 Task: In the Page agendapage.pptxinsert the slide 'blank'insert the shape ' frame'with color dark redinsert the shape  crosswith color purpleinsert the shape  cubewith color greenselect all the shapes, shape fill with eyedropper and change the color to  theme color
Action: Mouse moved to (28, 81)
Screenshot: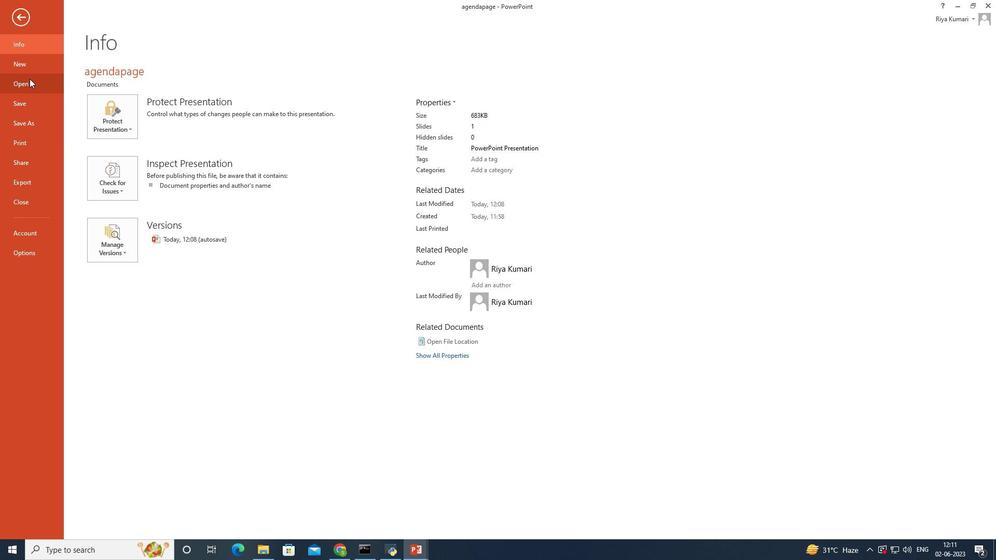 
Action: Mouse pressed left at (28, 81)
Screenshot: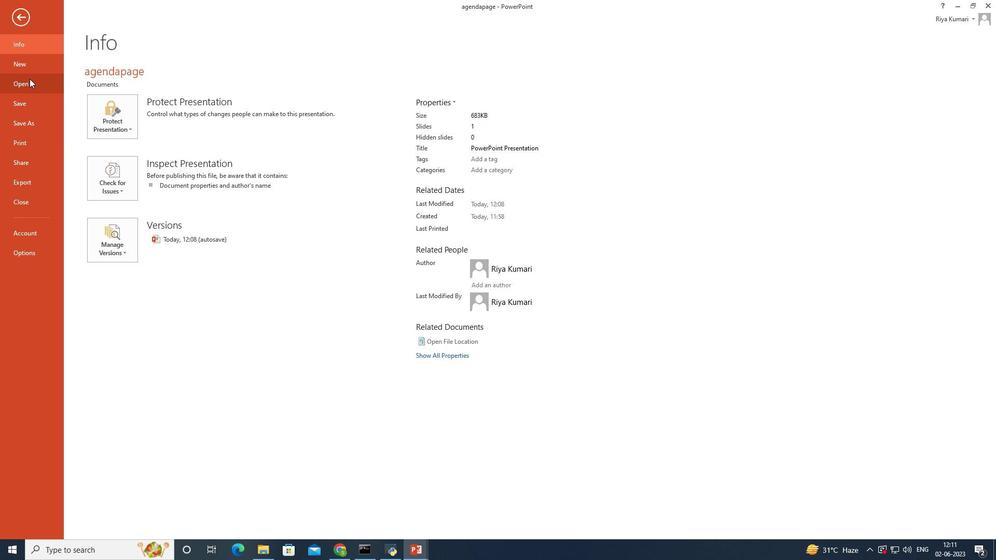 
Action: Mouse moved to (282, 89)
Screenshot: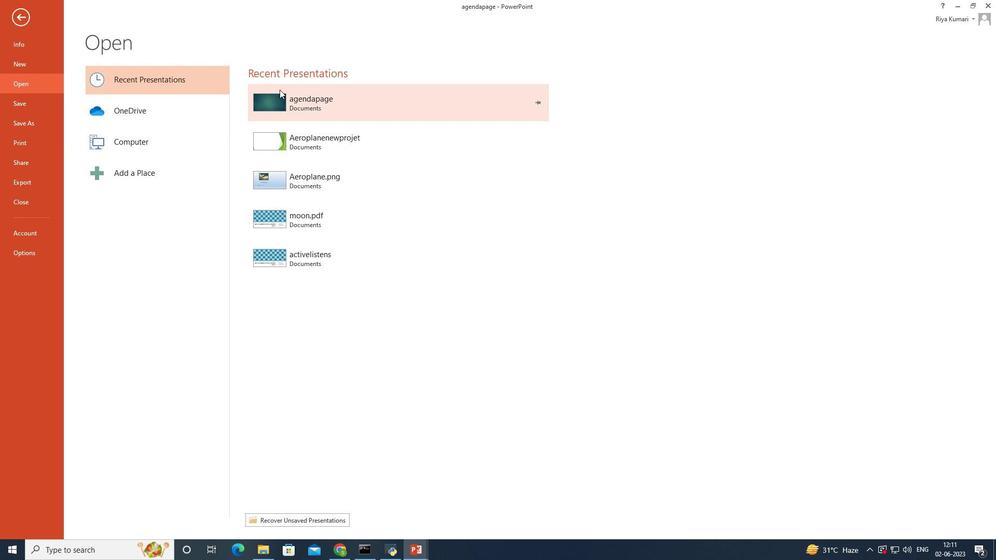 
Action: Mouse pressed left at (282, 89)
Screenshot: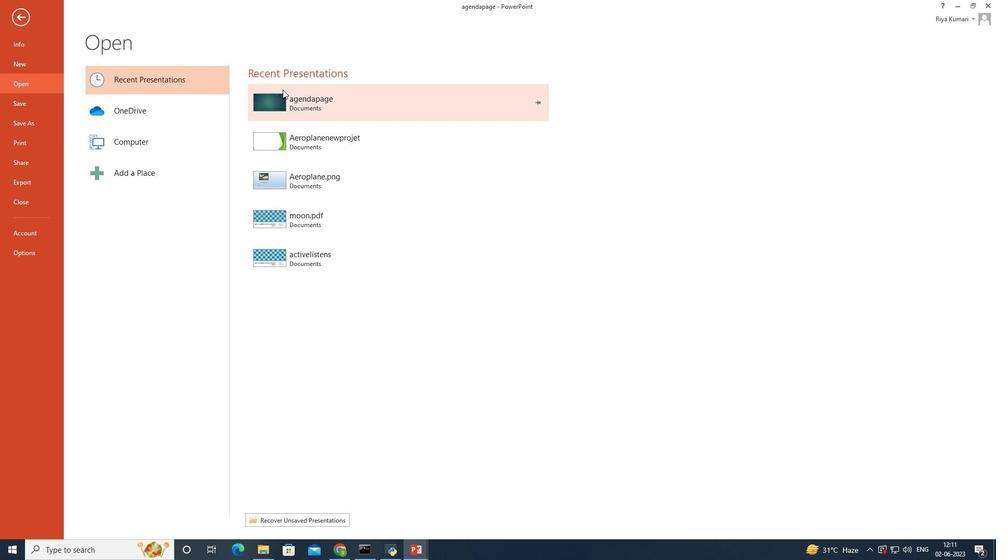
Action: Mouse moved to (101, 48)
Screenshot: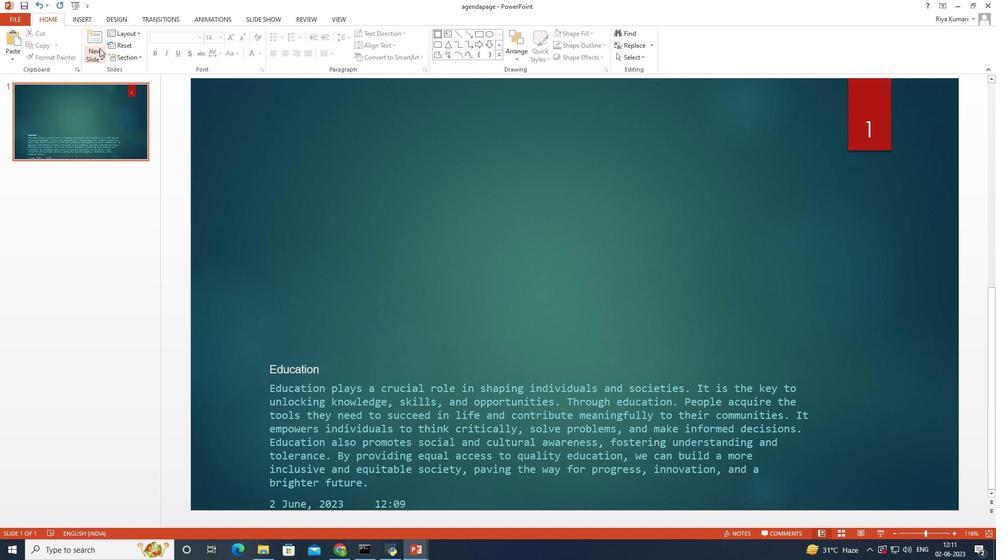 
Action: Mouse pressed left at (101, 48)
Screenshot: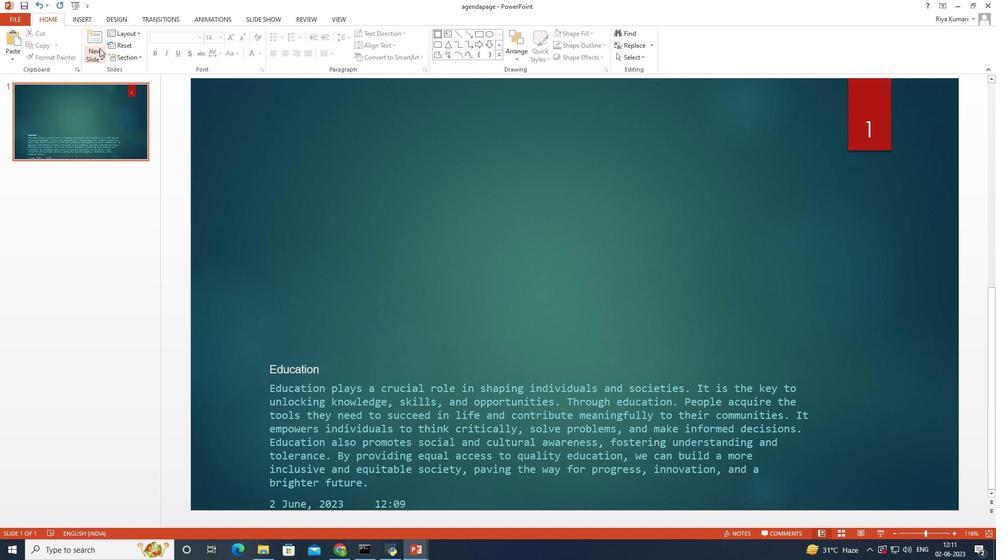 
Action: Mouse moved to (113, 202)
Screenshot: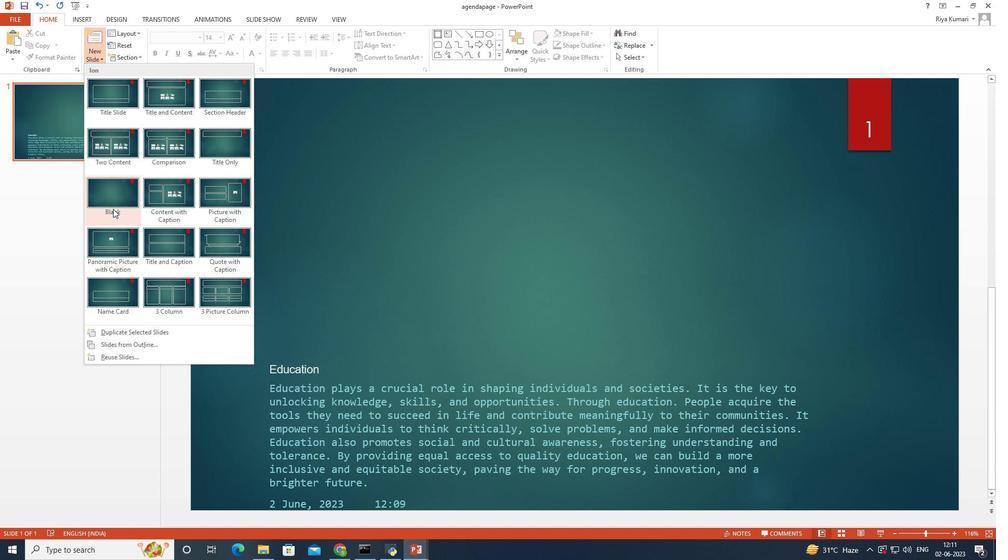 
Action: Mouse pressed left at (113, 202)
Screenshot: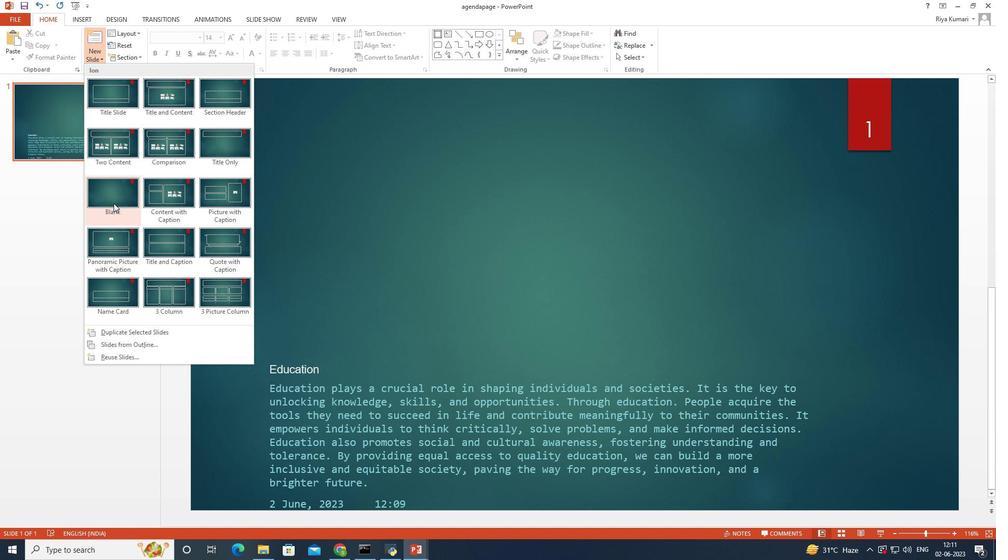 
Action: Mouse moved to (497, 56)
Screenshot: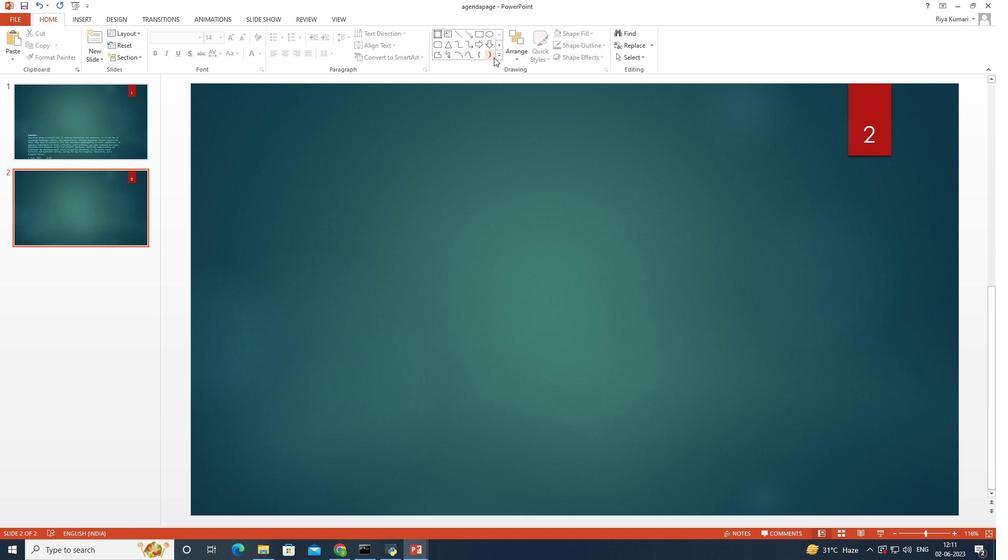 
Action: Mouse pressed left at (497, 56)
Screenshot: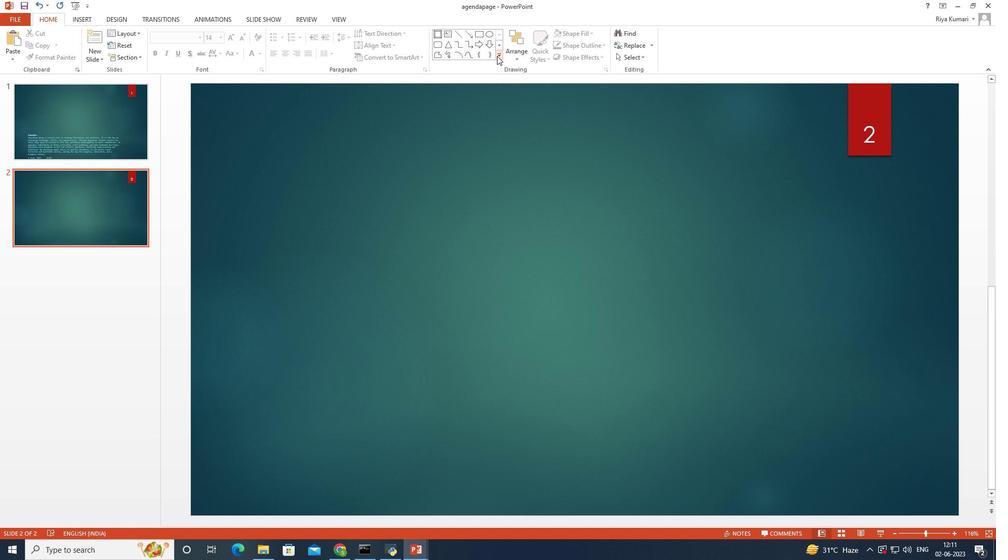 
Action: Mouse moved to (496, 45)
Screenshot: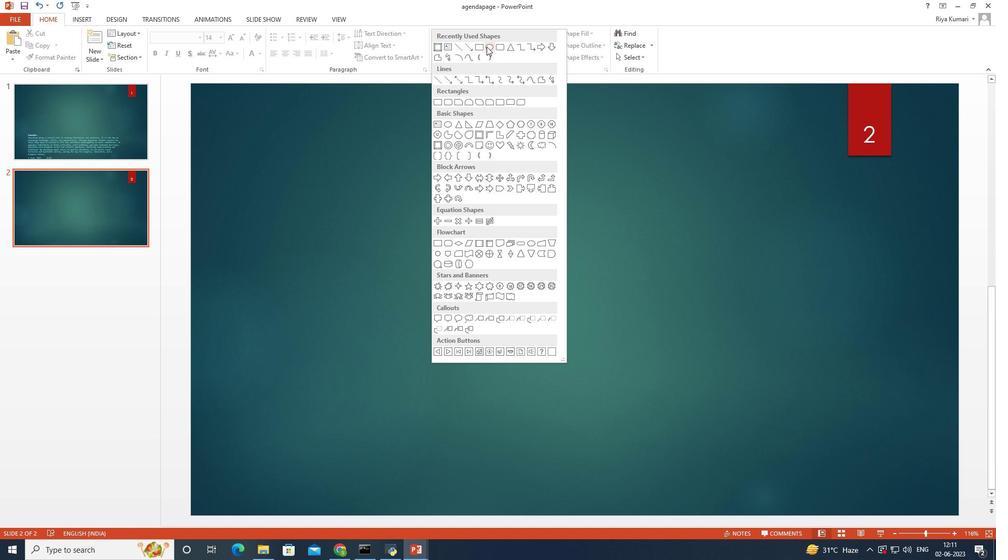 
Action: Mouse pressed left at (496, 45)
Screenshot: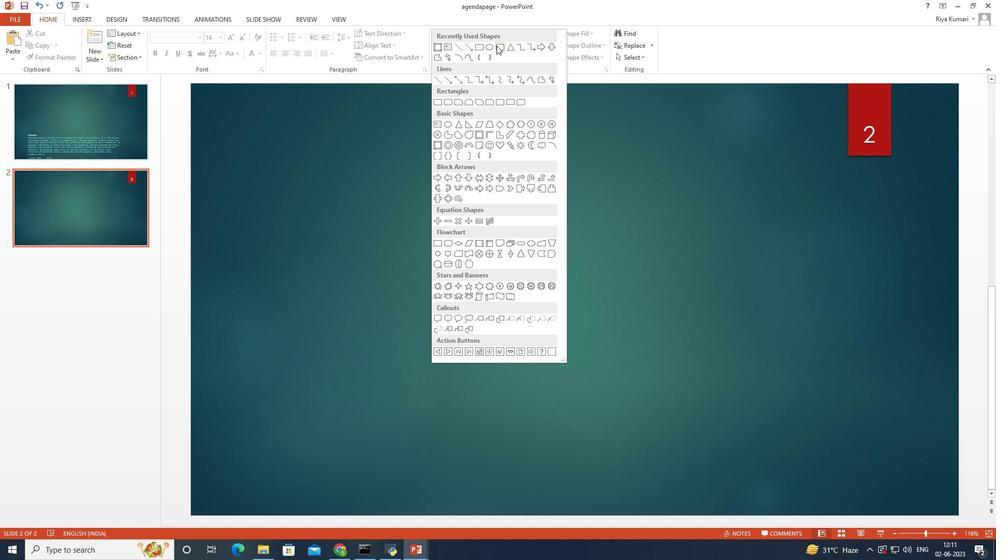 
Action: Mouse moved to (429, 170)
Screenshot: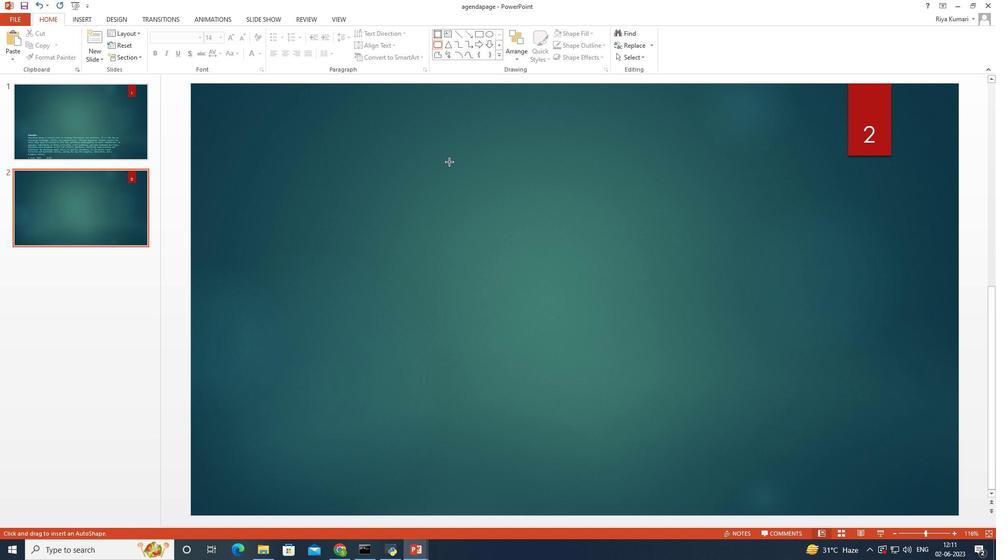
Action: Mouse pressed left at (429, 170)
Screenshot: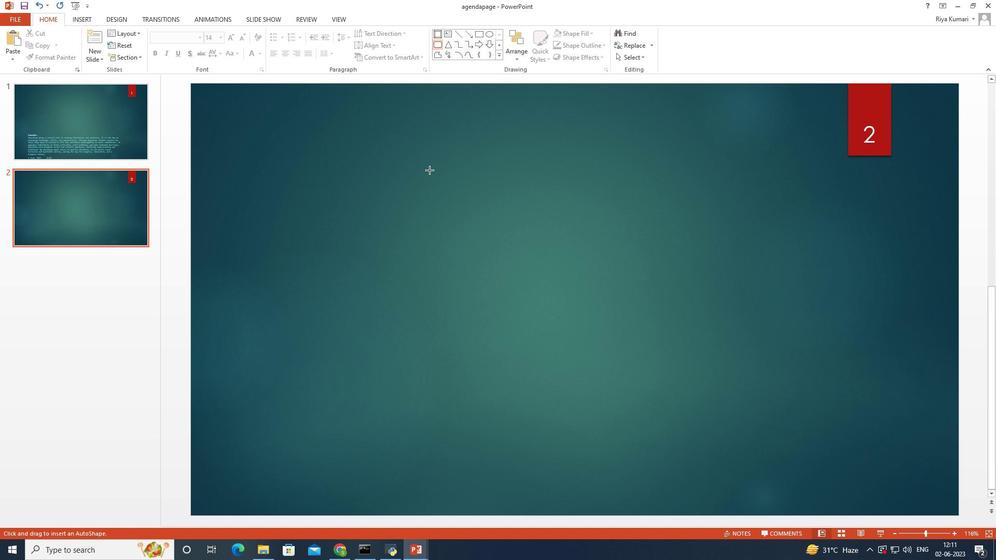 
Action: Mouse moved to (572, 44)
Screenshot: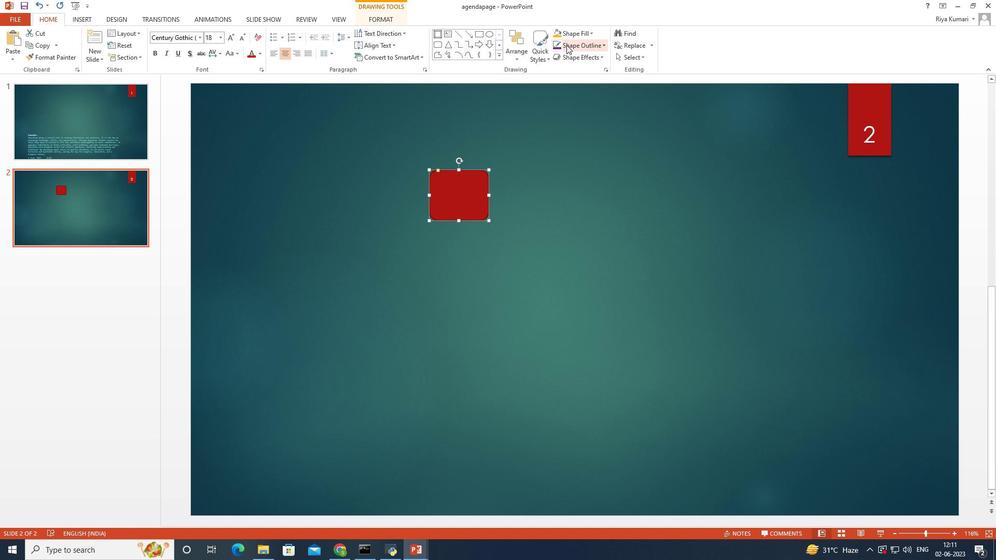 
Action: Mouse pressed left at (572, 44)
Screenshot: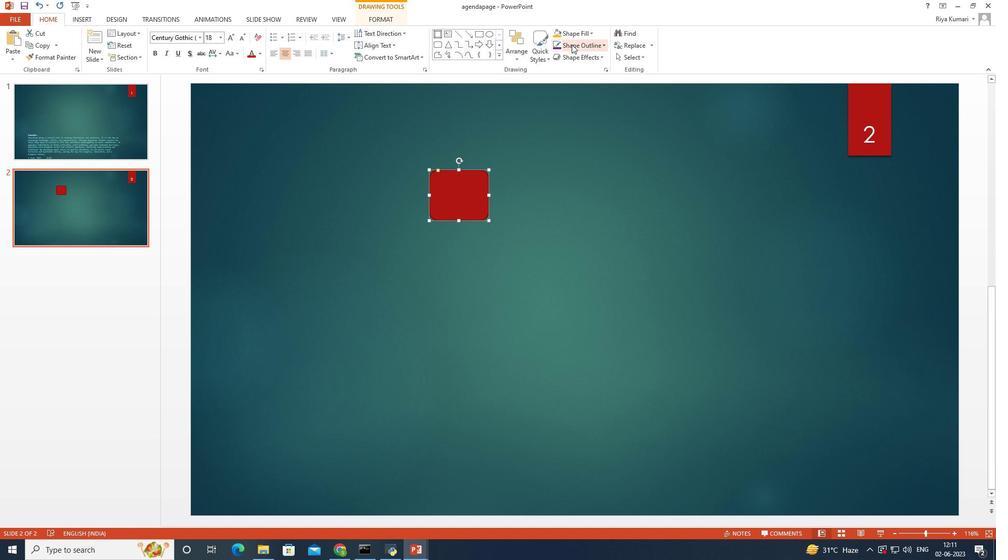 
Action: Mouse moved to (669, 173)
Screenshot: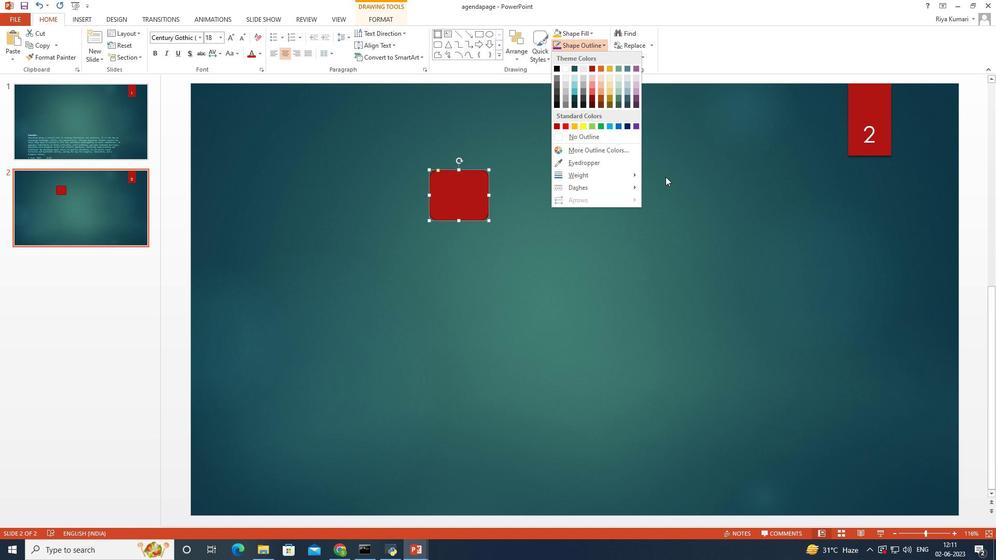 
Action: Mouse pressed left at (669, 173)
Screenshot: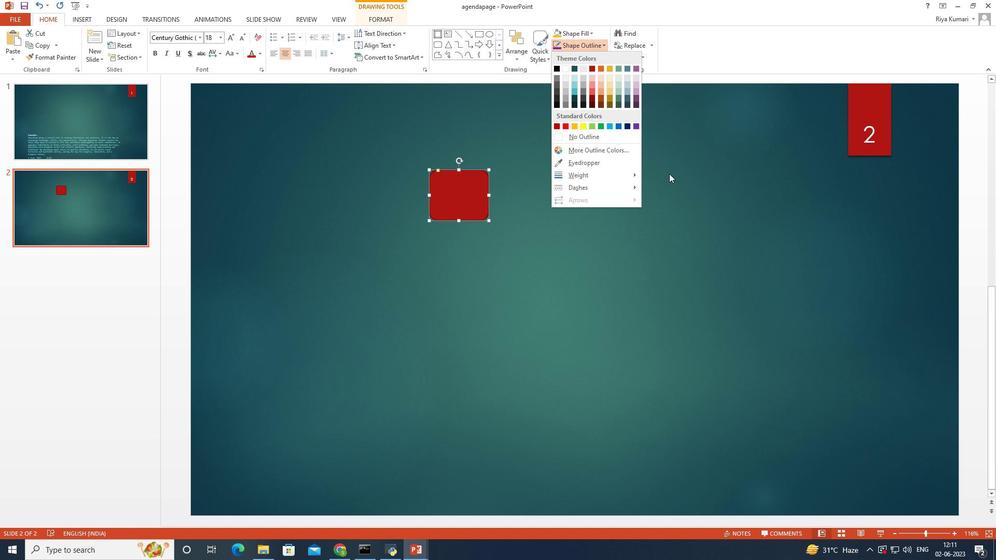 
Action: Mouse moved to (580, 60)
Screenshot: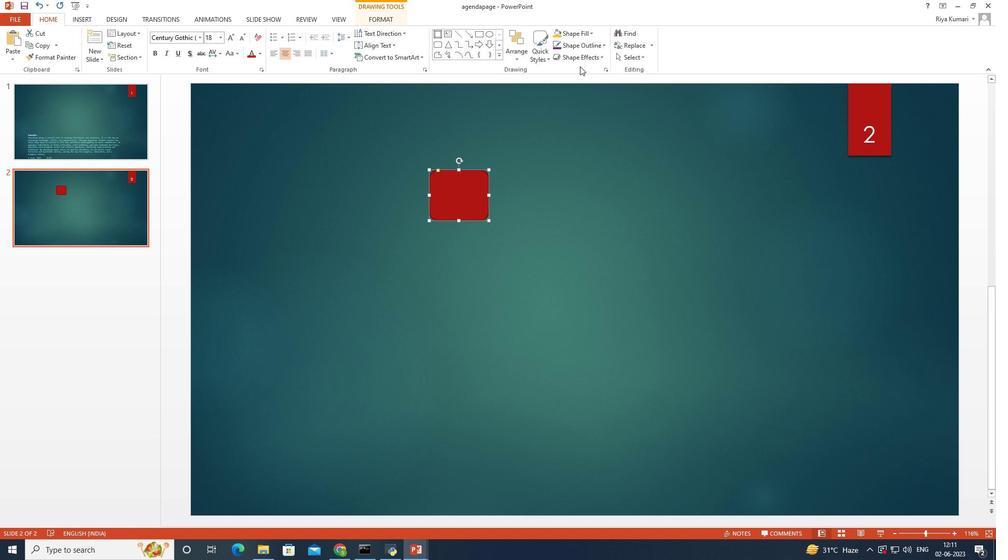 
Action: Mouse pressed left at (580, 60)
Screenshot: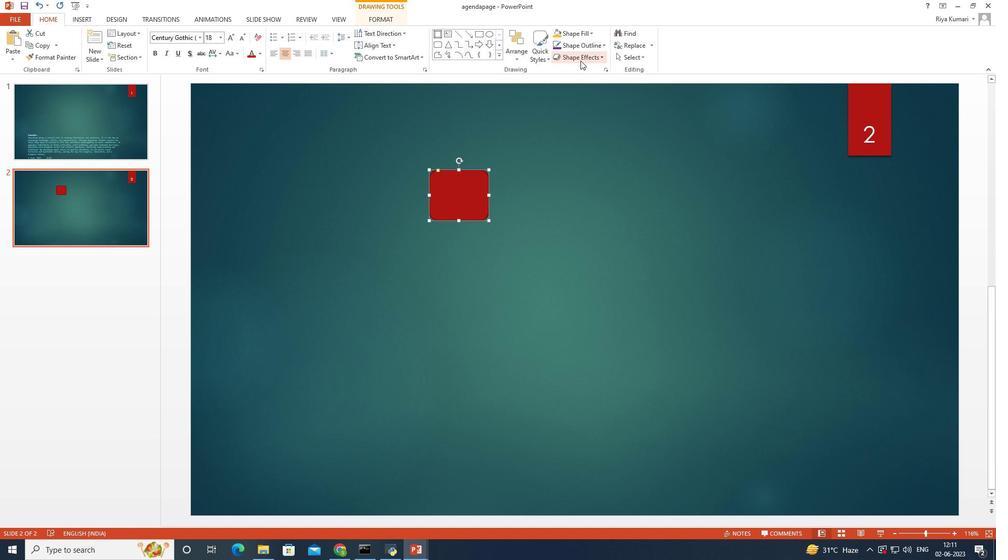 
Action: Mouse moved to (665, 111)
Screenshot: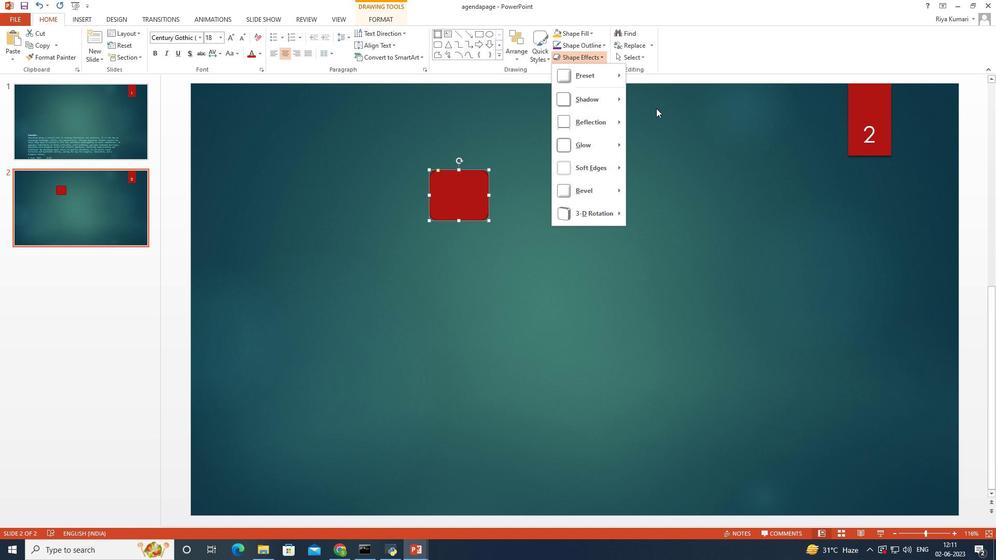 
Action: Mouse pressed left at (665, 111)
Screenshot: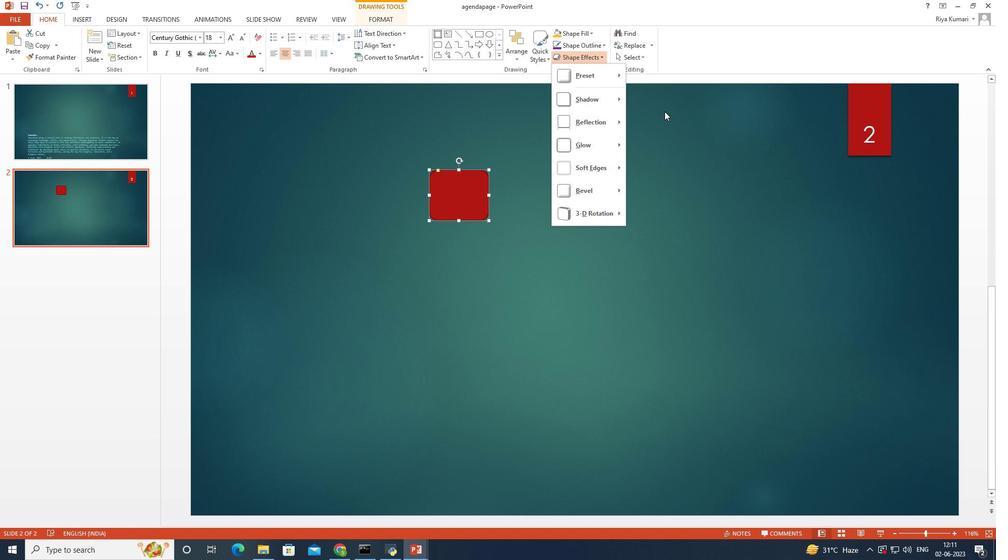 
Action: Mouse moved to (508, 52)
Screenshot: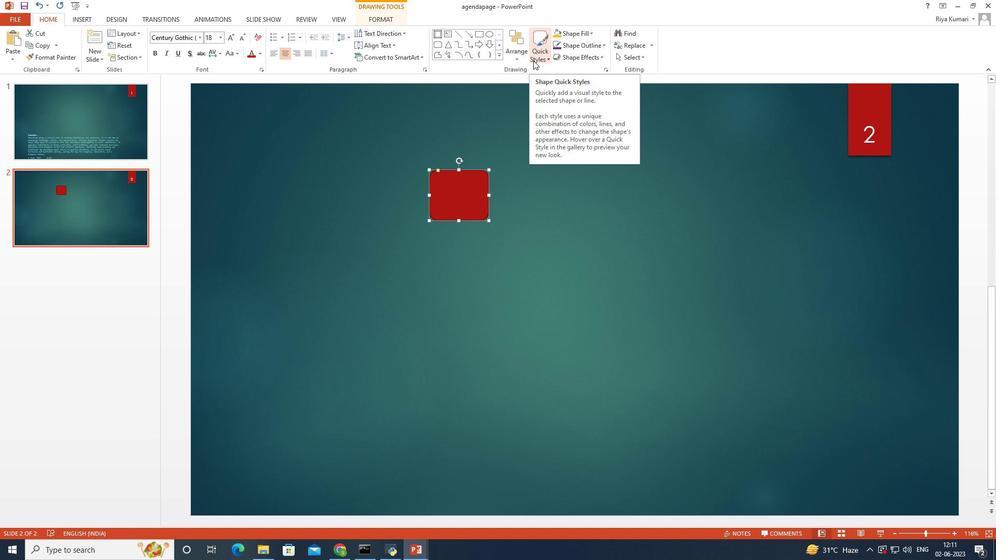 
Action: Mouse pressed left at (508, 52)
Screenshot: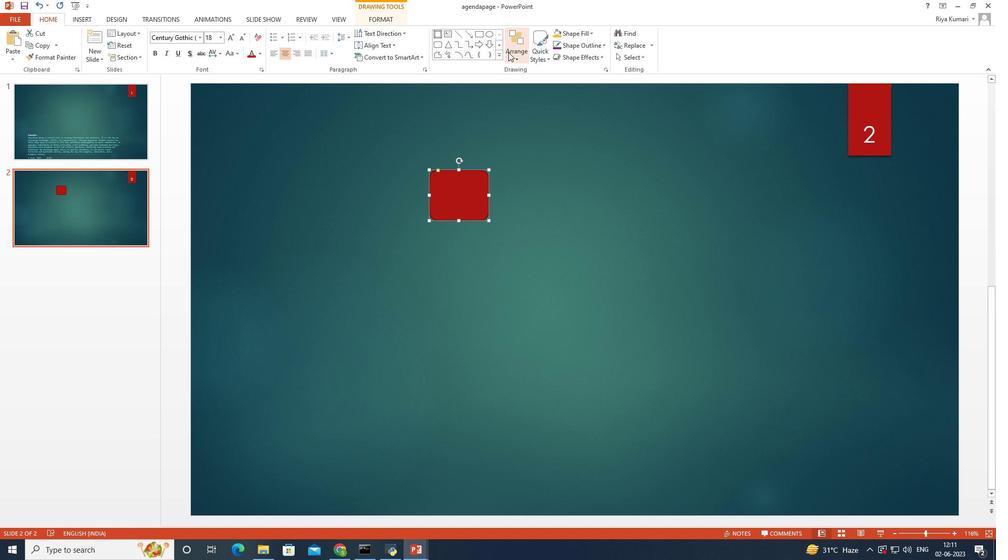 
Action: Mouse moved to (636, 131)
Screenshot: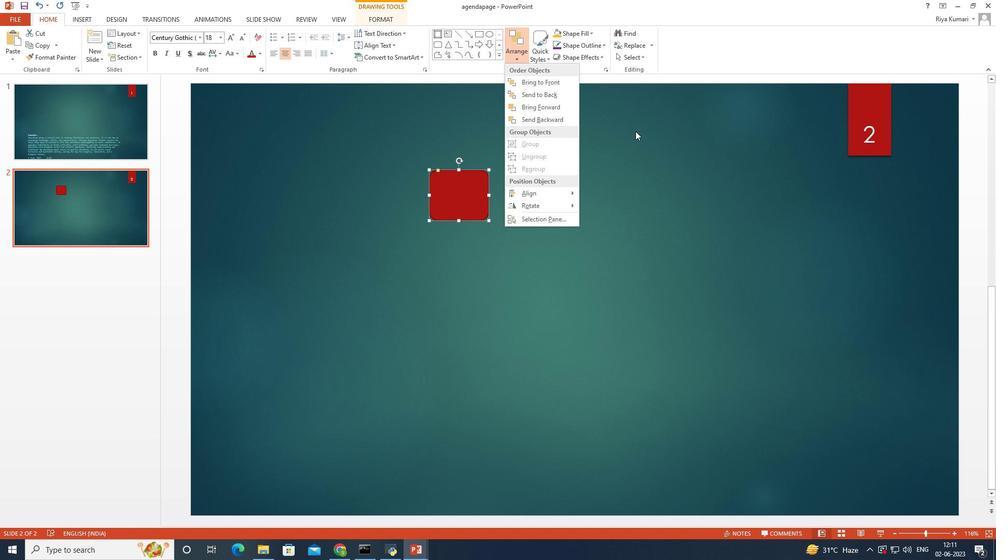
Action: Mouse pressed left at (636, 131)
Screenshot: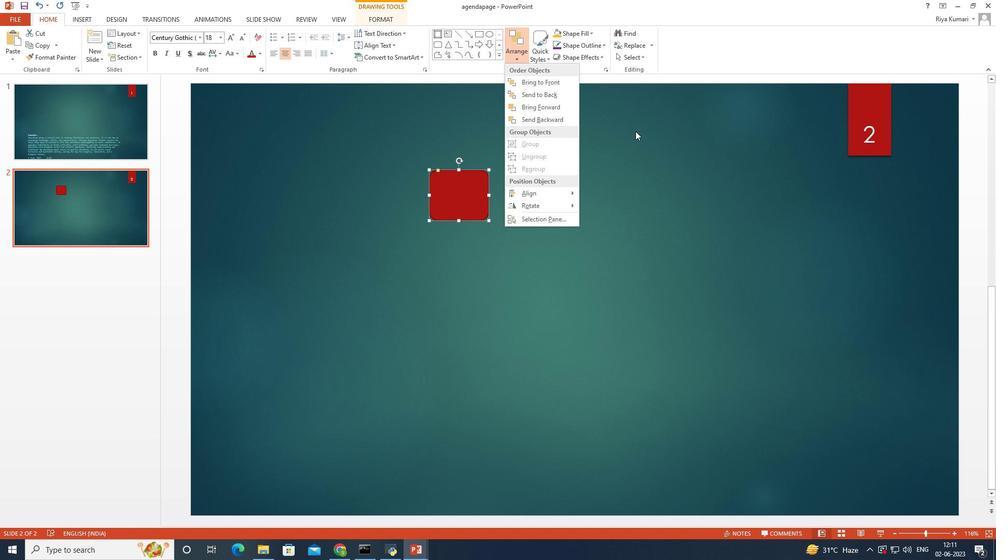
Action: Mouse moved to (395, 15)
Screenshot: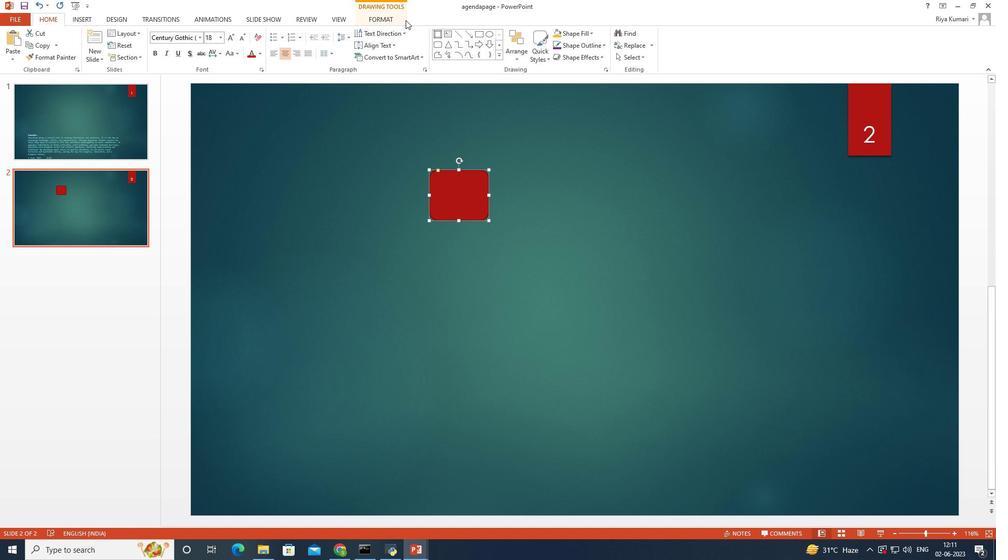 
Action: Mouse pressed left at (395, 15)
Screenshot: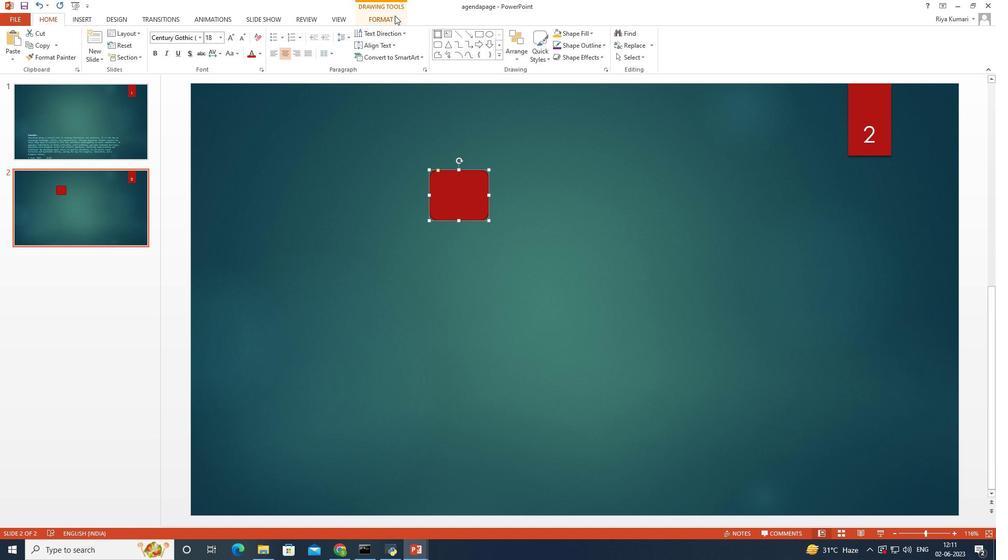 
Action: Mouse moved to (392, 32)
Screenshot: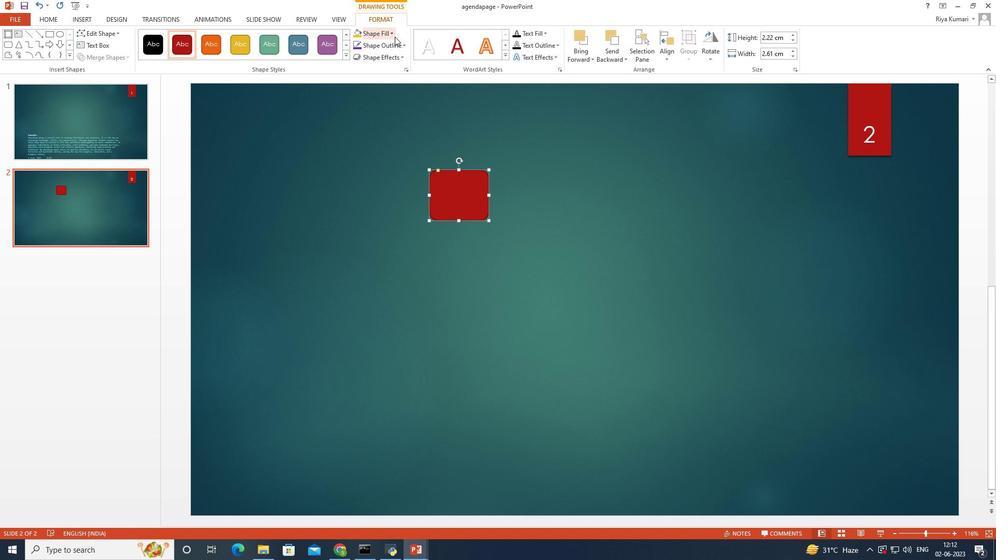 
Action: Mouse pressed left at (392, 32)
Screenshot: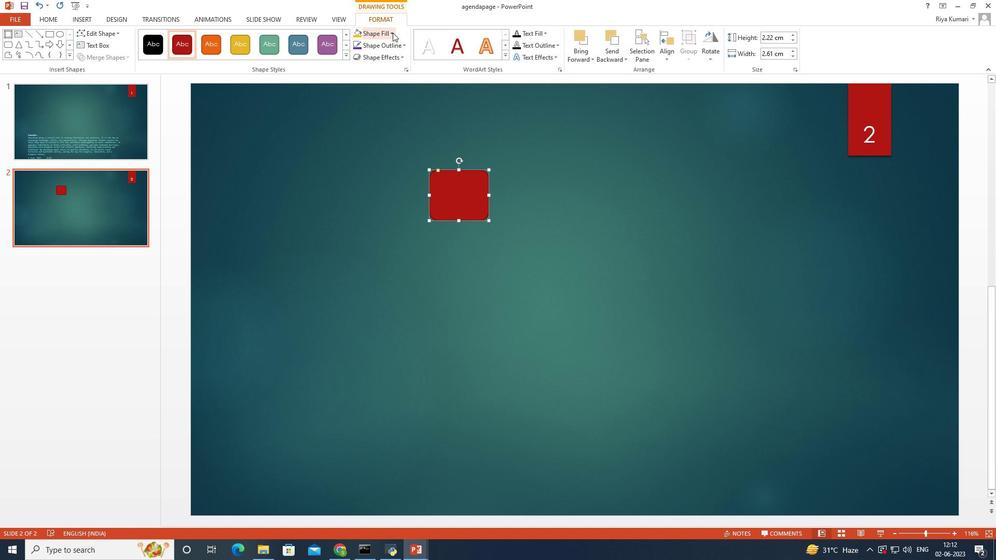 
Action: Mouse moved to (366, 111)
Screenshot: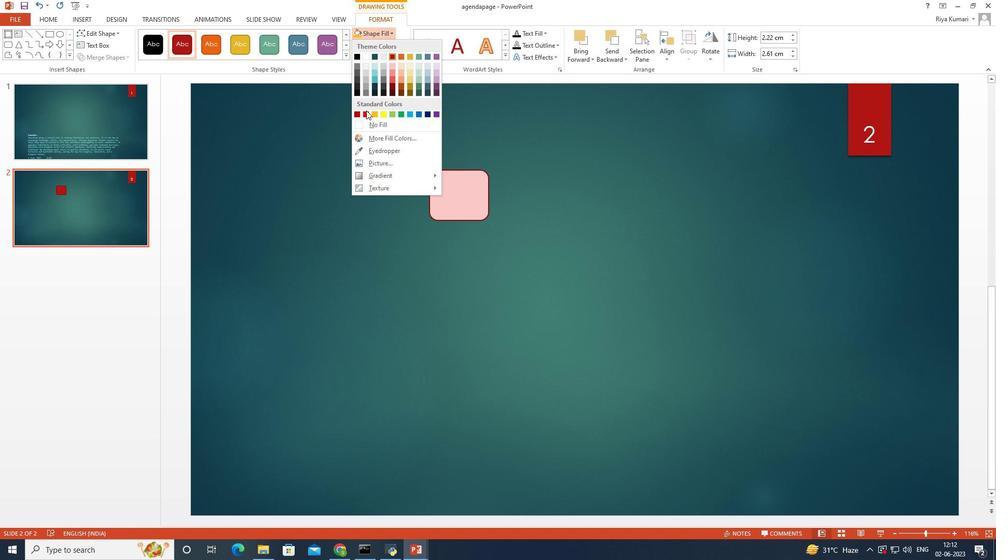 
Action: Mouse pressed left at (366, 111)
Screenshot: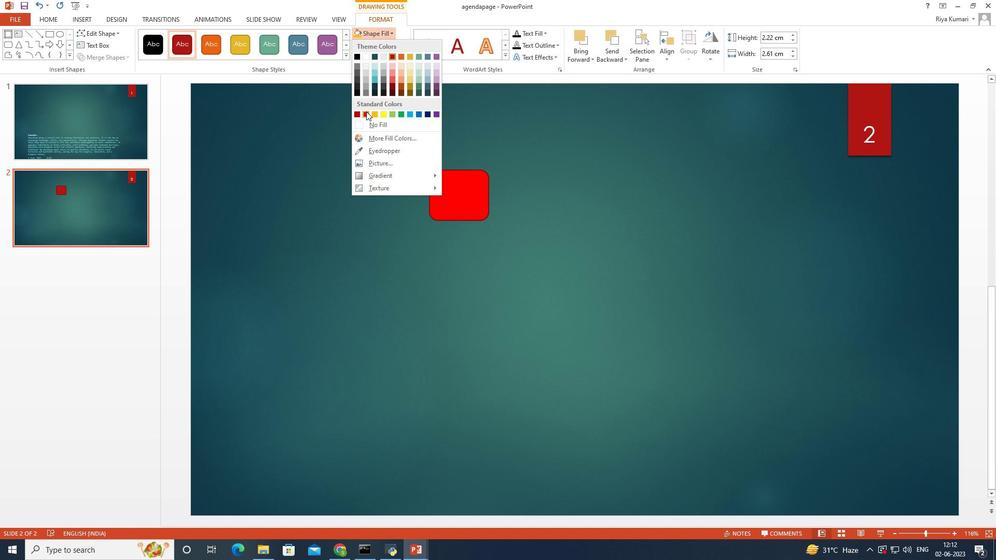 
Action: Mouse moved to (396, 46)
Screenshot: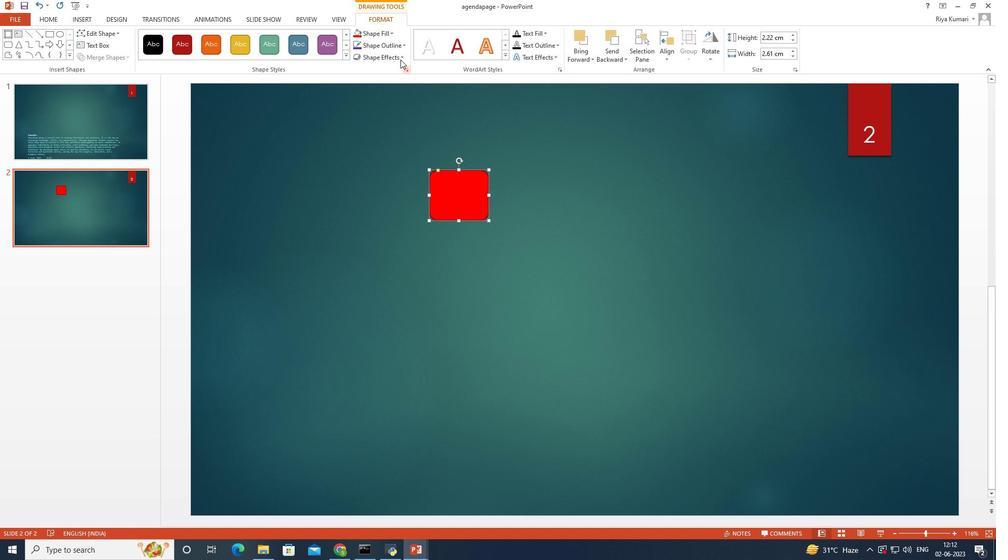 
Action: Mouse pressed left at (396, 46)
Screenshot: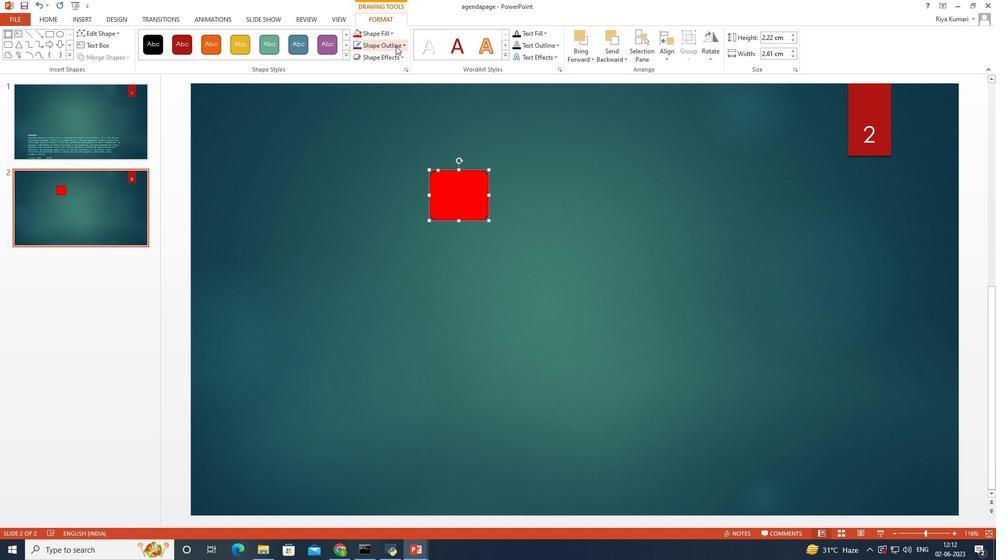 
Action: Mouse moved to (479, 120)
Screenshot: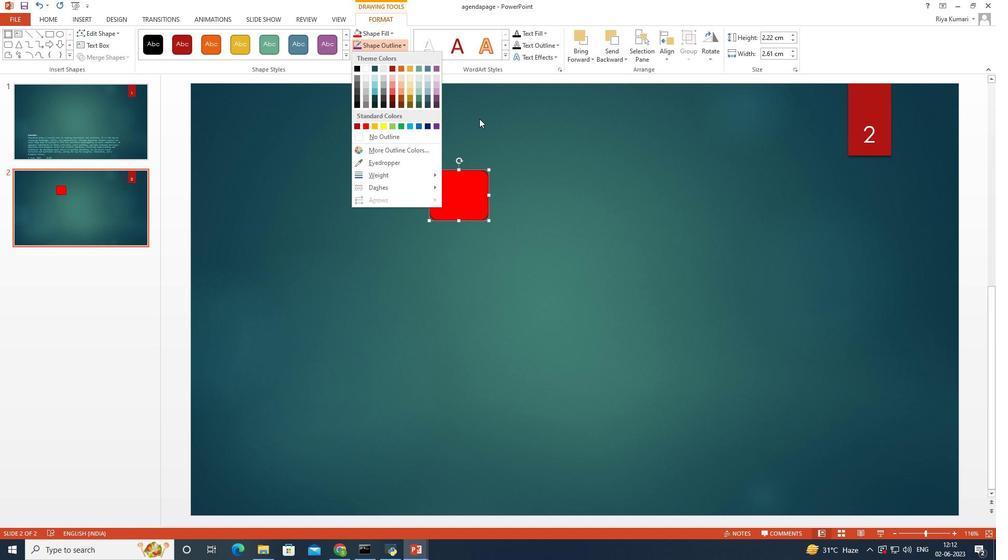
Action: Mouse pressed left at (479, 120)
Screenshot: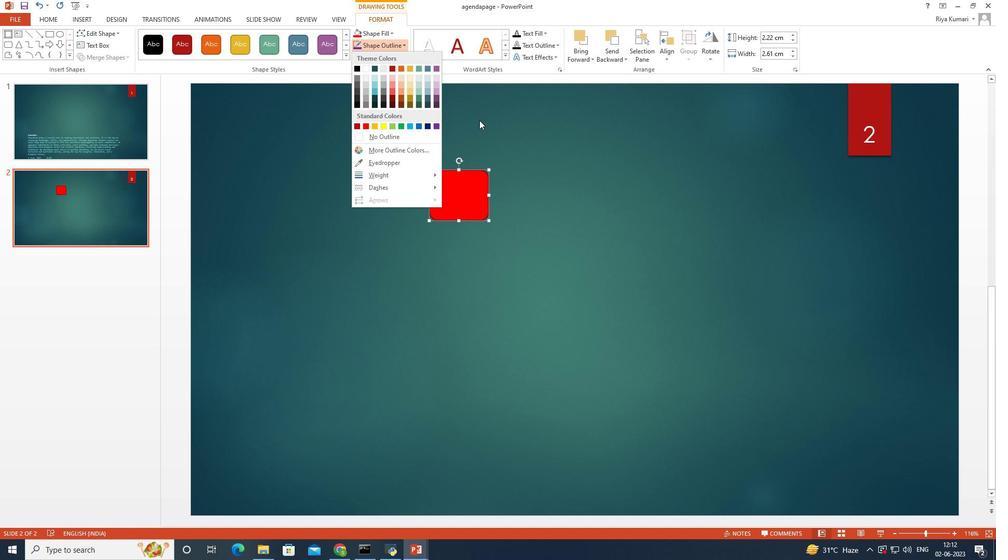 
Action: Mouse moved to (391, 58)
Screenshot: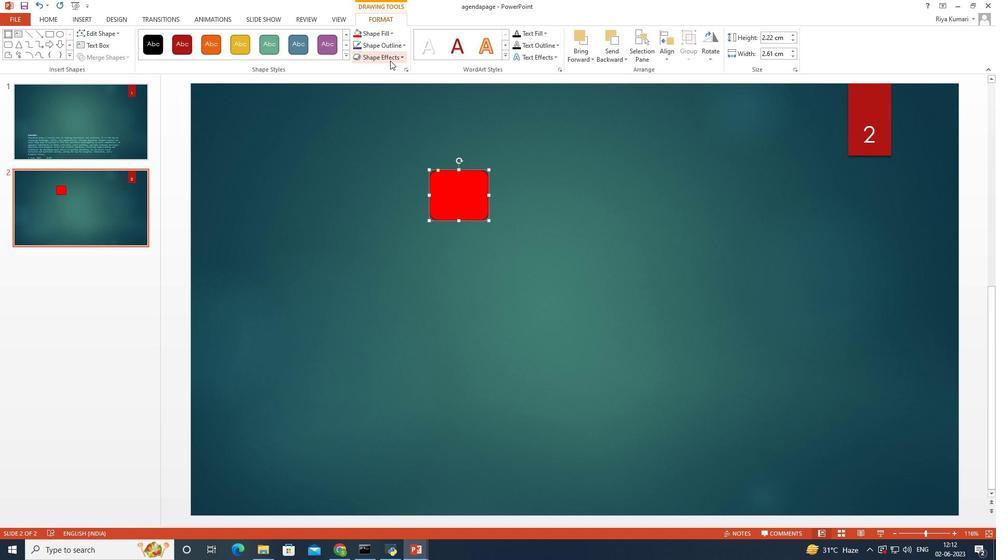 
Action: Mouse pressed left at (391, 58)
Screenshot: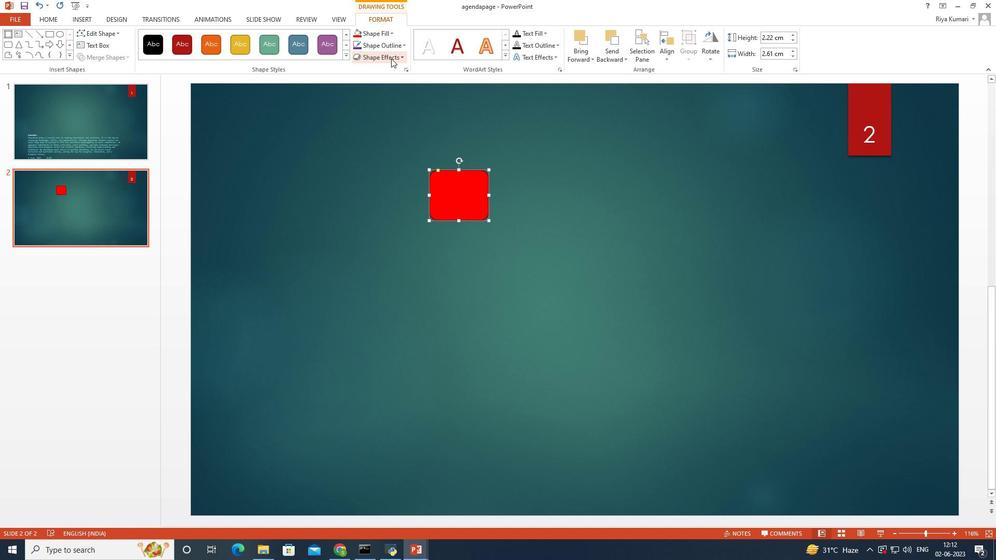 
Action: Mouse moved to (468, 107)
Screenshot: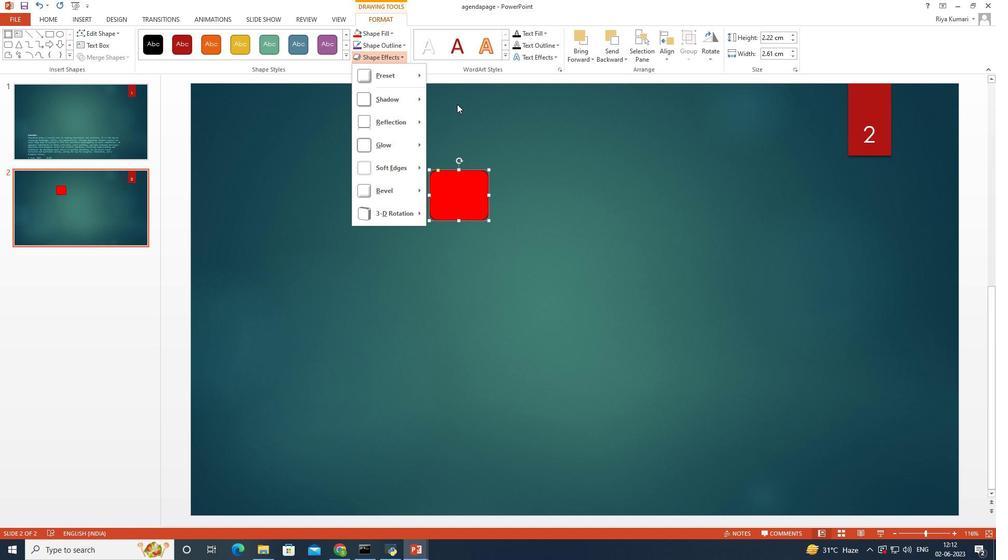 
Action: Mouse pressed left at (468, 107)
Screenshot: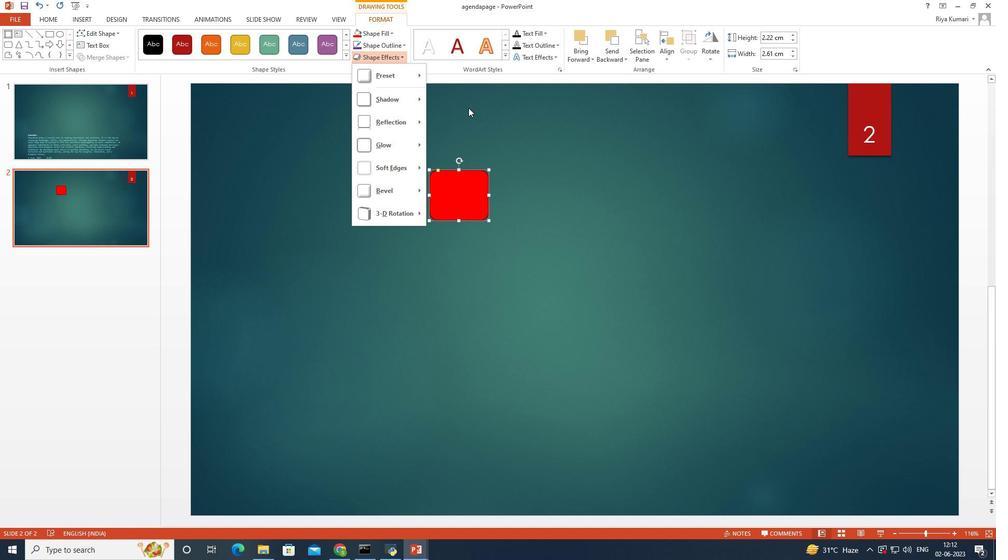 
Action: Mouse moved to (329, 46)
Screenshot: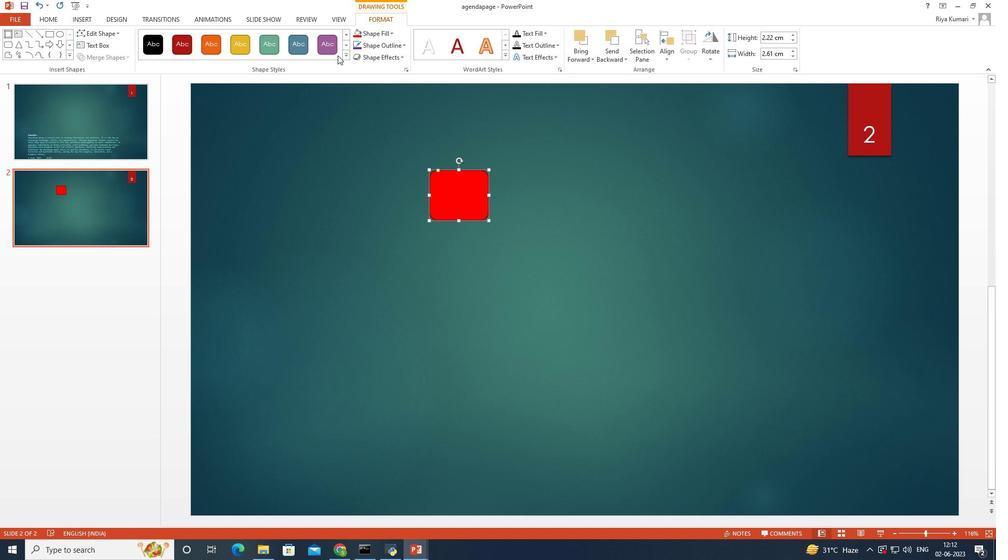 
Action: Mouse pressed left at (329, 46)
Screenshot: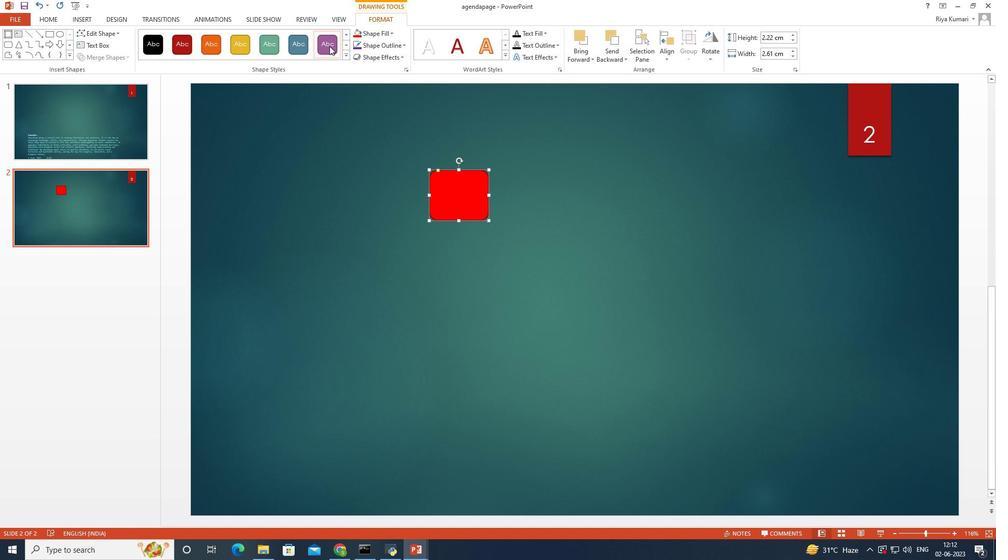 
Action: Mouse moved to (377, 34)
Screenshot: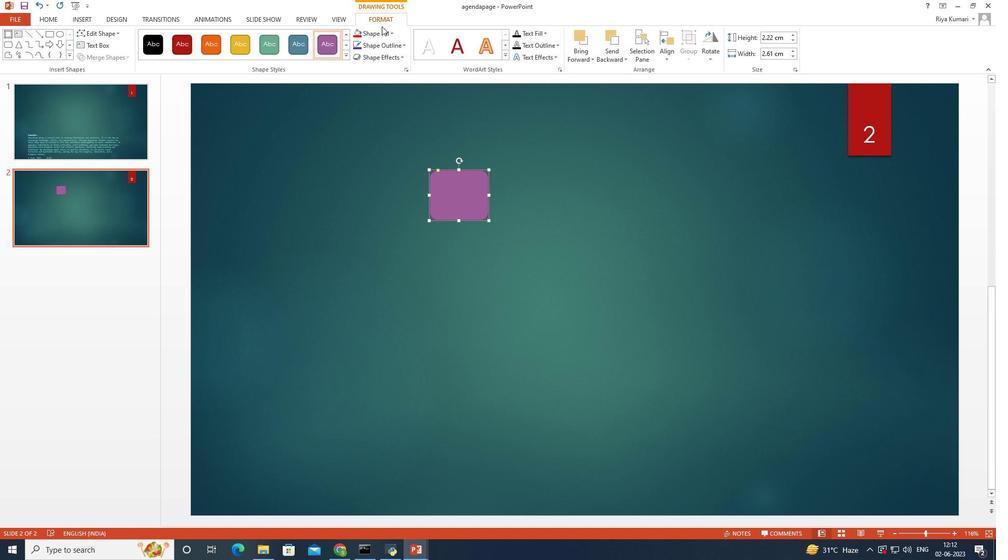 
Action: Mouse pressed left at (377, 34)
Screenshot: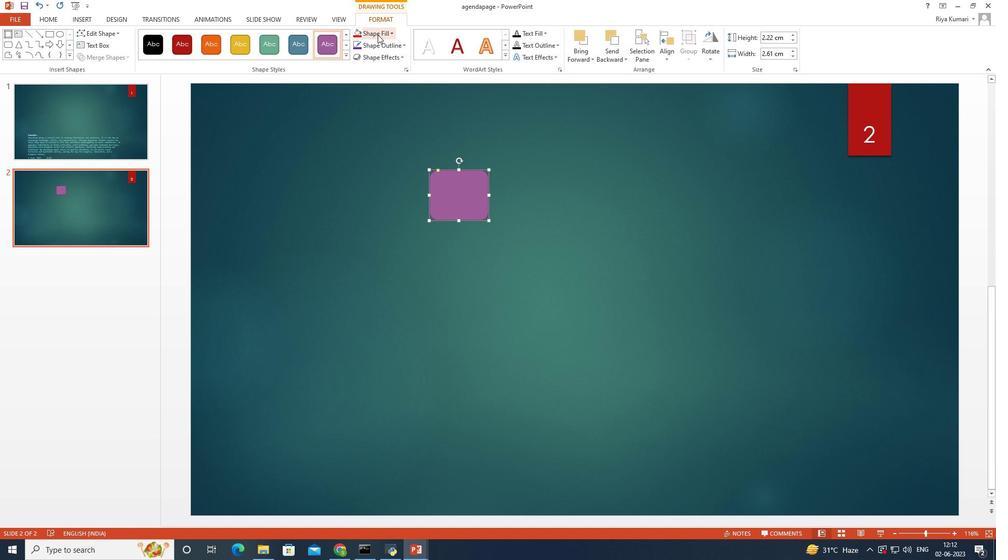 
Action: Mouse moved to (364, 113)
Screenshot: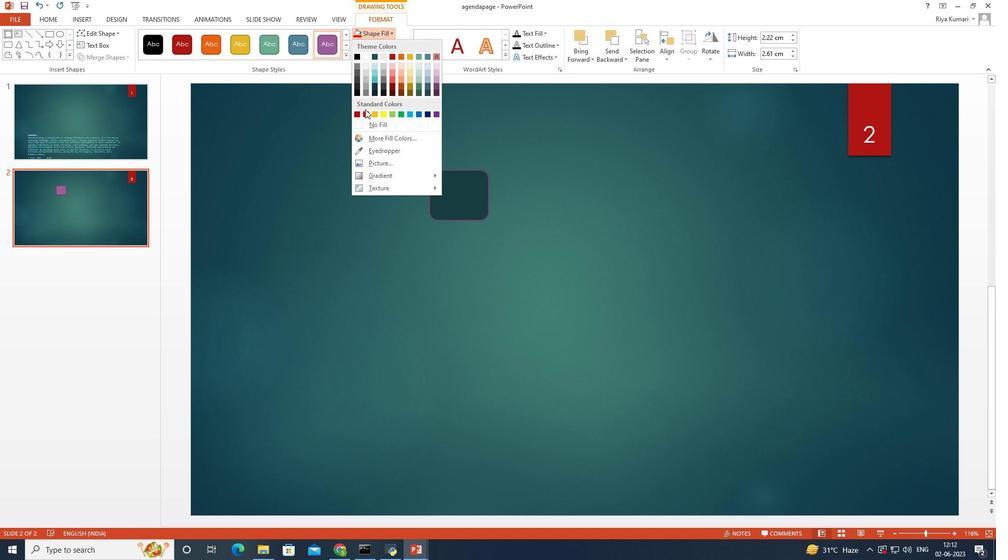 
Action: Mouse pressed left at (364, 113)
Screenshot: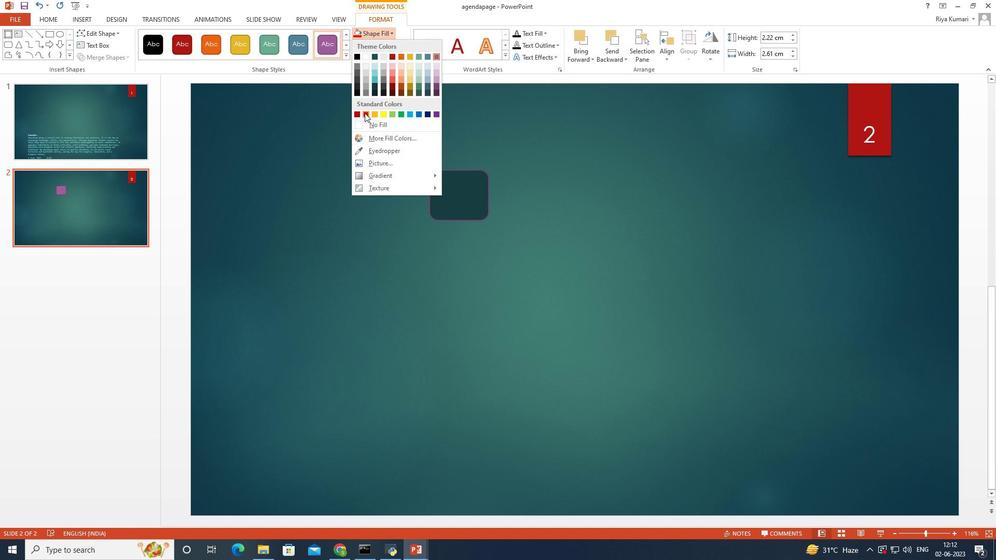 
Action: Mouse moved to (72, 15)
Screenshot: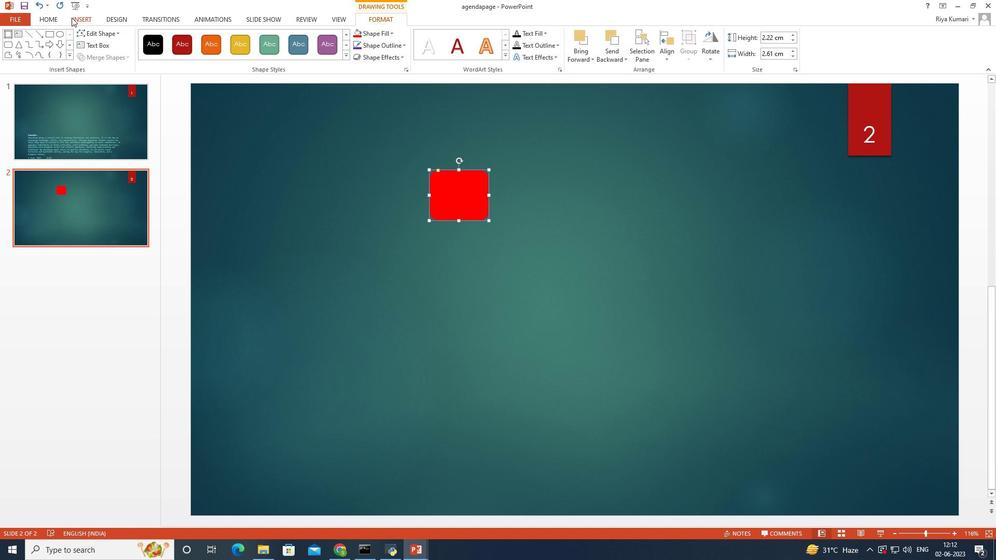 
Action: Mouse pressed left at (72, 15)
Screenshot: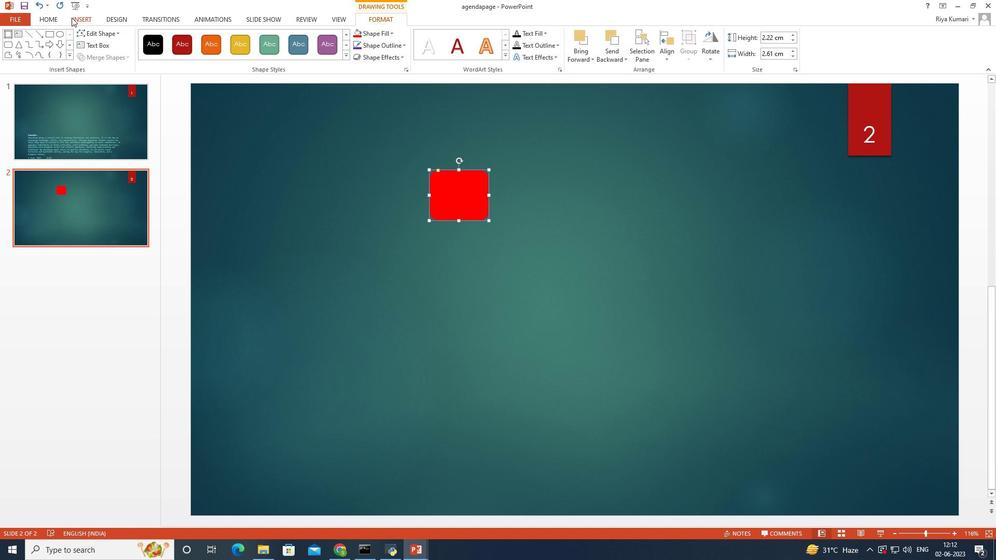 
Action: Mouse moved to (41, 15)
Screenshot: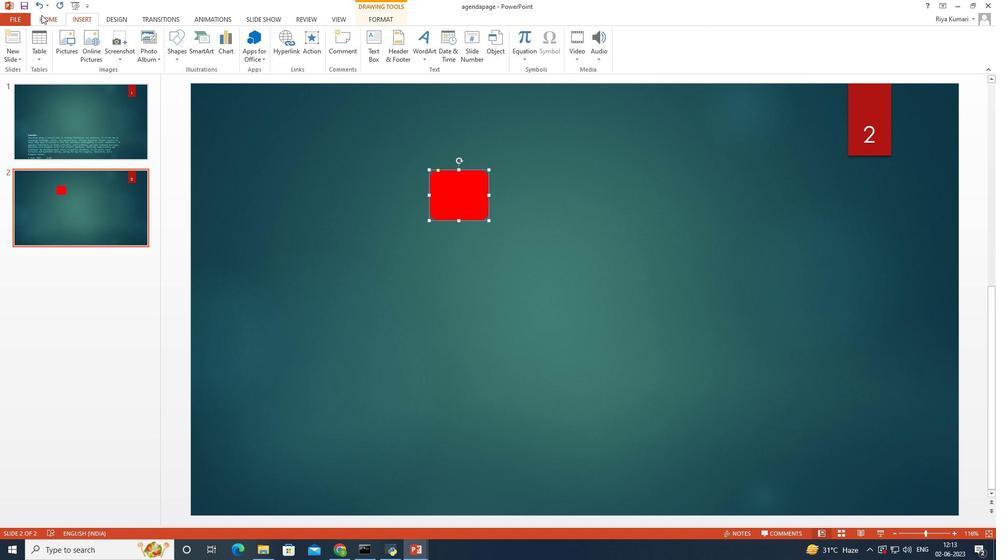 
Action: Mouse pressed left at (41, 15)
Screenshot: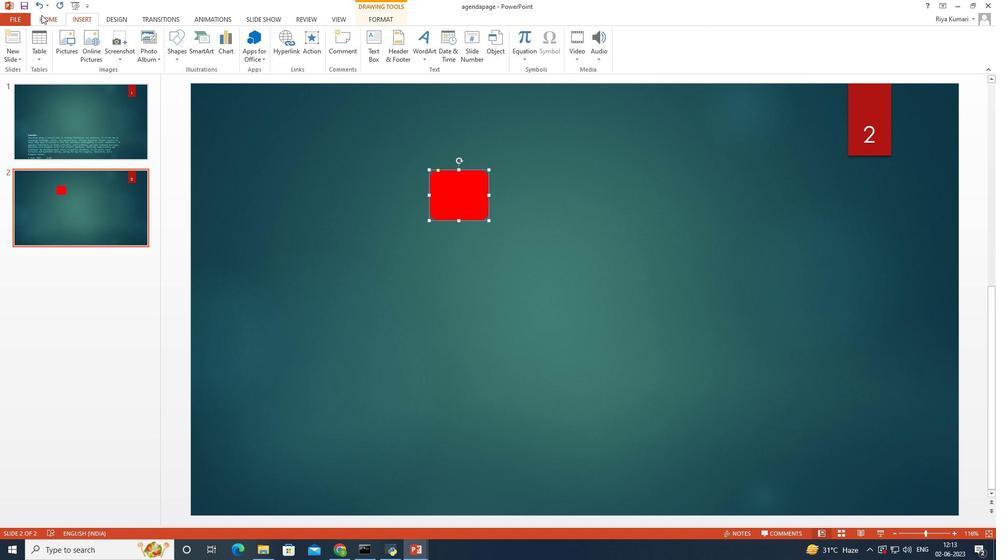 
Action: Mouse moved to (499, 57)
Screenshot: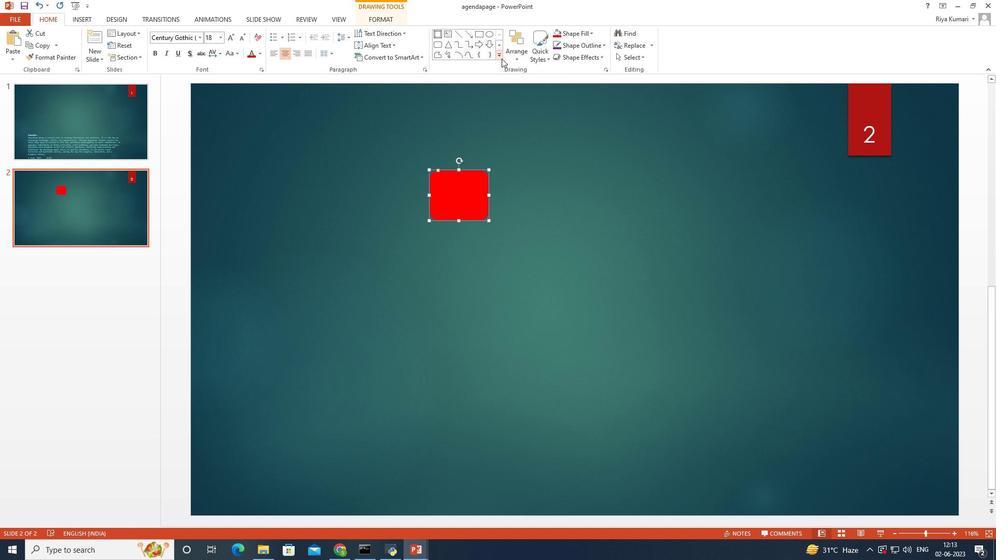 
Action: Mouse pressed left at (499, 57)
Screenshot: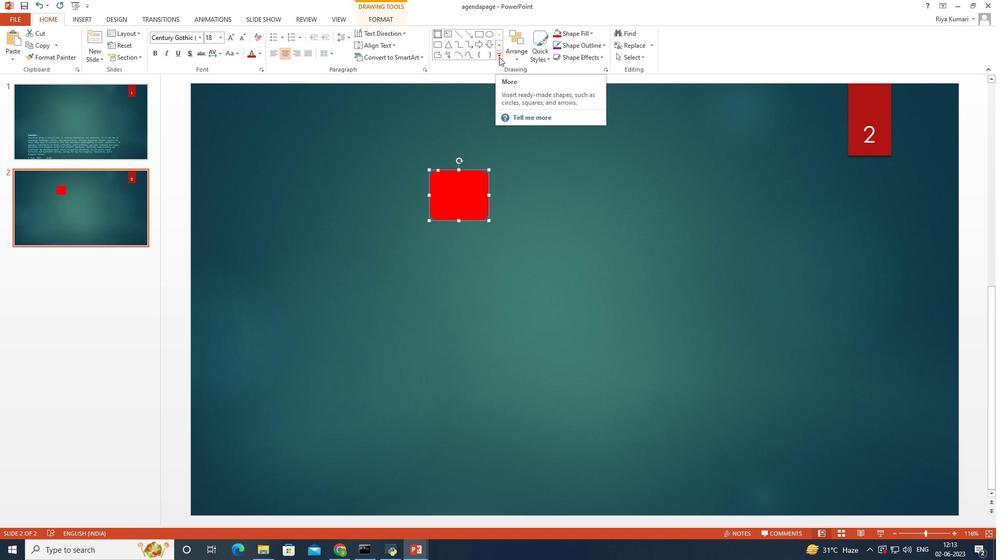 
Action: Mouse moved to (88, 15)
Screenshot: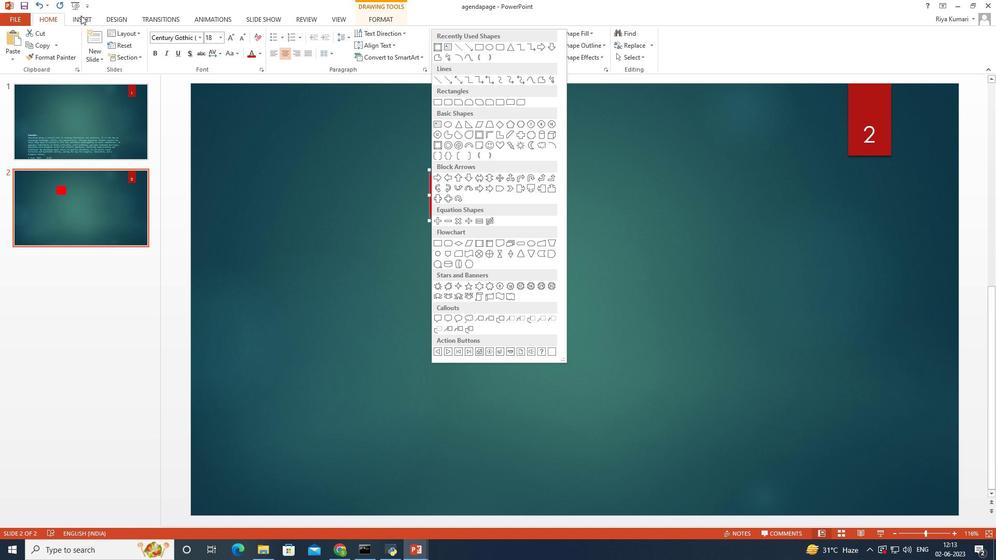 
Action: Mouse pressed left at (88, 15)
Screenshot: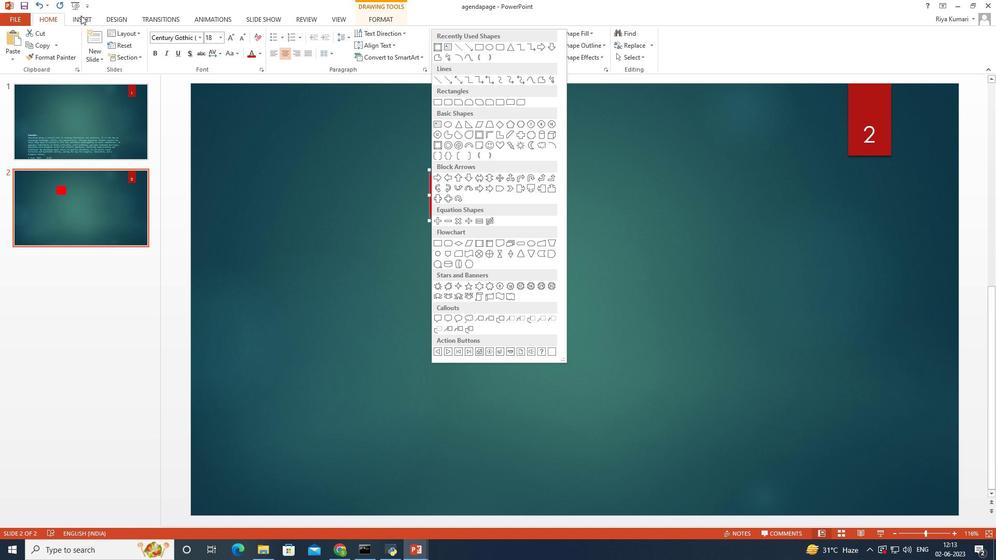 
Action: Mouse moved to (175, 49)
Screenshot: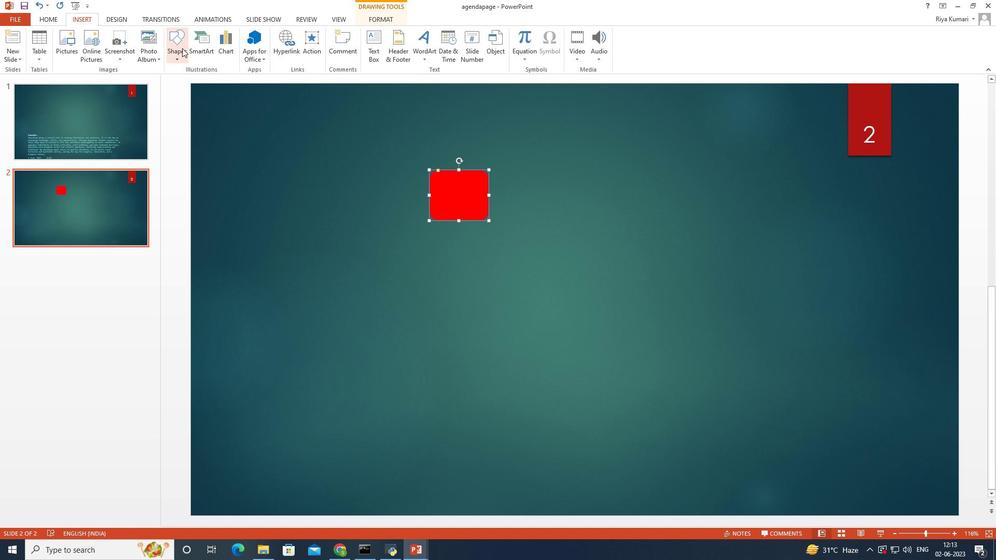 
Action: Mouse pressed left at (175, 49)
Screenshot: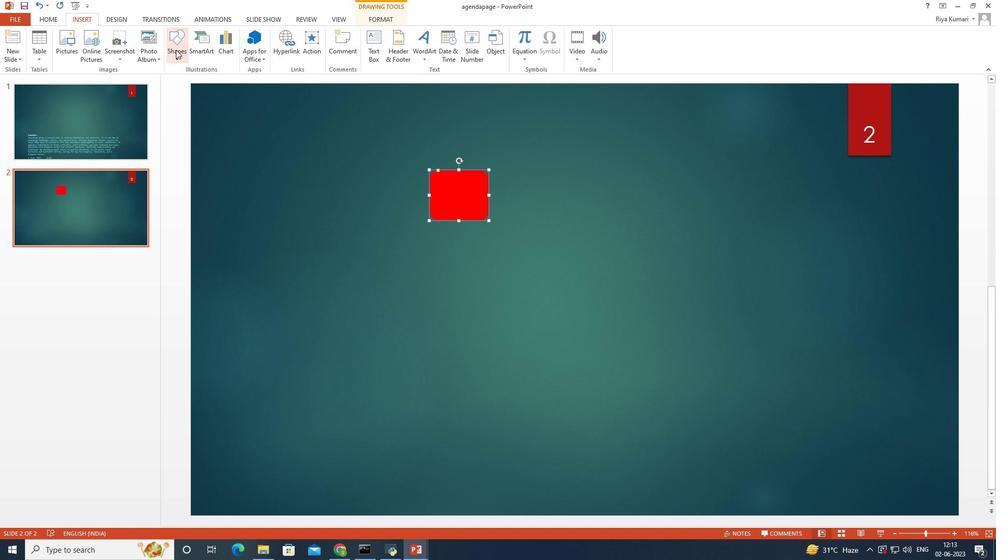 
Action: Mouse moved to (215, 169)
Screenshot: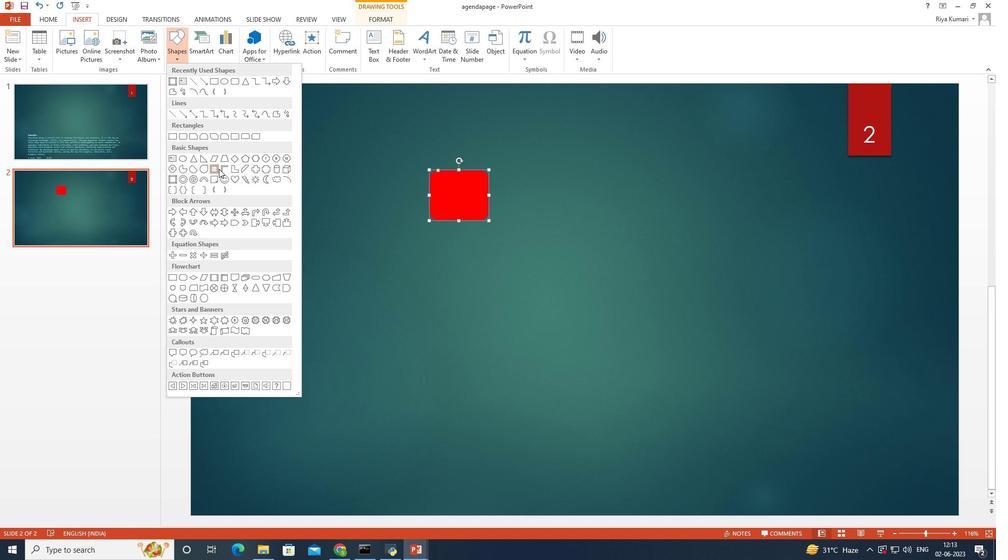 
Action: Mouse pressed left at (215, 169)
Screenshot: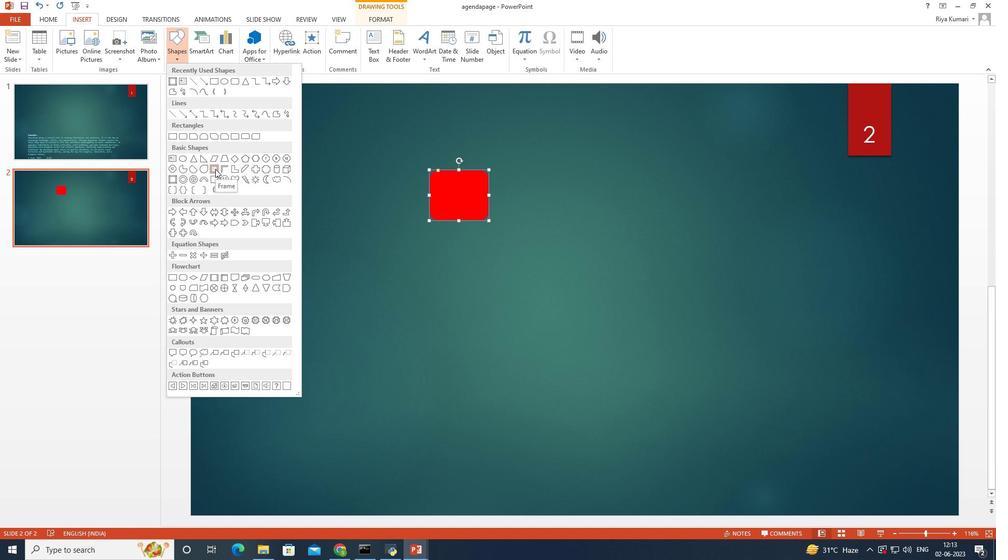 
Action: Mouse moved to (428, 164)
Screenshot: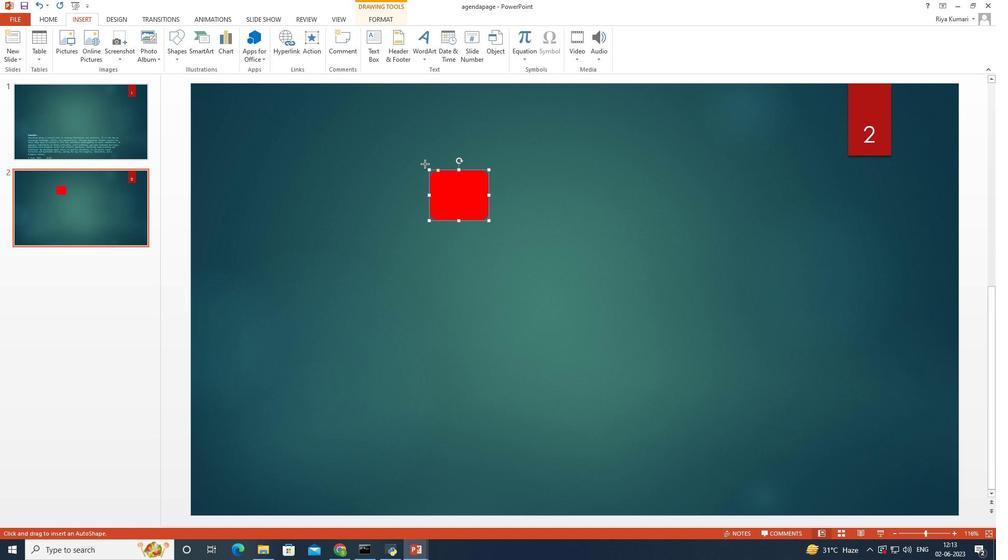 
Action: Mouse pressed left at (428, 164)
Screenshot: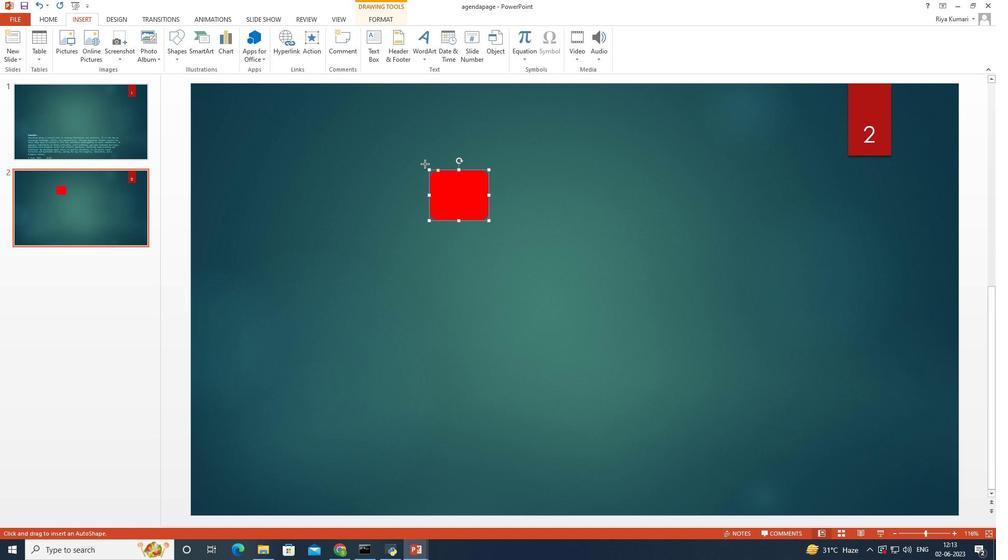 
Action: Mouse moved to (465, 191)
Screenshot: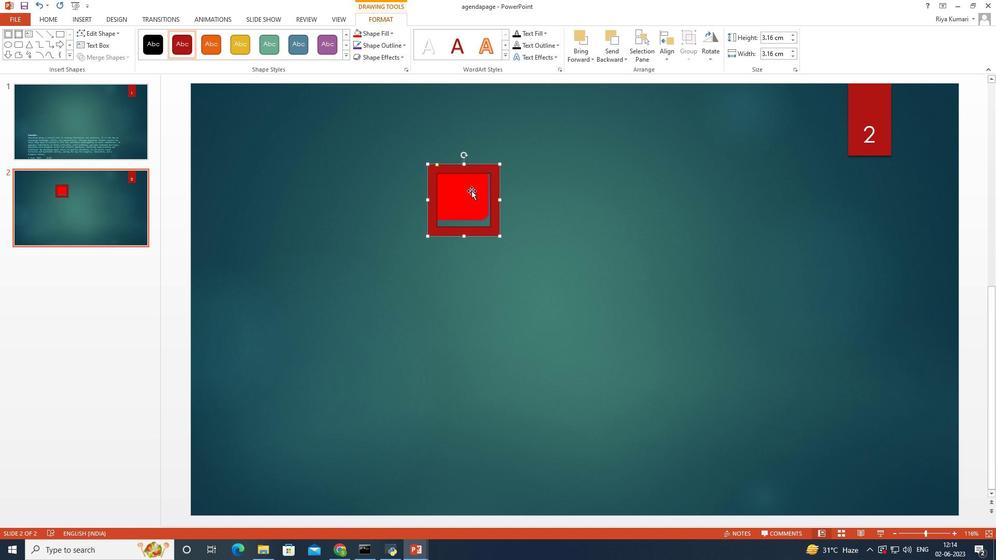 
Action: Mouse pressed left at (465, 191)
Screenshot: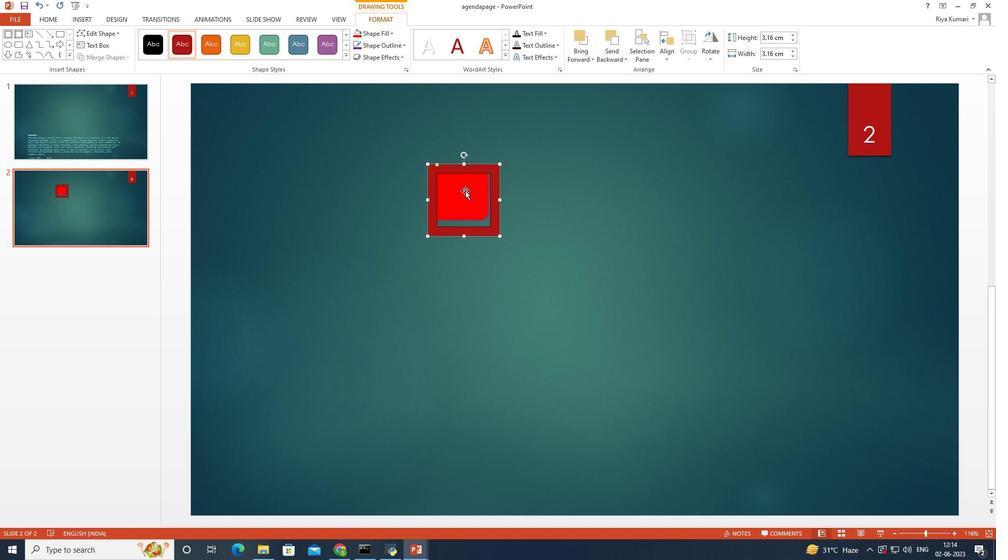 
Action: Mouse moved to (532, 135)
Screenshot: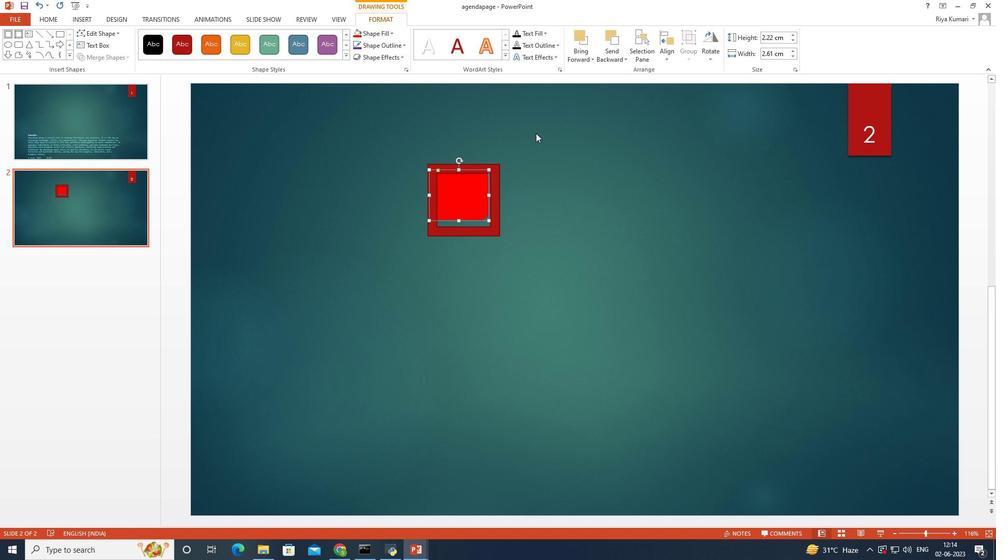 
Action: Key pressed <Key.delete>
Screenshot: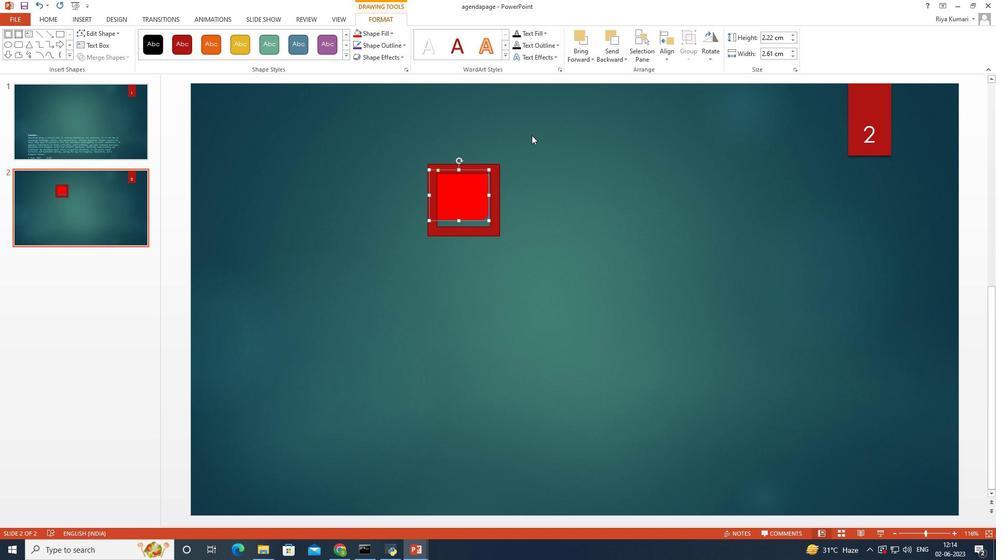 
Action: Mouse moved to (88, 23)
Screenshot: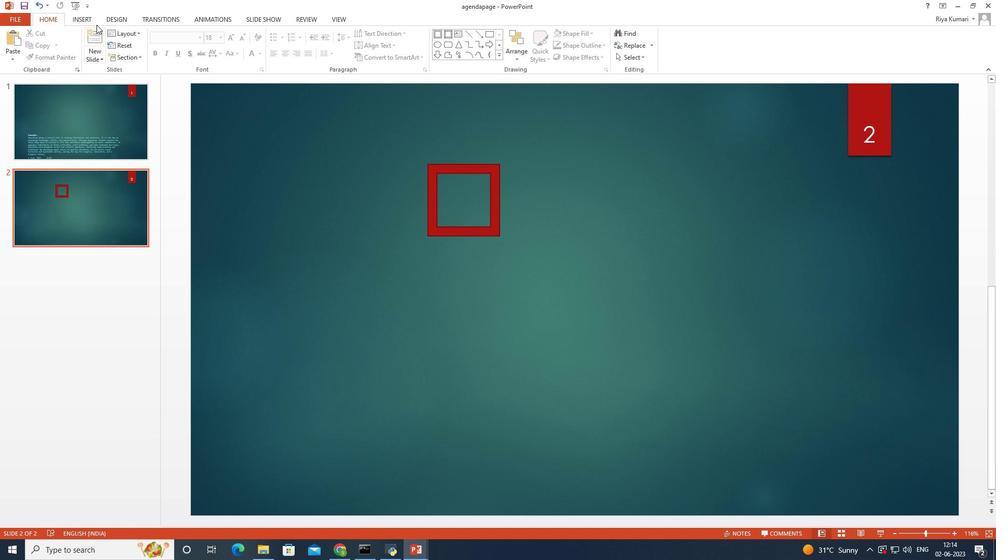 
Action: Mouse pressed left at (88, 23)
Screenshot: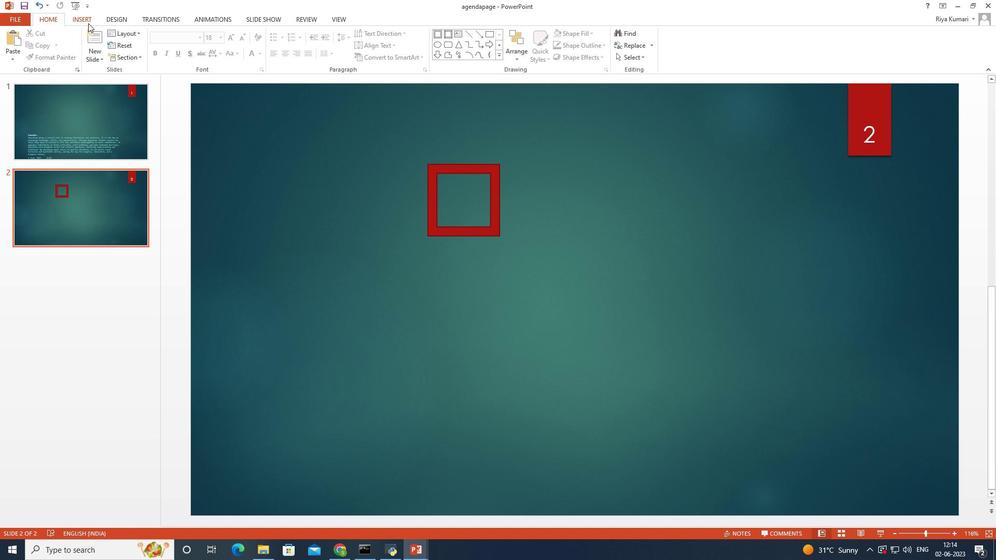 
Action: Mouse moved to (167, 54)
Screenshot: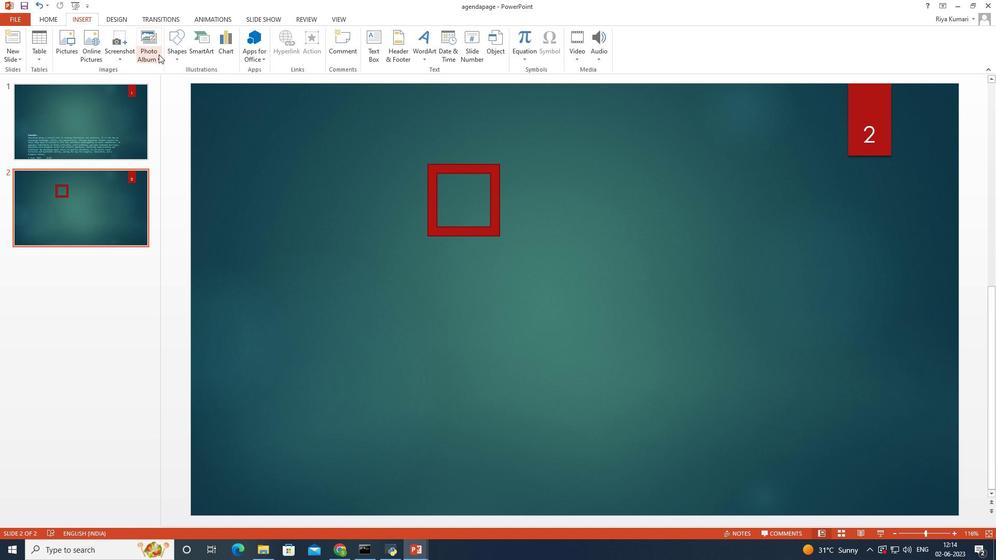 
Action: Mouse pressed left at (167, 54)
Screenshot: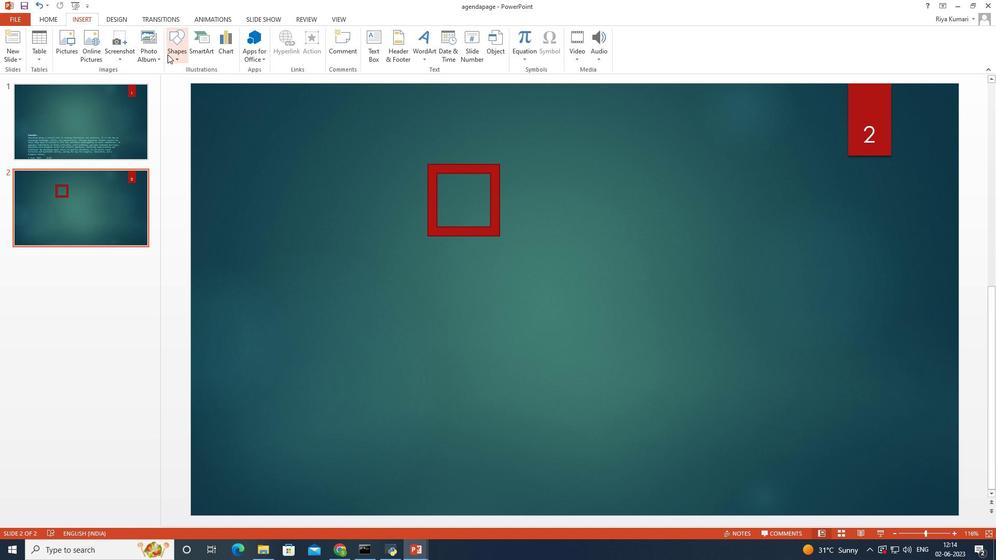 
Action: Mouse moved to (175, 114)
Screenshot: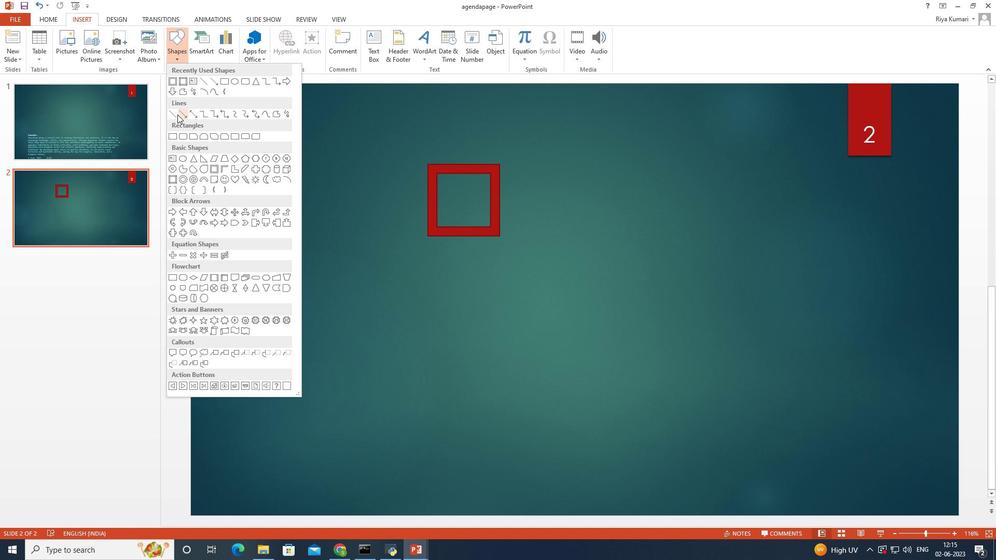 
Action: Mouse pressed left at (175, 114)
Screenshot: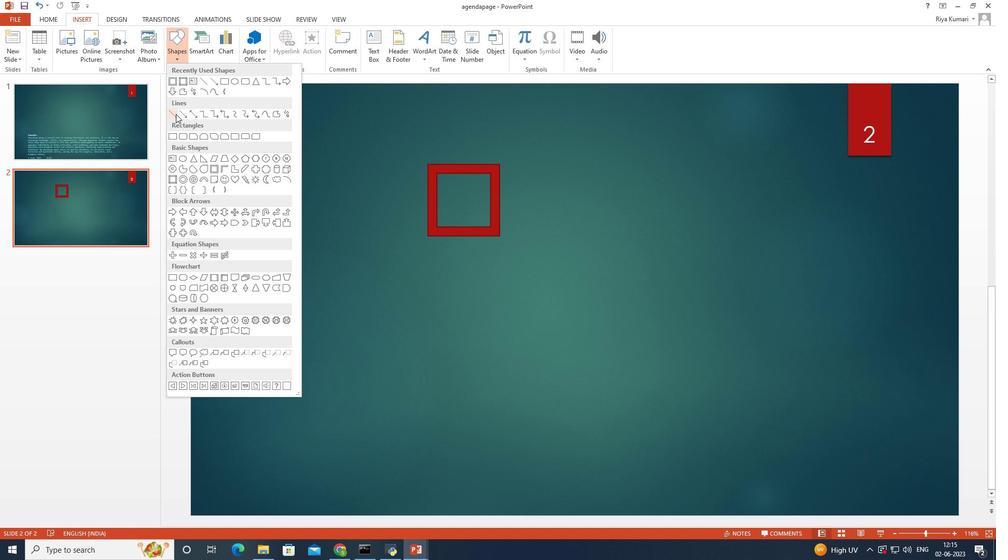 
Action: Mouse moved to (444, 185)
Screenshot: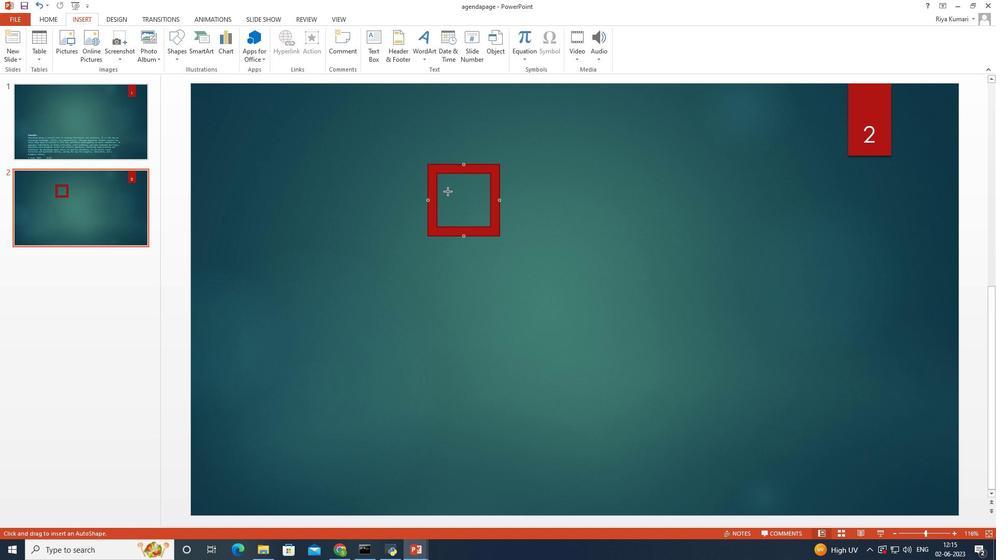 
Action: Mouse pressed left at (444, 185)
Screenshot: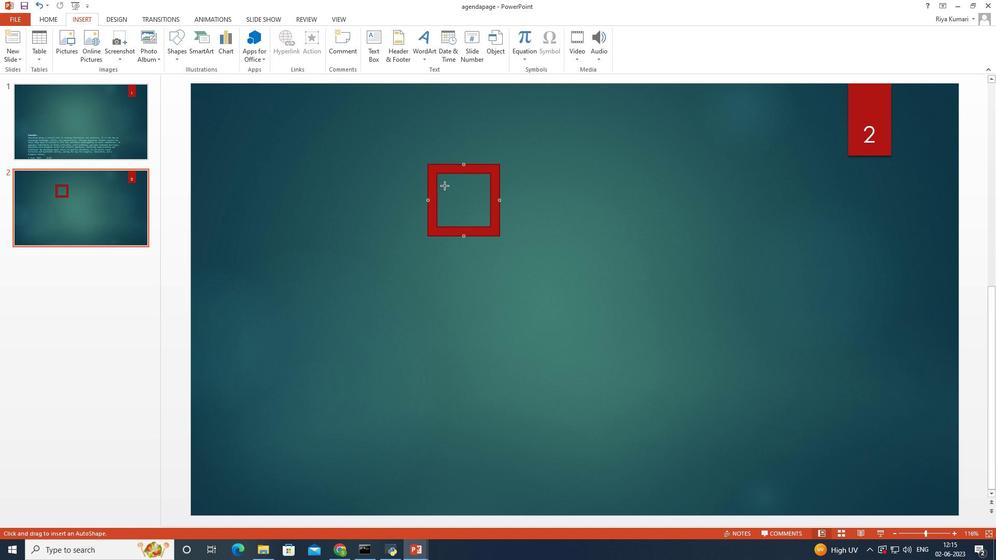 
Action: Mouse moved to (473, 195)
Screenshot: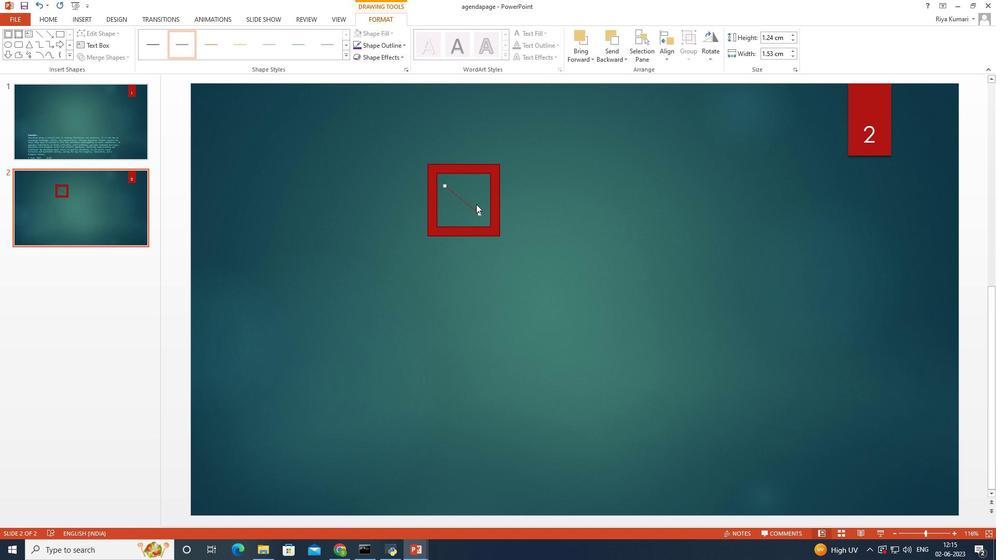 
Action: Mouse pressed left at (473, 195)
Screenshot: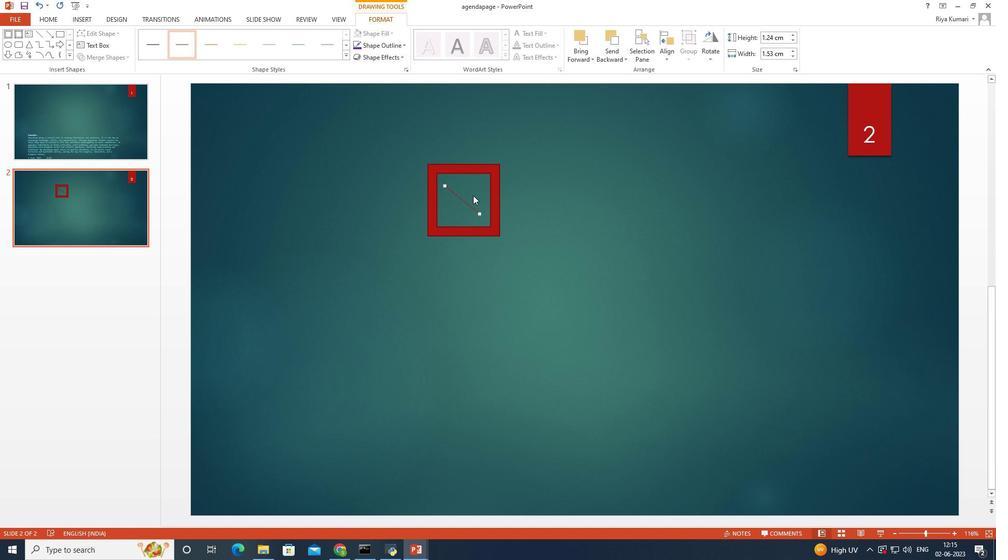 
Action: Mouse moved to (471, 185)
Screenshot: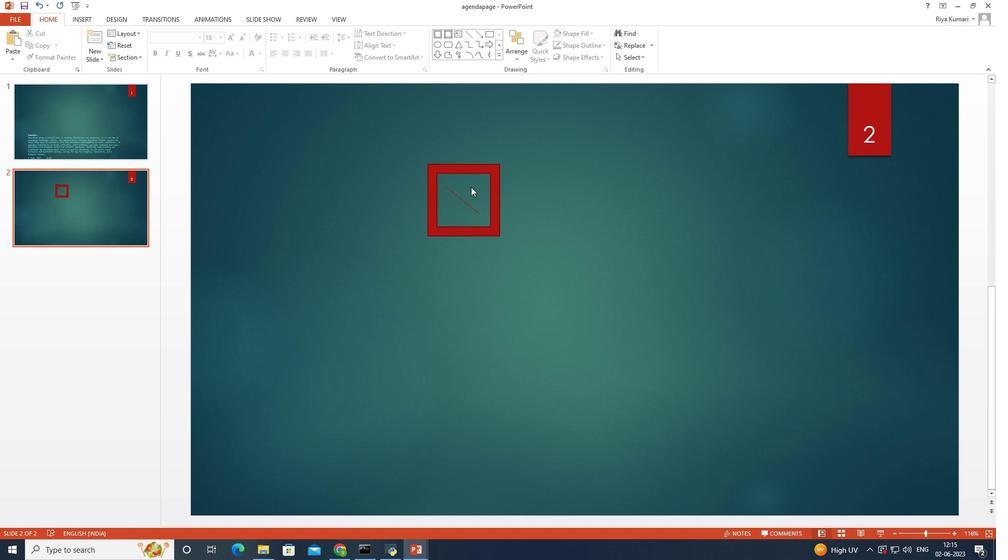 
Action: Mouse pressed left at (471, 185)
Screenshot: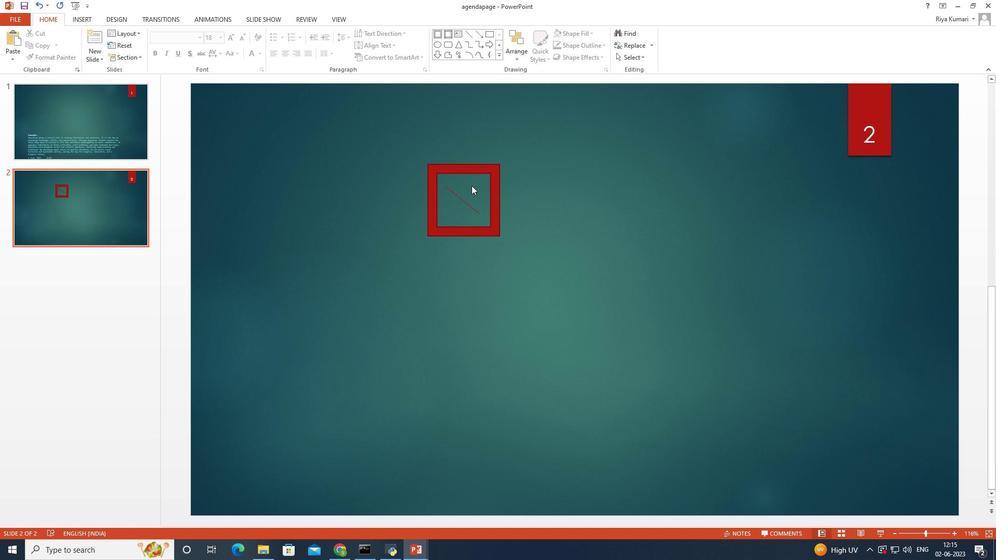 
Action: Mouse moved to (470, 32)
Screenshot: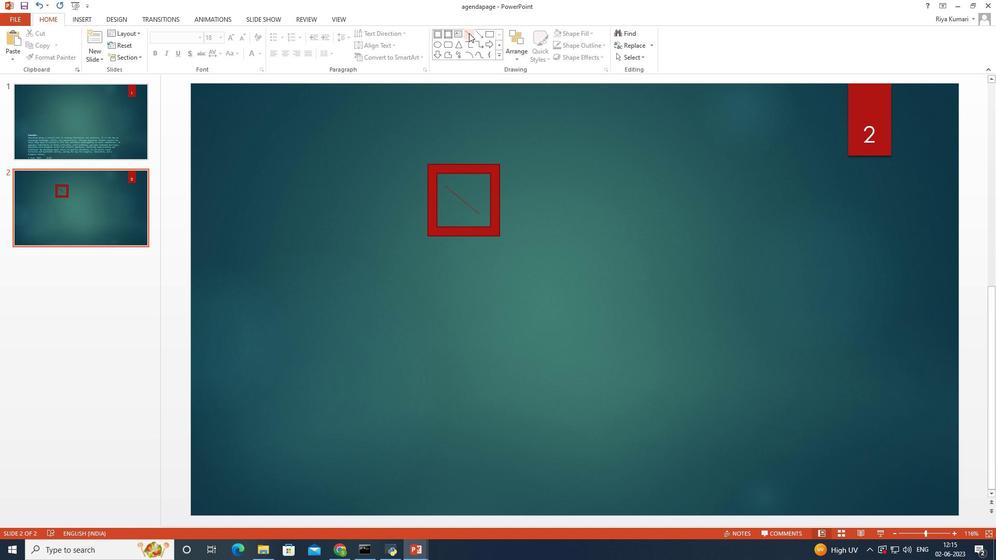 
Action: Mouse pressed left at (470, 32)
Screenshot: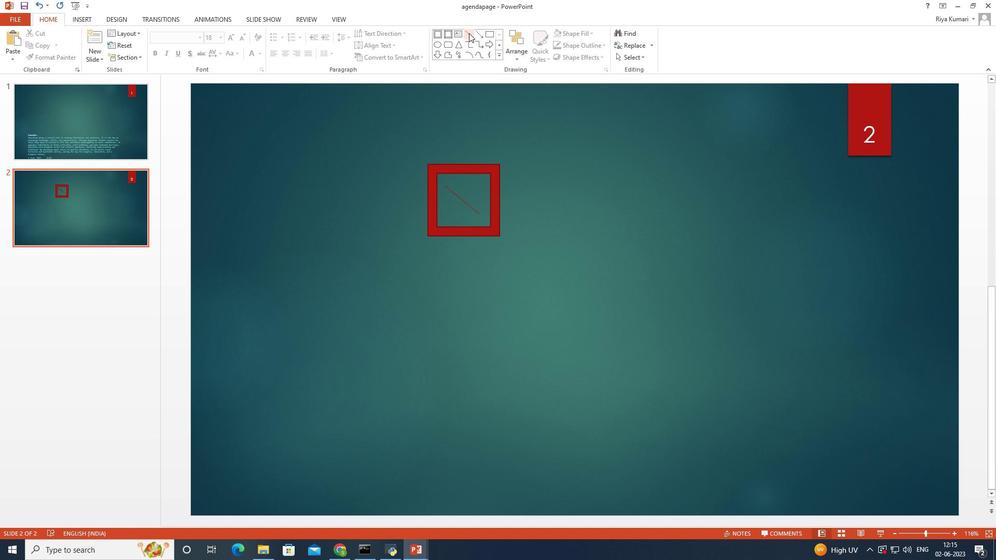 
Action: Mouse moved to (475, 184)
Screenshot: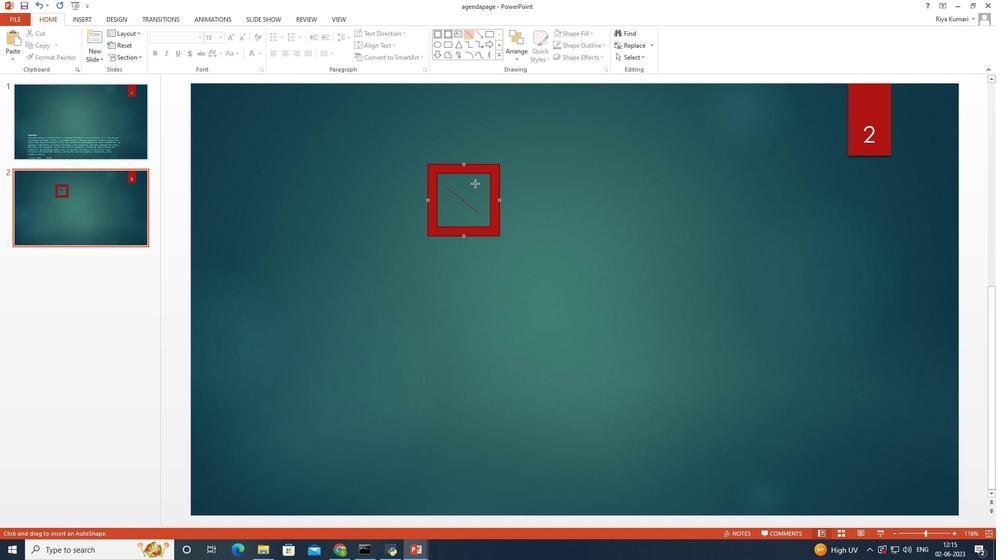 
Action: Mouse pressed left at (475, 184)
Screenshot: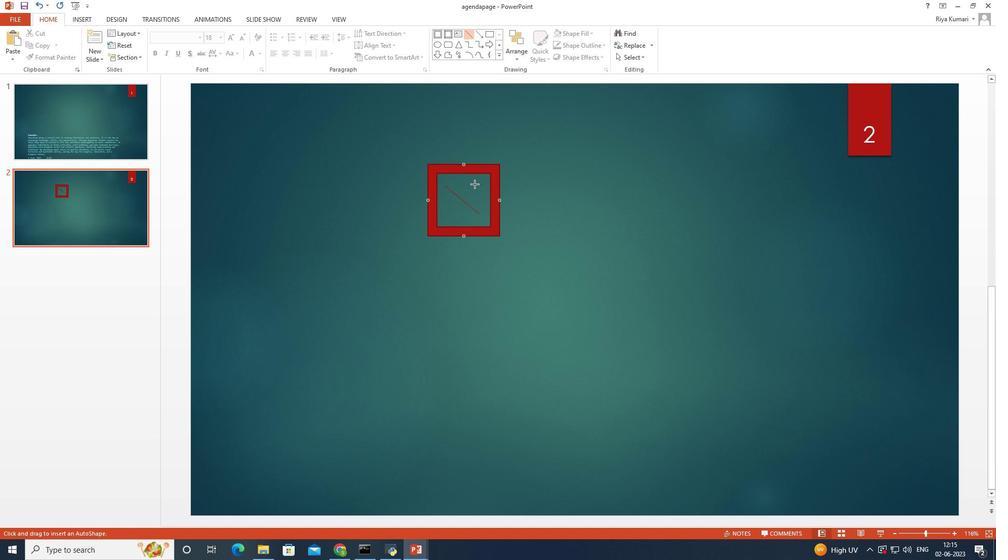 
Action: Mouse moved to (467, 211)
Screenshot: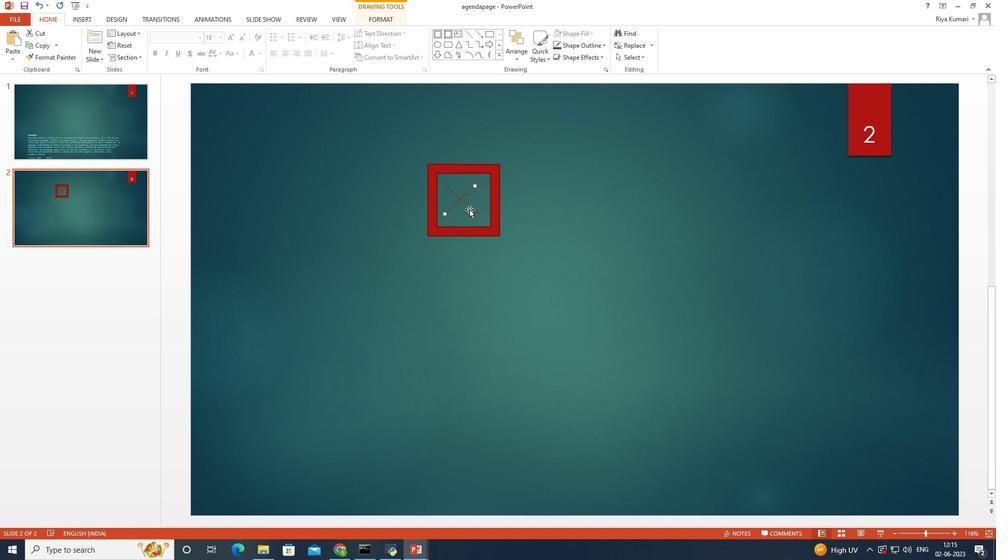 
Action: Mouse pressed left at (467, 211)
Screenshot: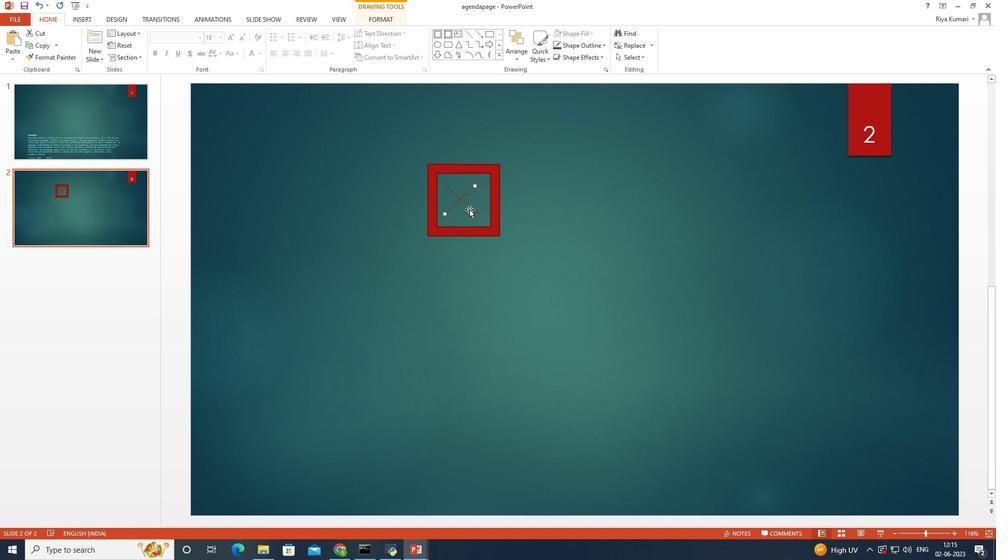 
Action: Mouse moved to (462, 196)
Screenshot: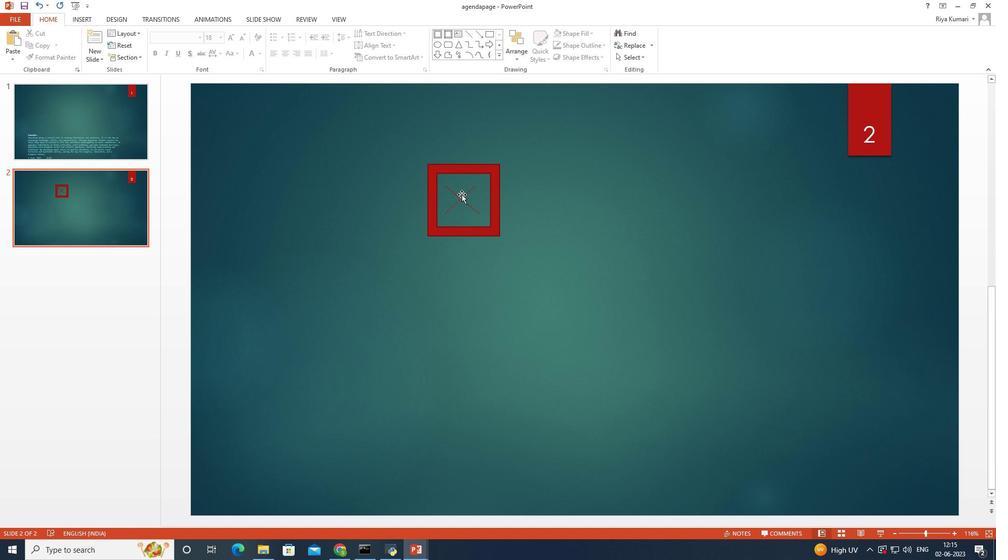 
Action: Mouse pressed left at (462, 196)
Screenshot: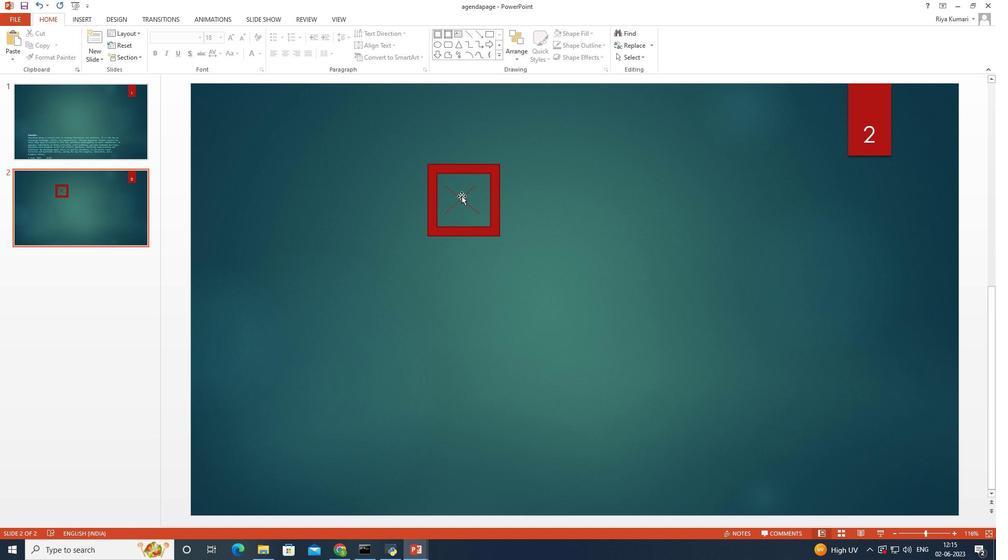 
Action: Mouse moved to (391, 12)
Screenshot: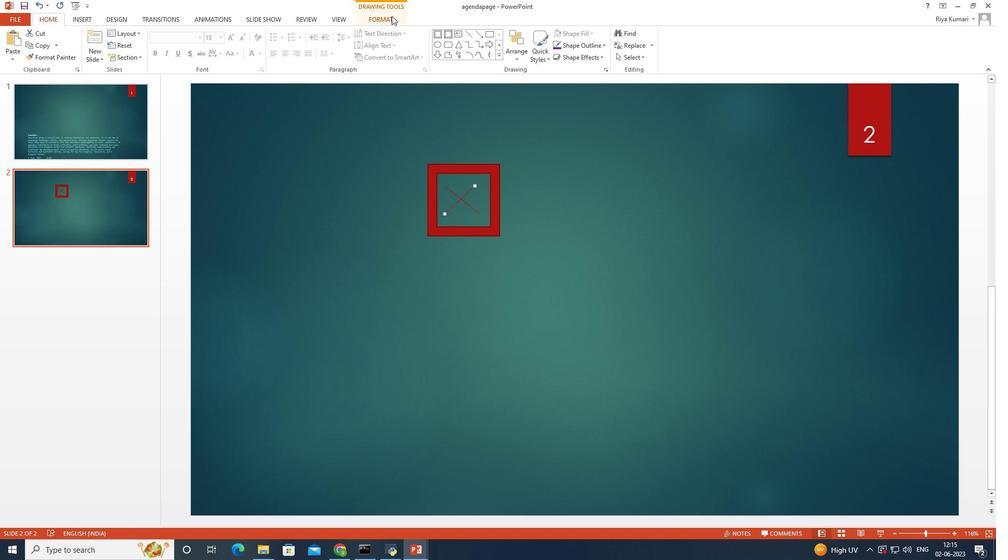 
Action: Mouse pressed left at (391, 12)
Screenshot: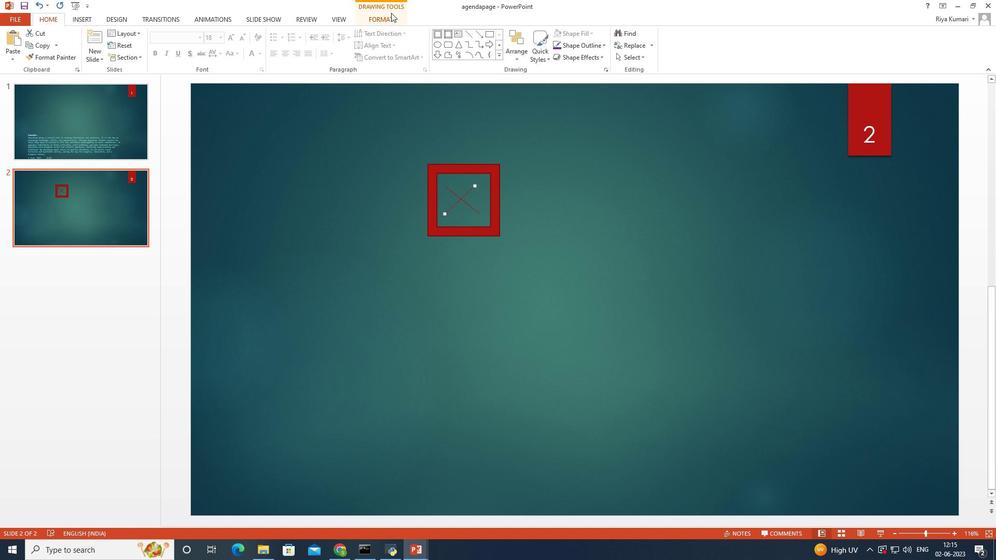 
Action: Mouse moved to (385, 18)
Screenshot: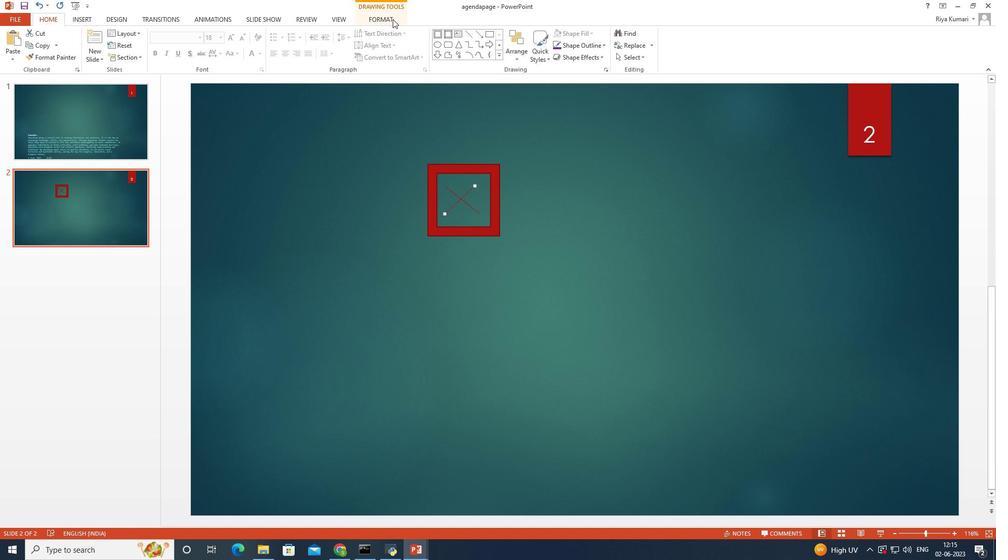 
Action: Mouse pressed left at (385, 18)
Screenshot: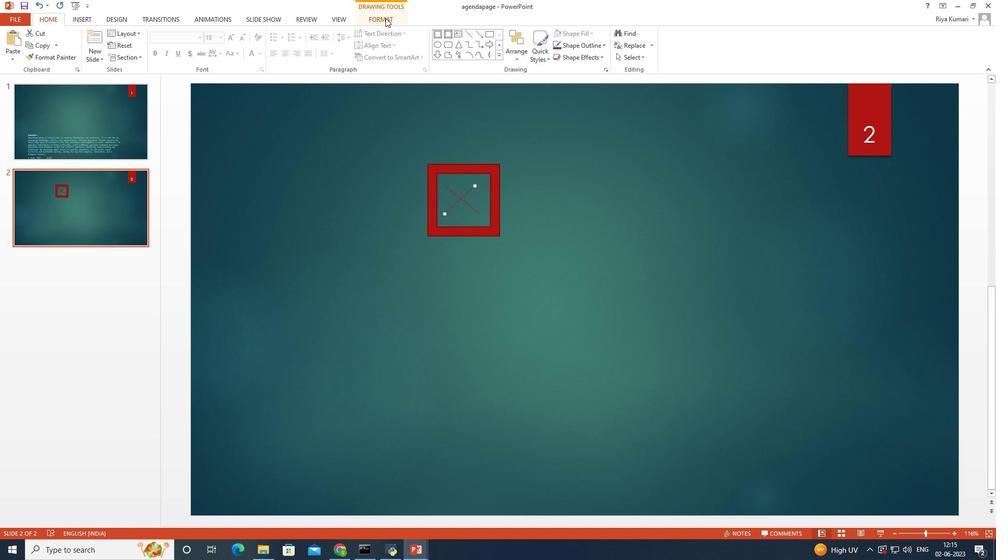 
Action: Mouse moved to (390, 34)
Screenshot: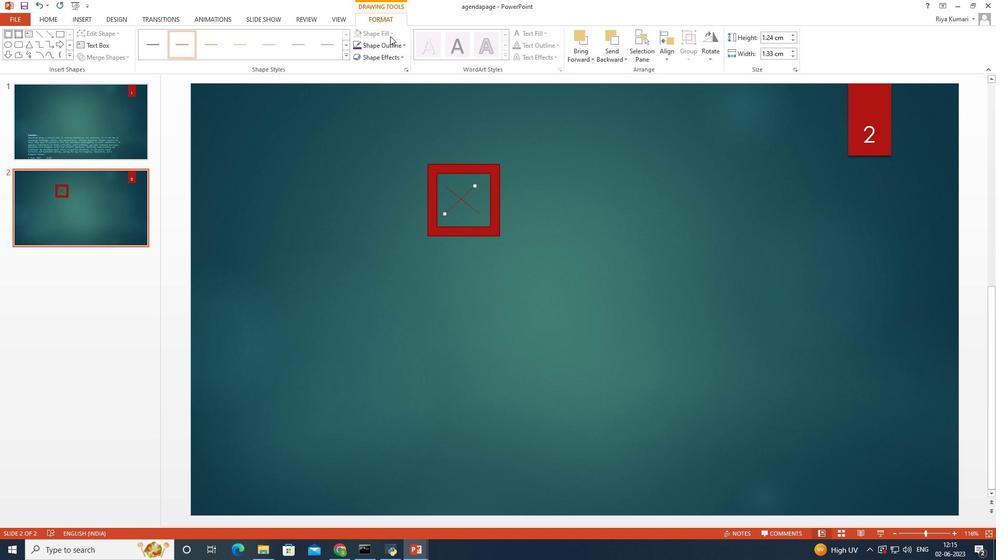 
Action: Mouse pressed left at (390, 34)
Screenshot: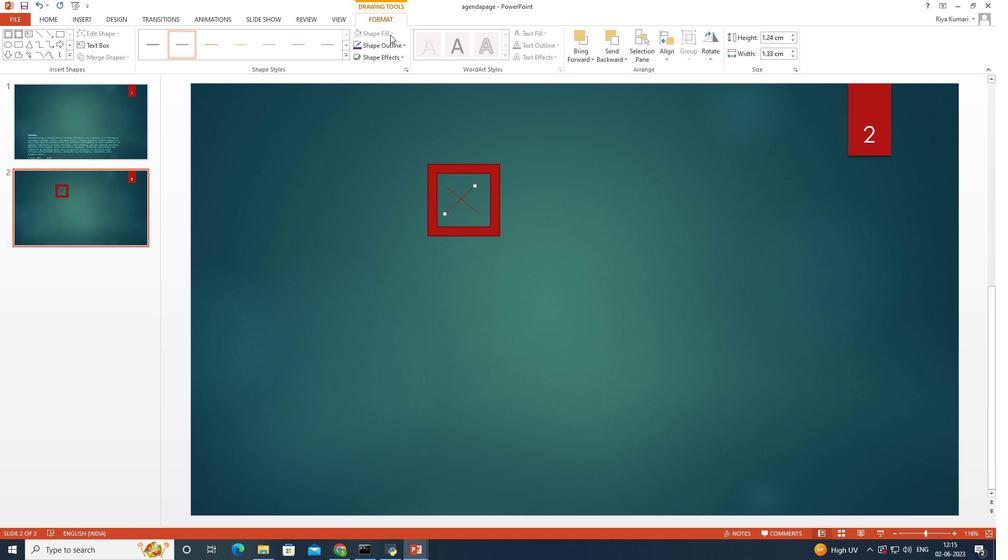 
Action: Mouse pressed left at (390, 34)
Screenshot: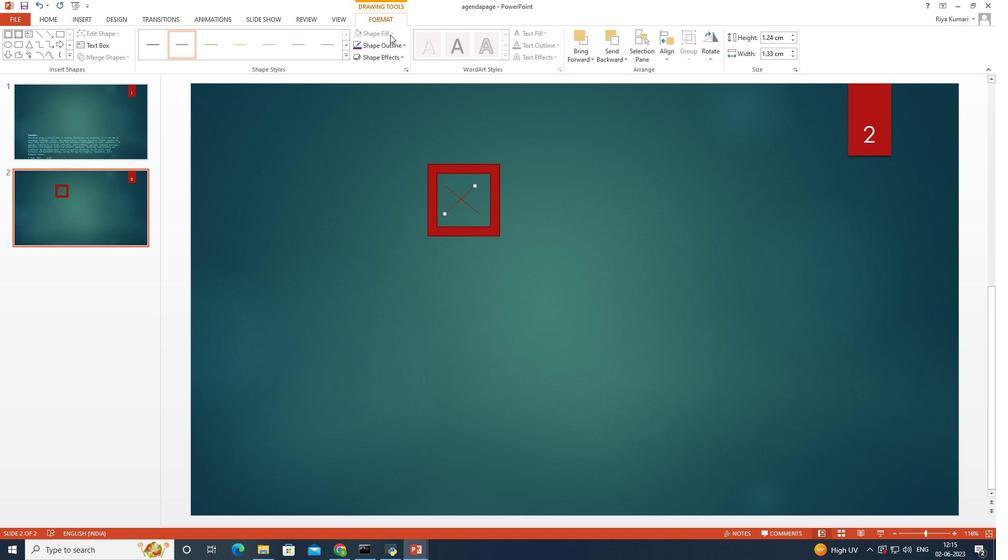 
Action: Mouse moved to (330, 45)
Screenshot: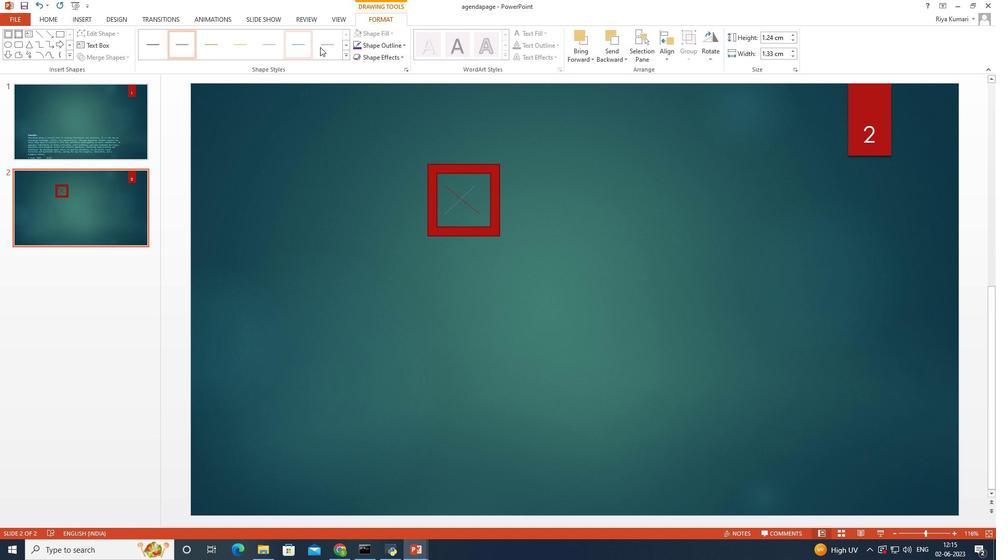 
Action: Mouse pressed left at (330, 45)
Screenshot: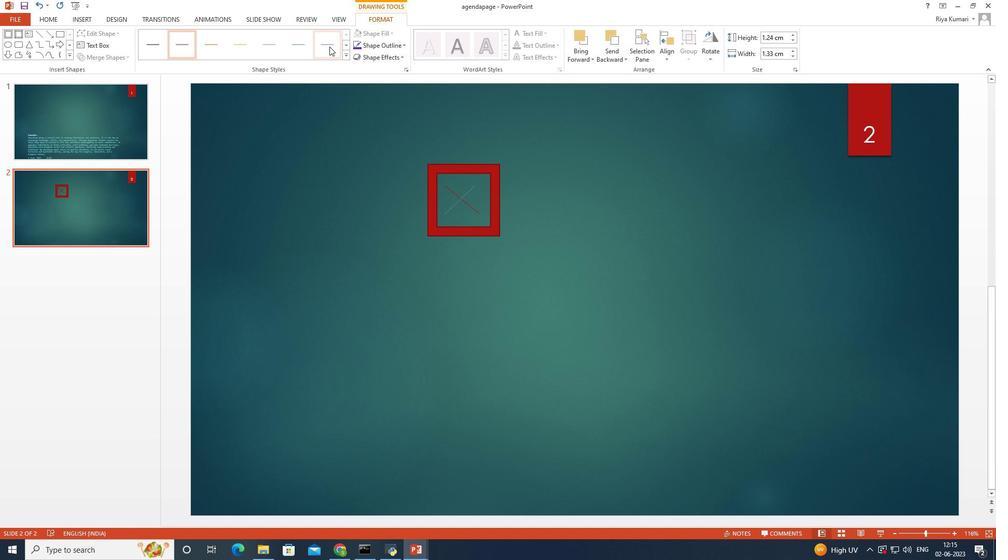 
Action: Mouse moved to (470, 208)
Screenshot: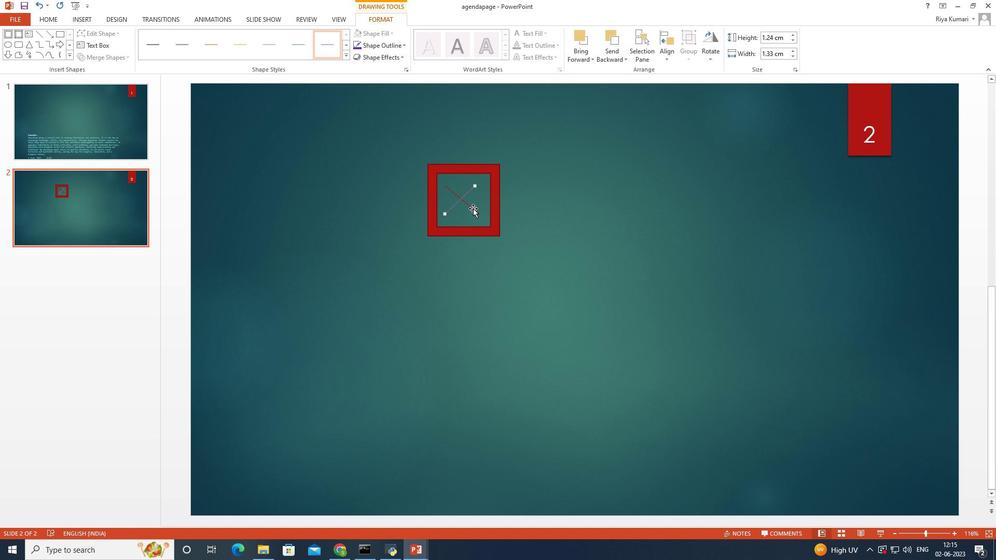 
Action: Mouse pressed left at (470, 208)
Screenshot: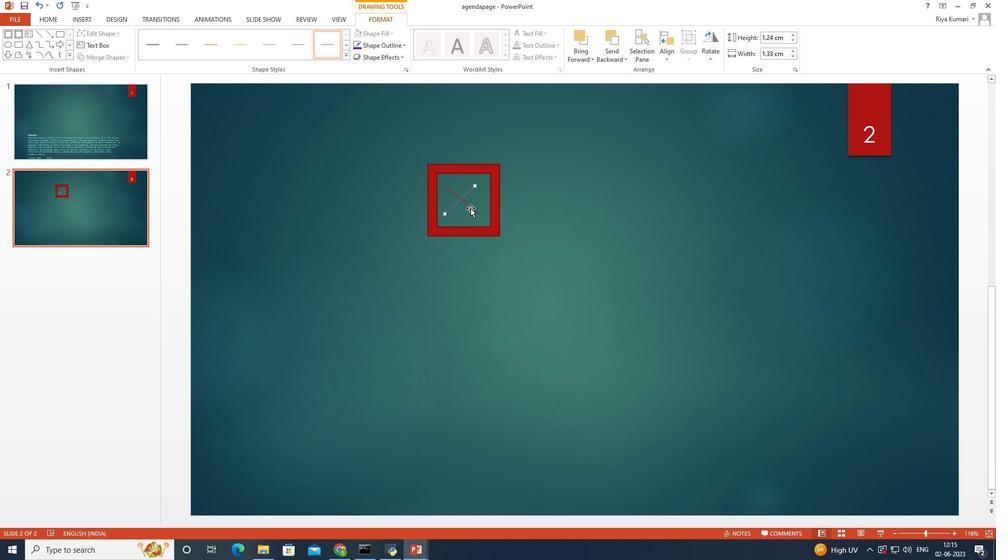 
Action: Mouse moved to (325, 41)
Screenshot: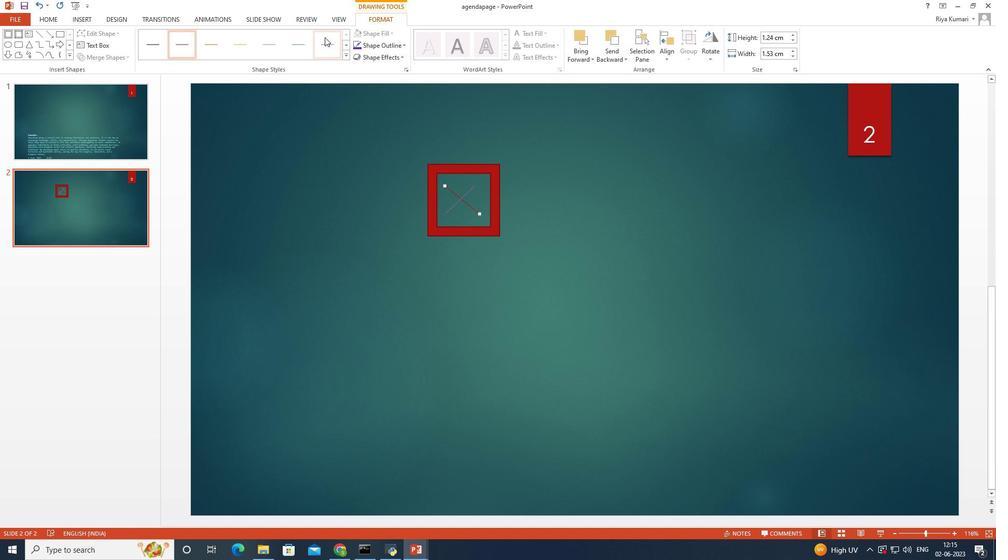 
Action: Mouse pressed left at (325, 41)
Screenshot: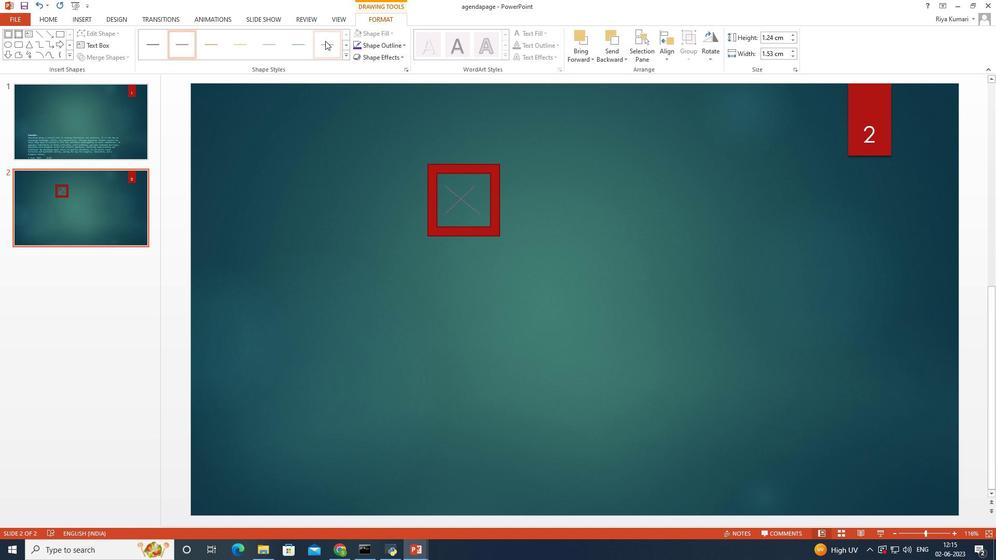 
Action: Mouse moved to (619, 201)
Screenshot: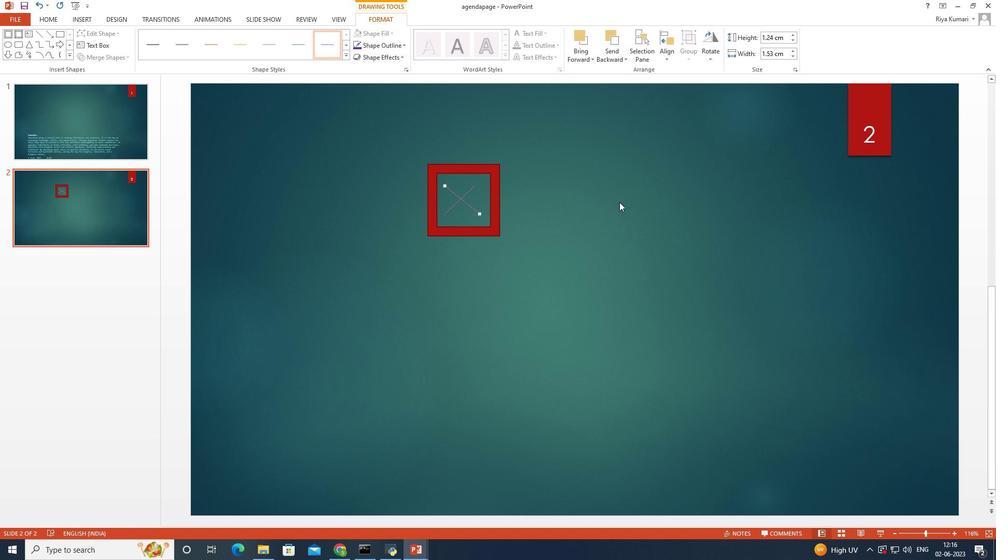
Action: Mouse pressed left at (619, 201)
Screenshot: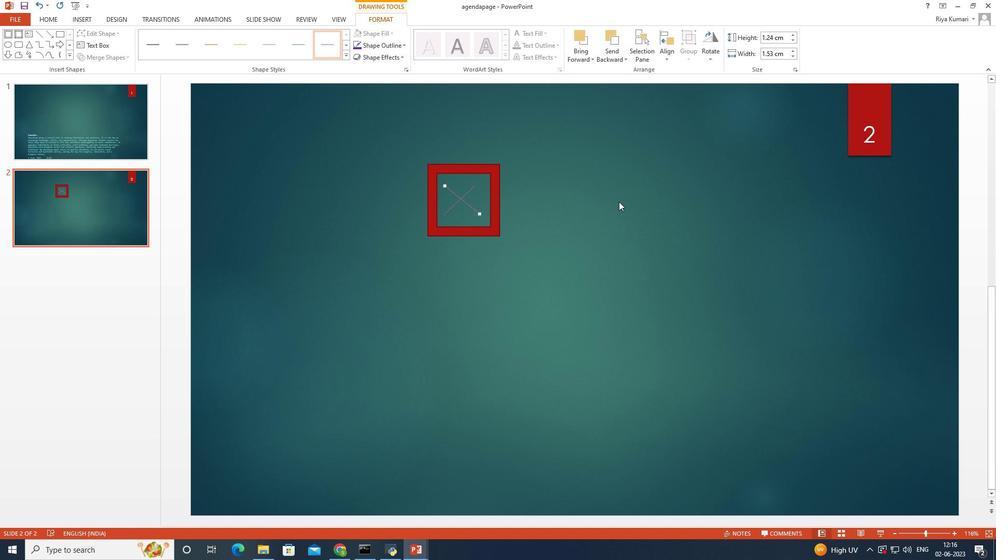 
Action: Mouse moved to (74, 19)
Screenshot: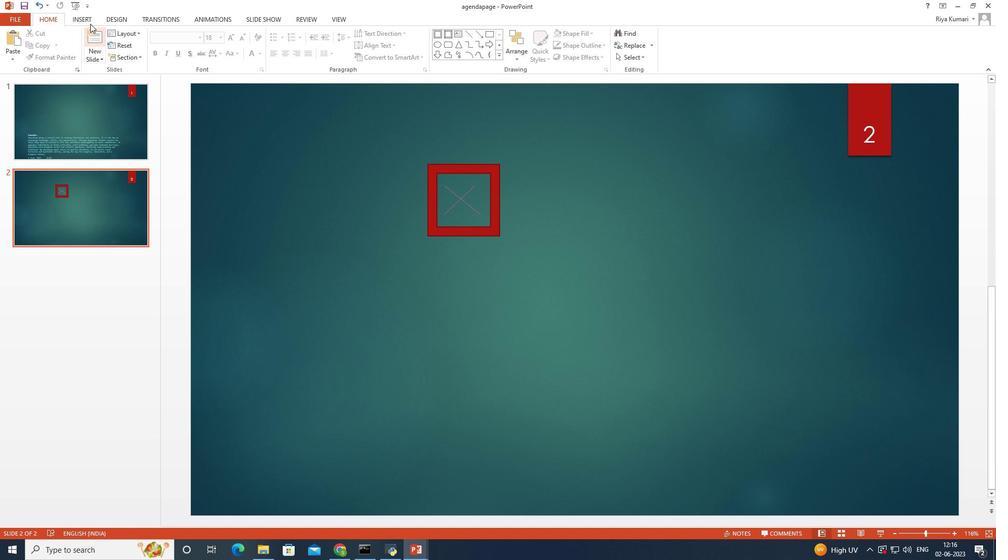 
Action: Mouse pressed left at (74, 19)
Screenshot: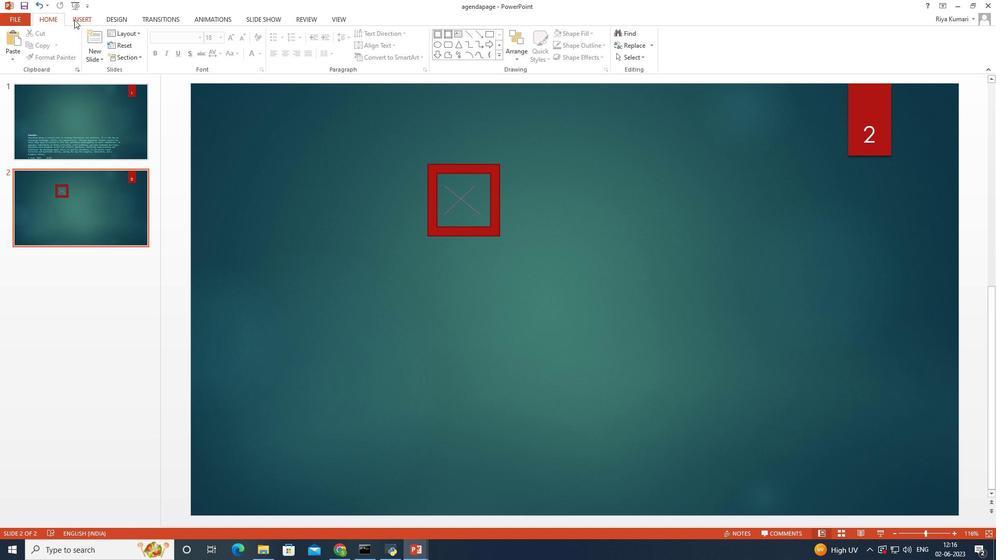 
Action: Mouse moved to (180, 47)
Screenshot: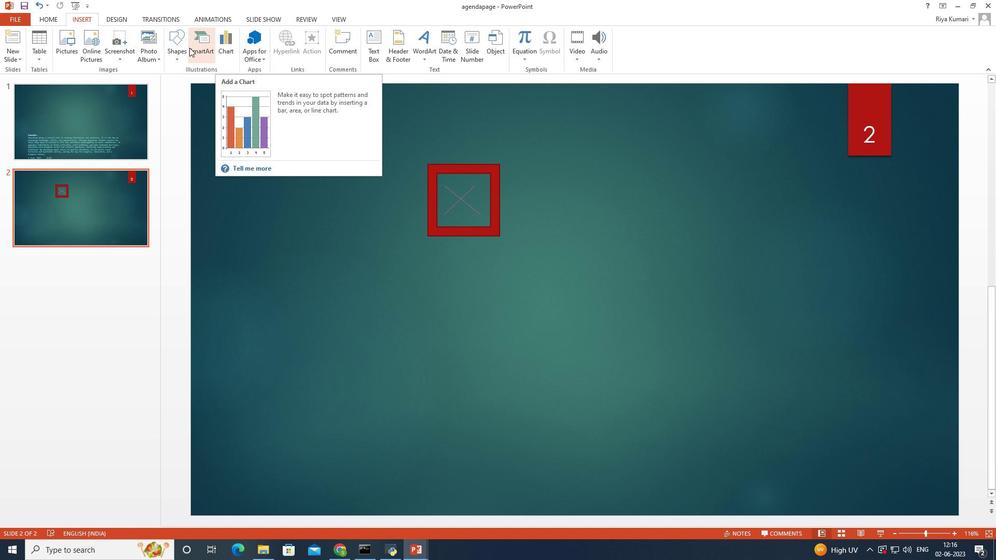 
Action: Mouse pressed left at (180, 47)
Screenshot: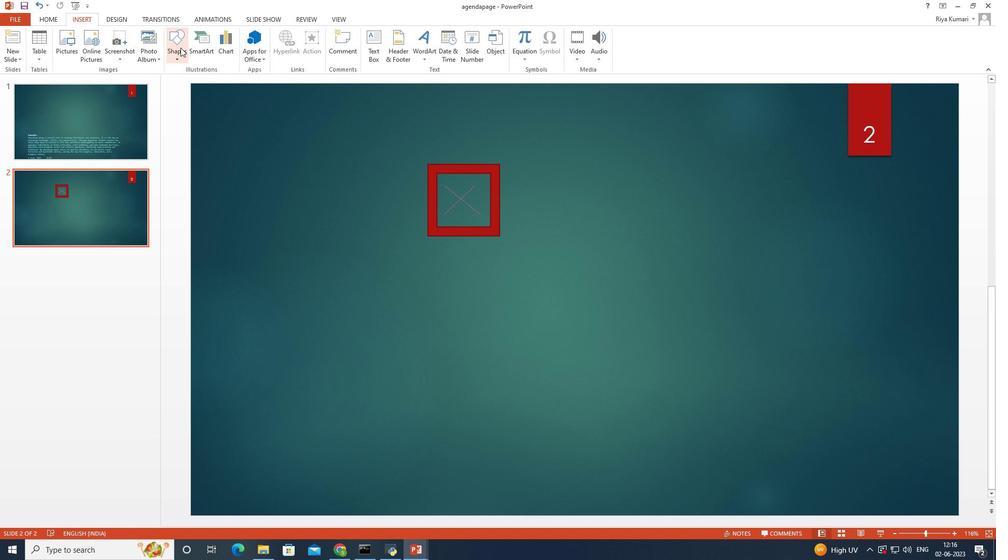 
Action: Mouse moved to (290, 168)
Screenshot: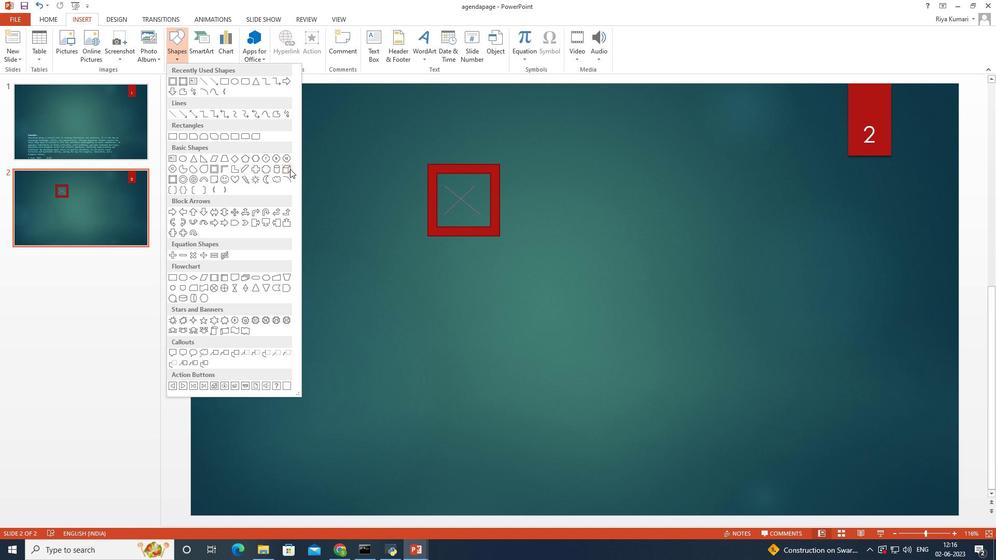 
Action: Mouse pressed left at (290, 168)
Screenshot: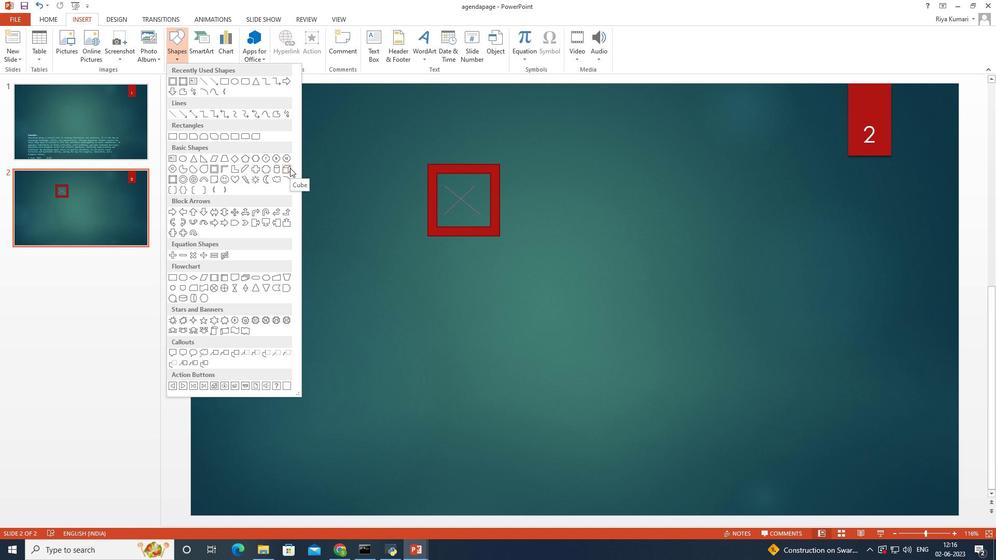 
Action: Mouse moved to (538, 219)
Screenshot: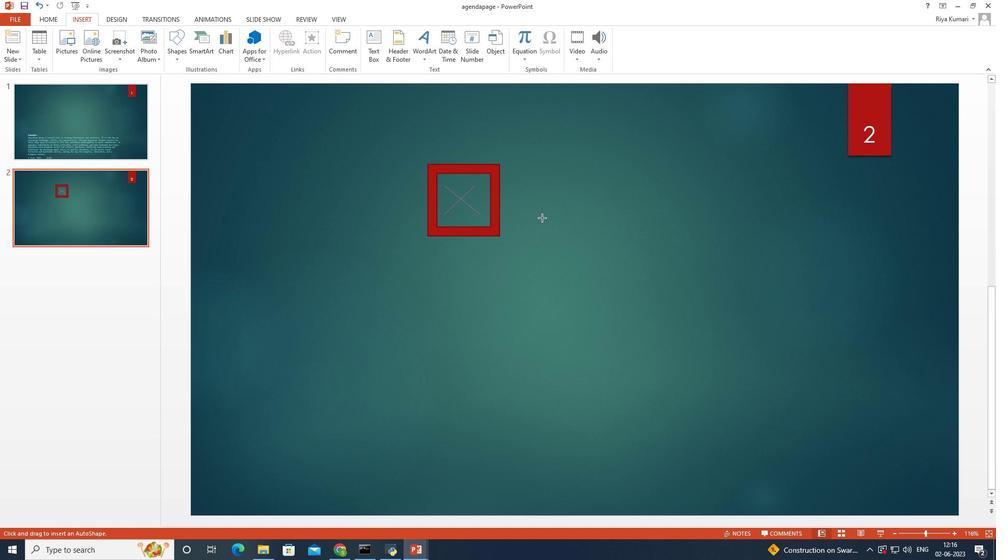 
Action: Mouse pressed left at (538, 219)
Screenshot: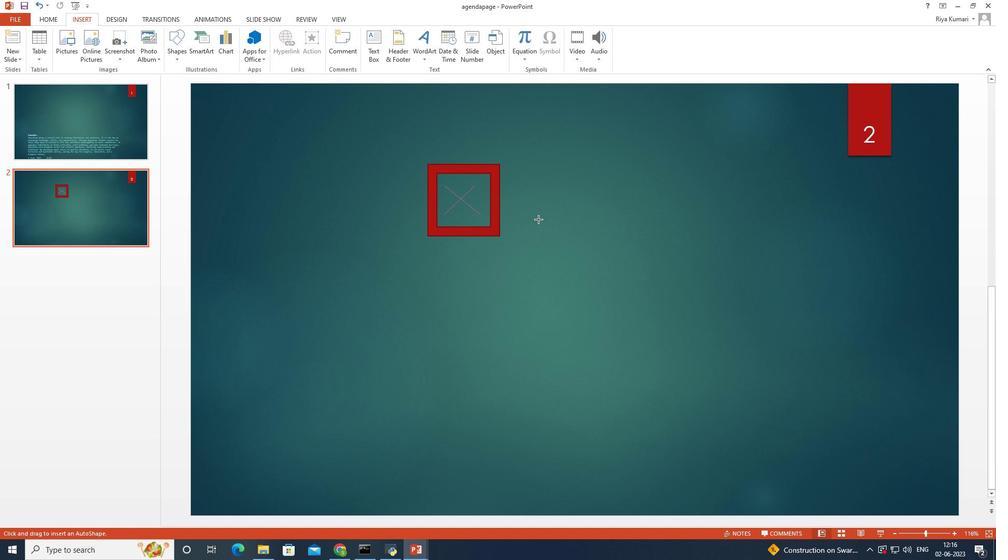 
Action: Mouse moved to (268, 43)
Screenshot: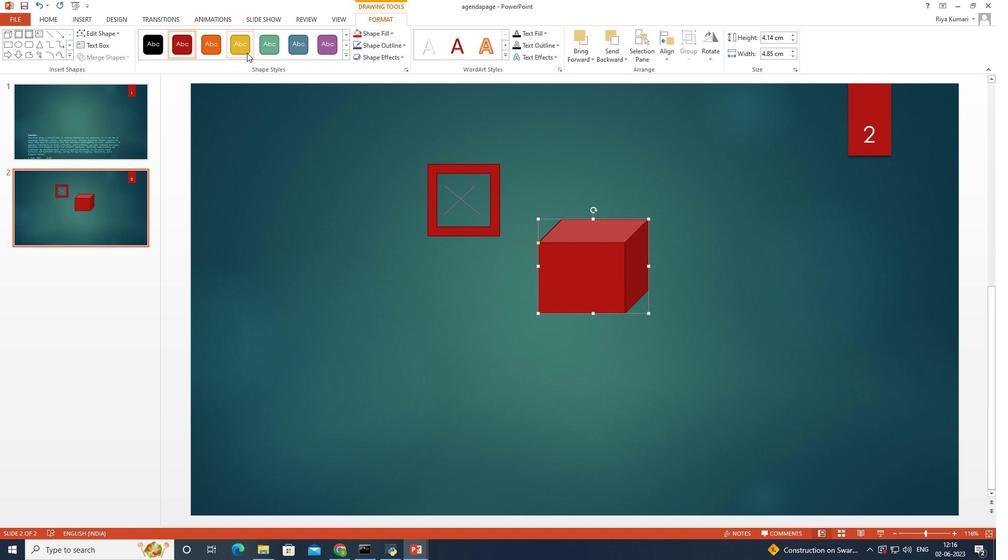 
Action: Mouse pressed left at (268, 43)
Screenshot: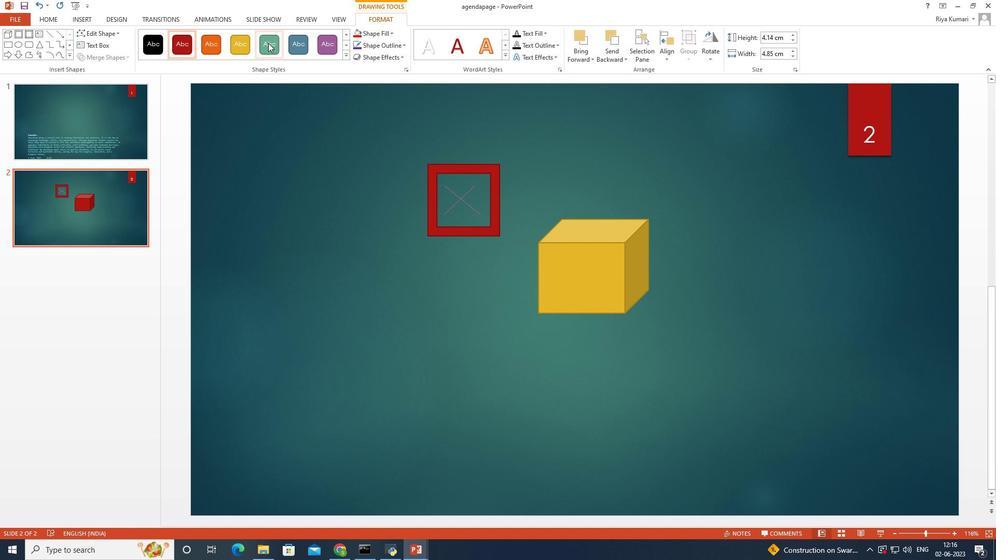 
Action: Mouse moved to (578, 293)
Screenshot: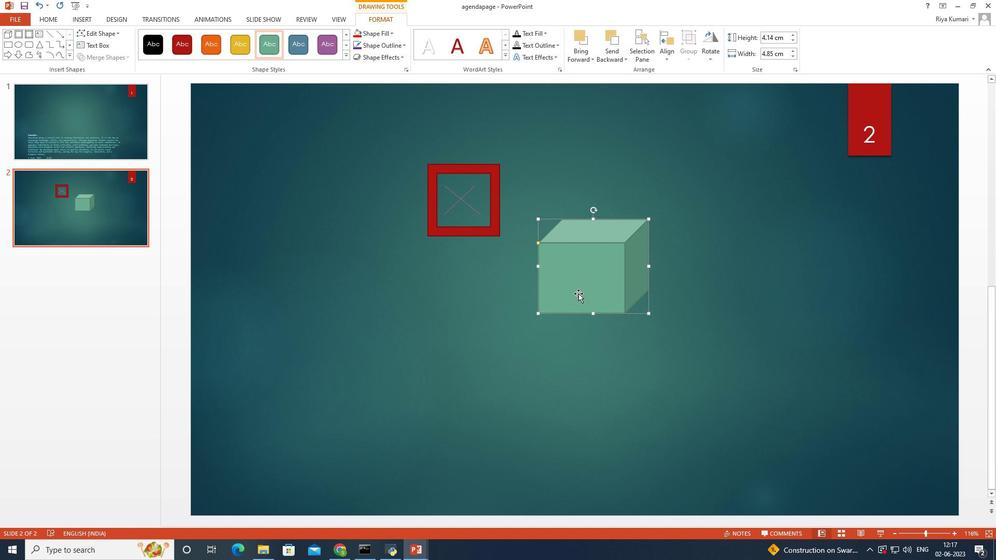 
Action: Mouse pressed left at (578, 293)
Screenshot: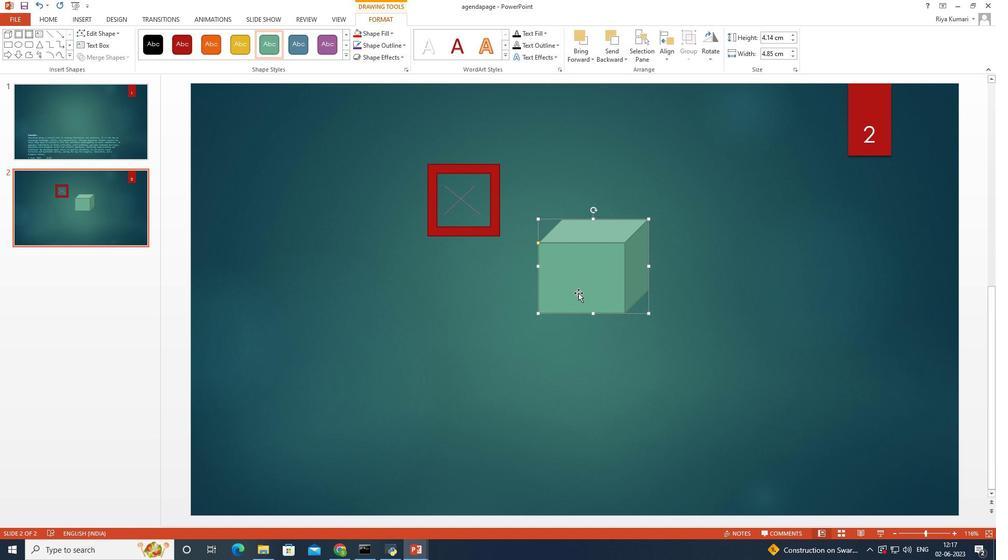 
Action: Mouse moved to (415, 152)
Screenshot: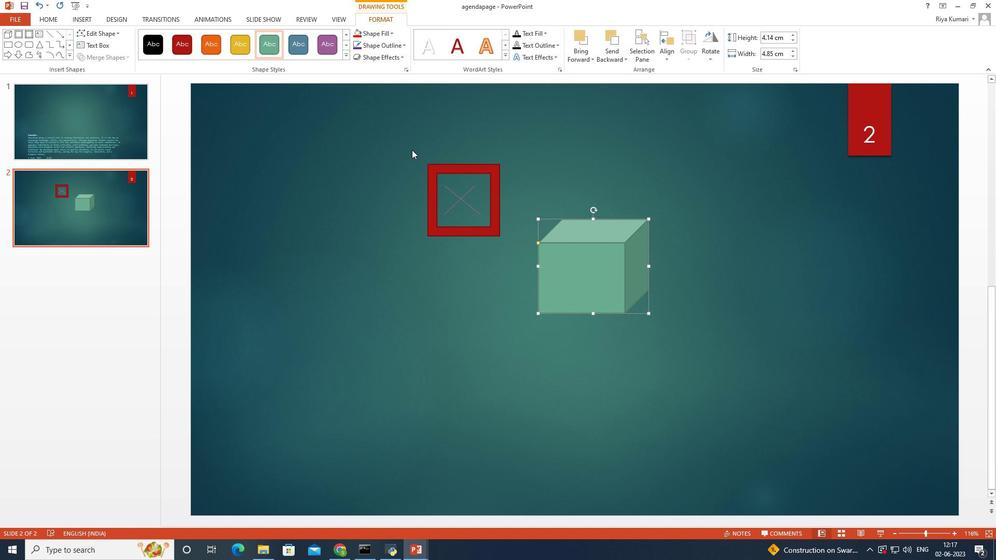 
Action: Mouse pressed left at (415, 152)
Screenshot: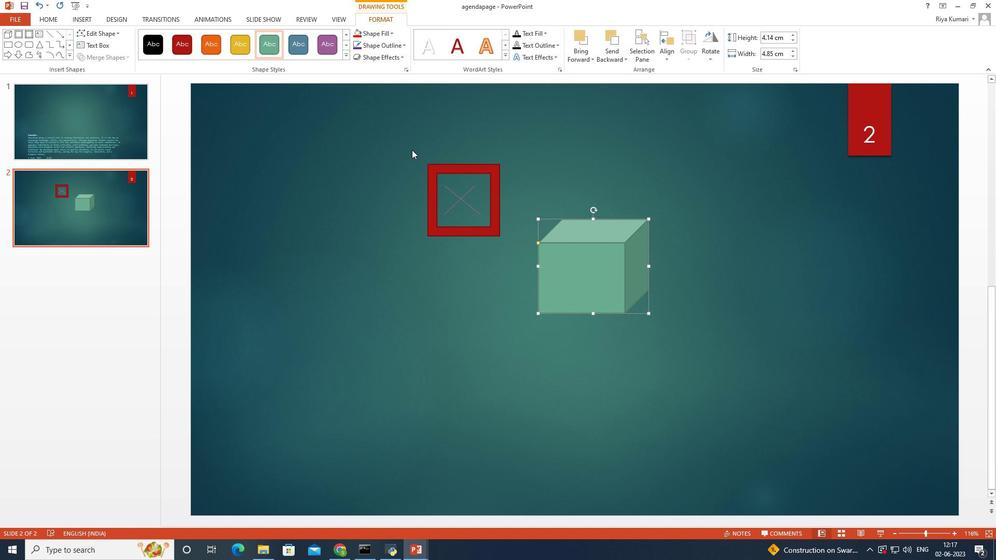 
Action: Mouse moved to (79, 17)
Screenshot: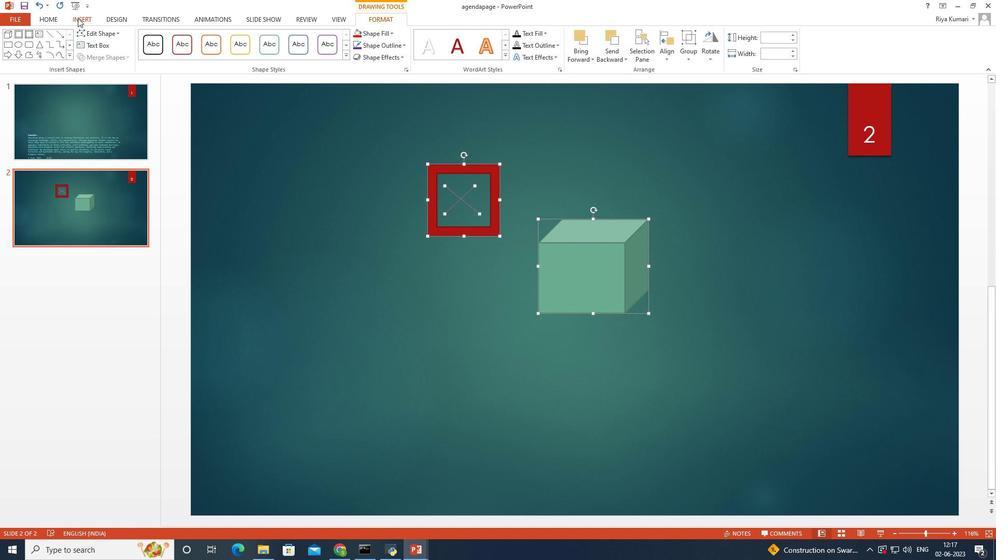 
Action: Mouse pressed left at (79, 17)
Screenshot: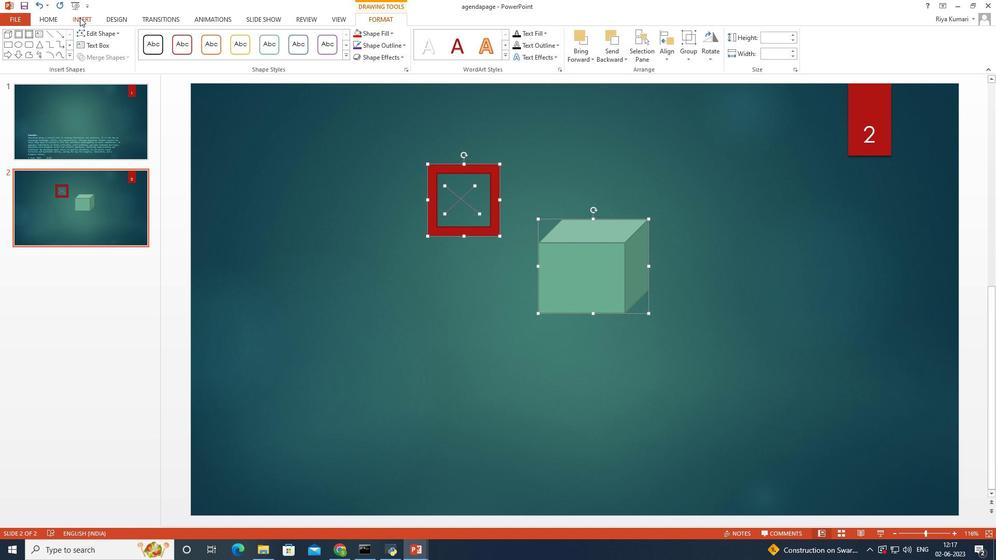 
Action: Mouse moved to (50, 16)
Screenshot: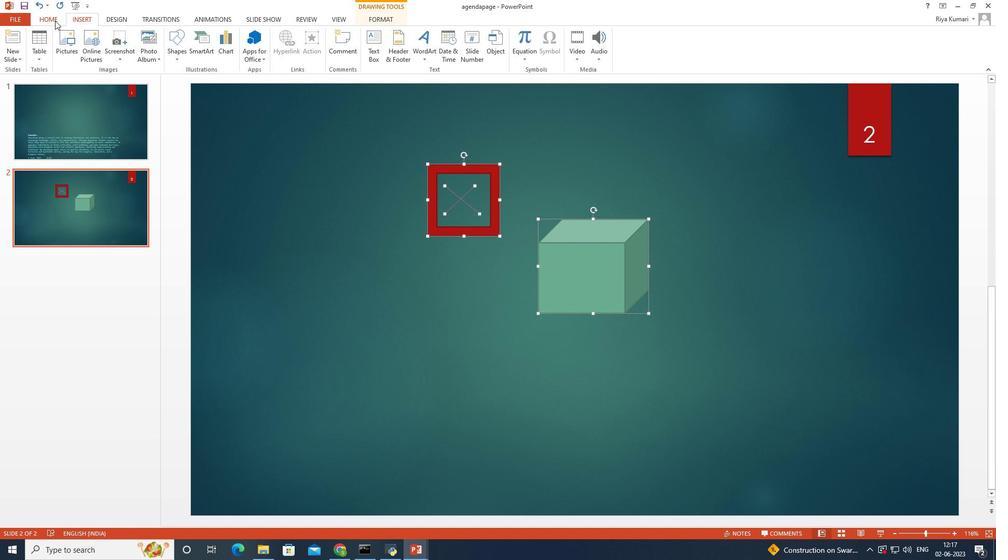 
Action: Mouse pressed left at (50, 16)
Screenshot: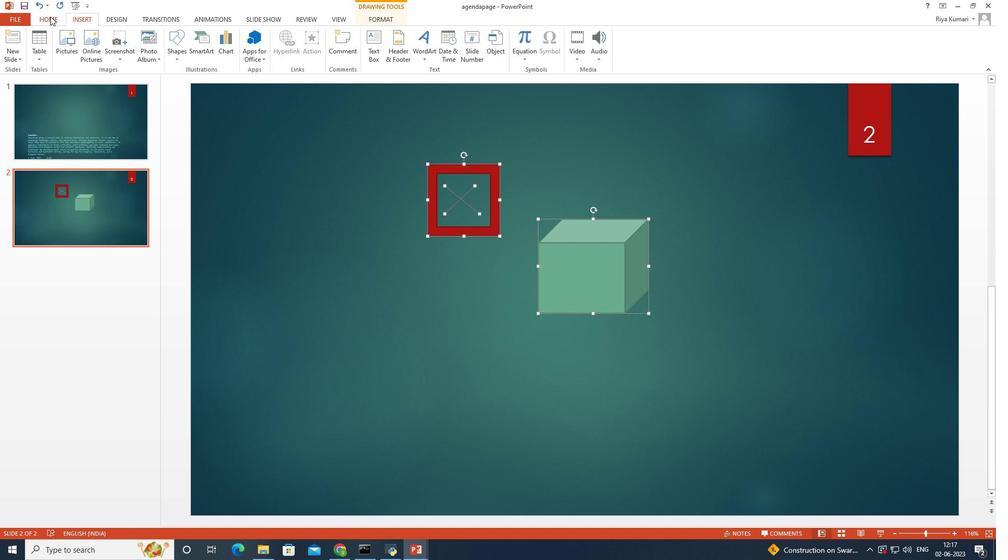 
Action: Mouse moved to (592, 34)
Screenshot: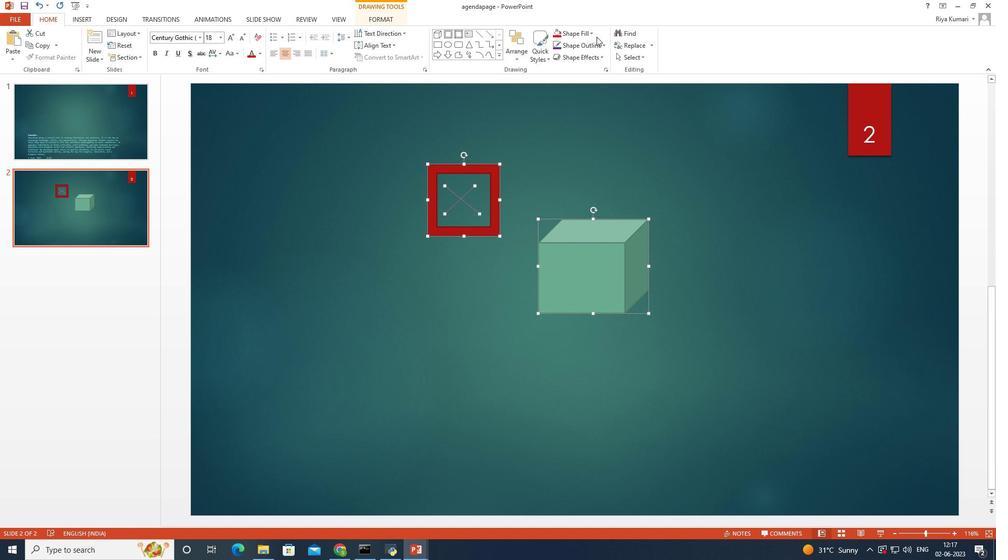 
Action: Mouse pressed left at (592, 34)
Screenshot: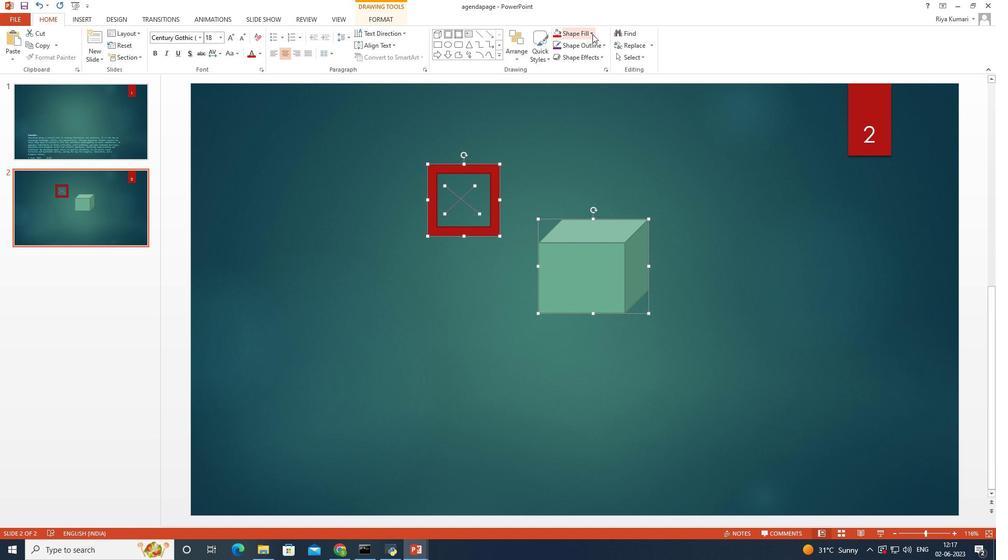 
Action: Mouse moved to (583, 148)
Screenshot: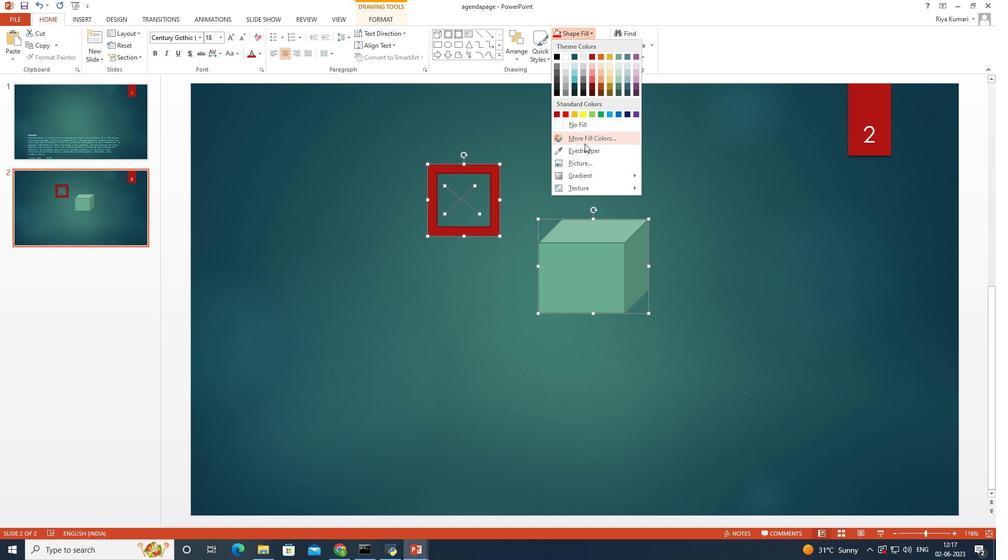 
Action: Mouse pressed left at (583, 148)
Screenshot: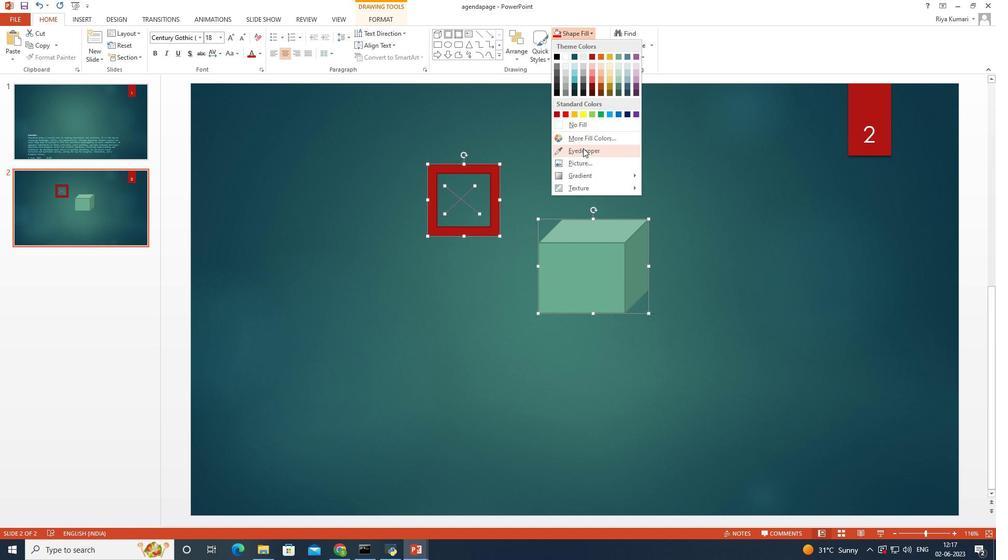 
Action: Mouse moved to (572, 240)
Screenshot: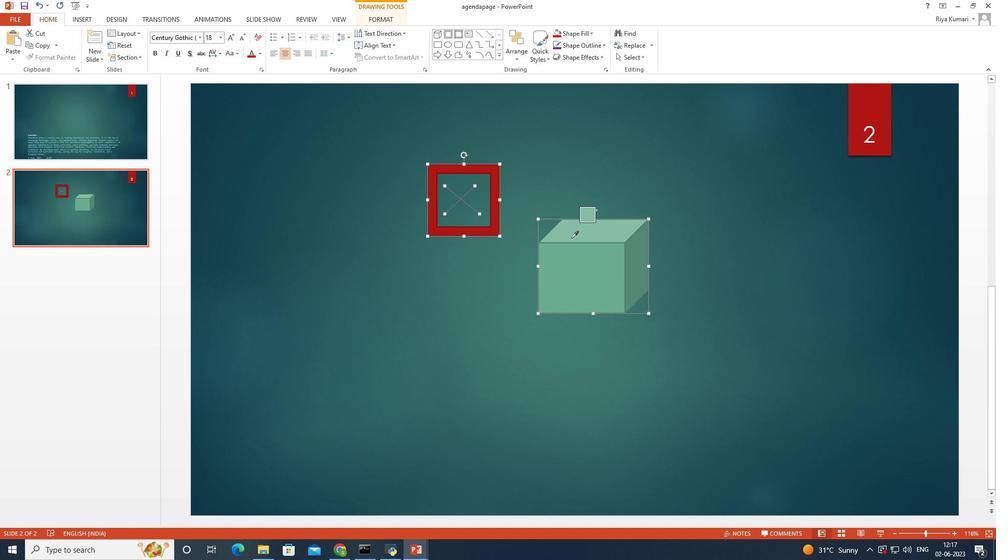 
Action: Mouse pressed left at (572, 240)
Screenshot: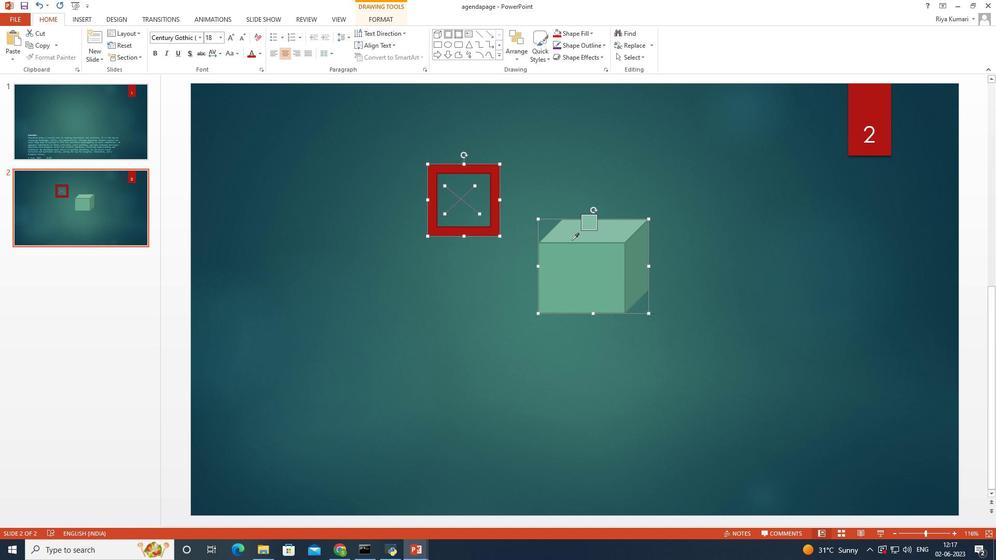 
Action: Mouse moved to (596, 261)
Screenshot: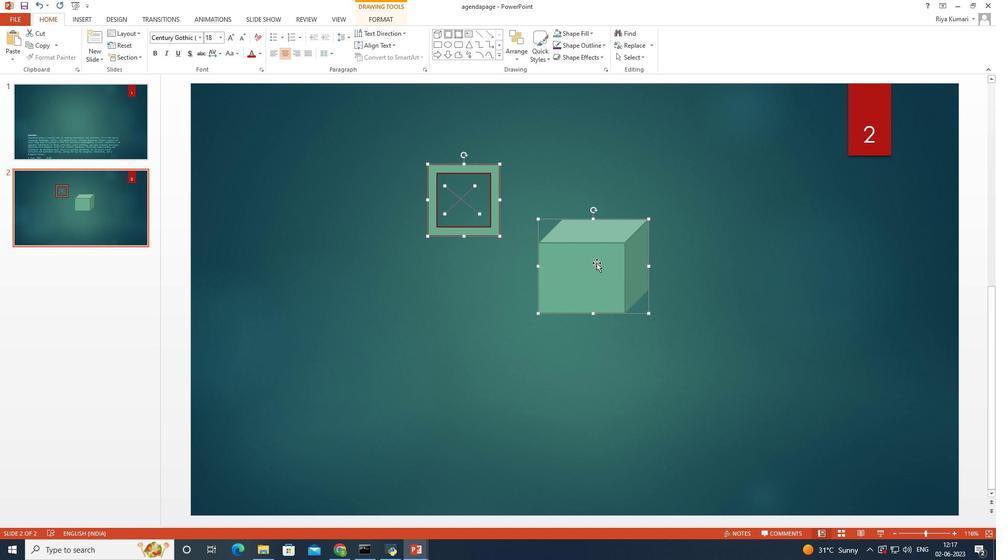 
Action: Mouse pressed left at (596, 261)
Screenshot: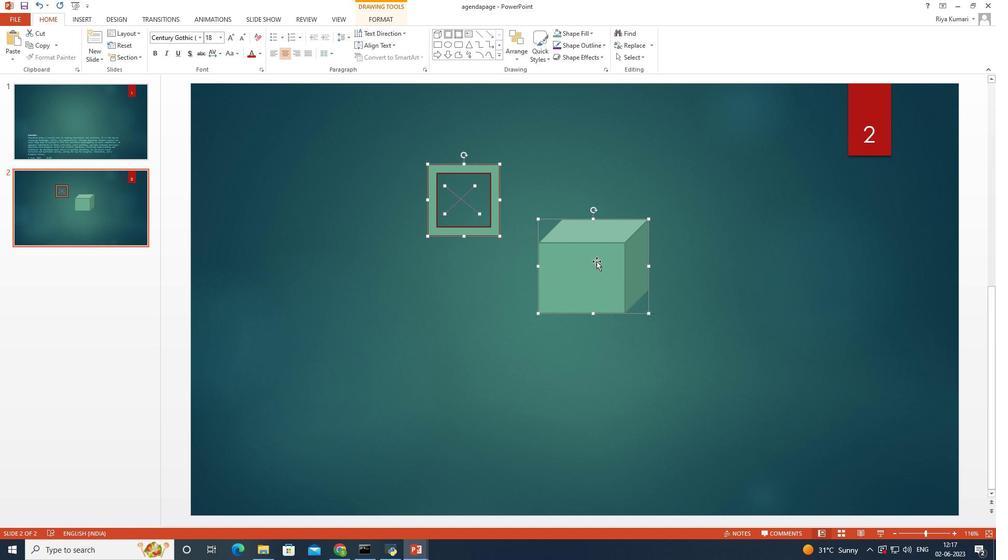 
Action: Mouse moved to (596, 254)
Screenshot: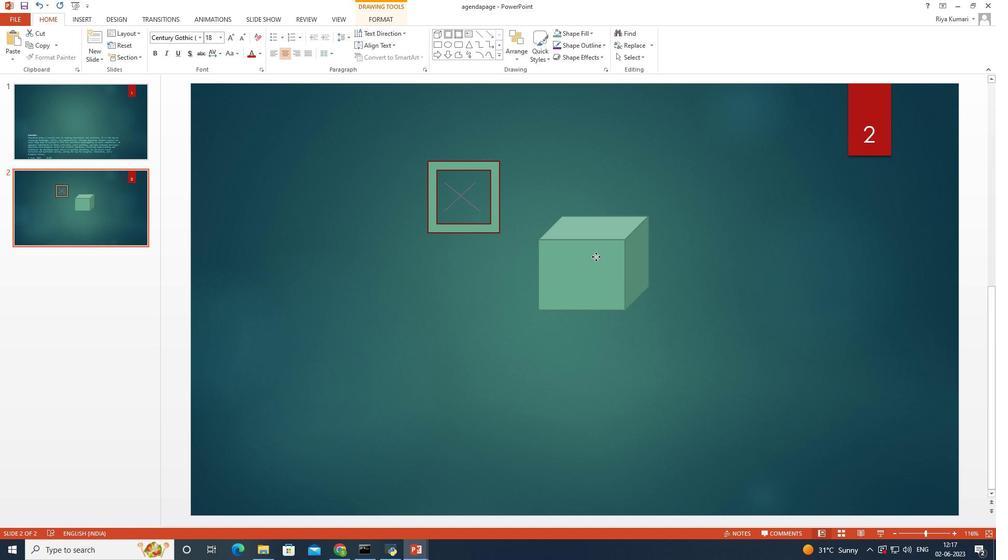 
Action: Mouse pressed left at (596, 254)
Screenshot: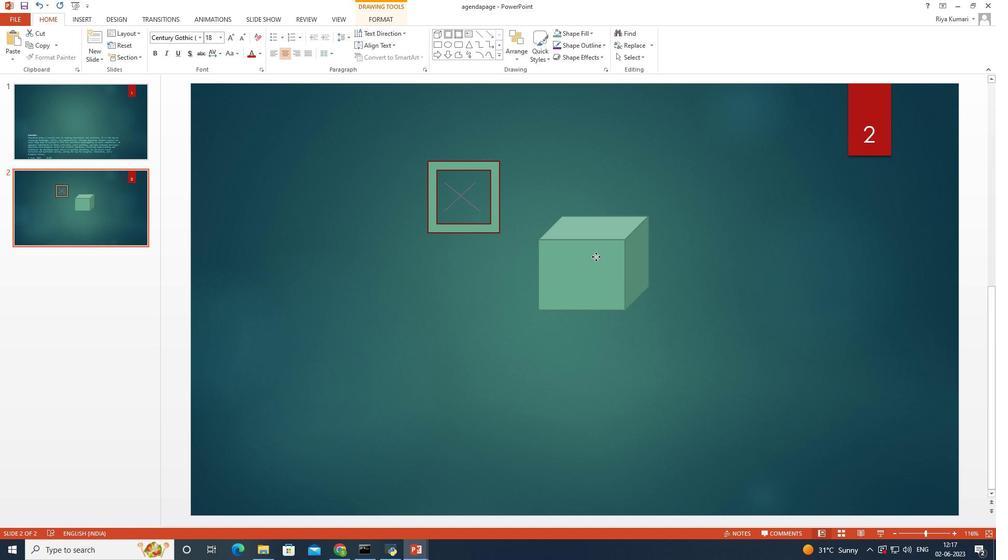 
Action: Mouse moved to (110, 18)
Screenshot: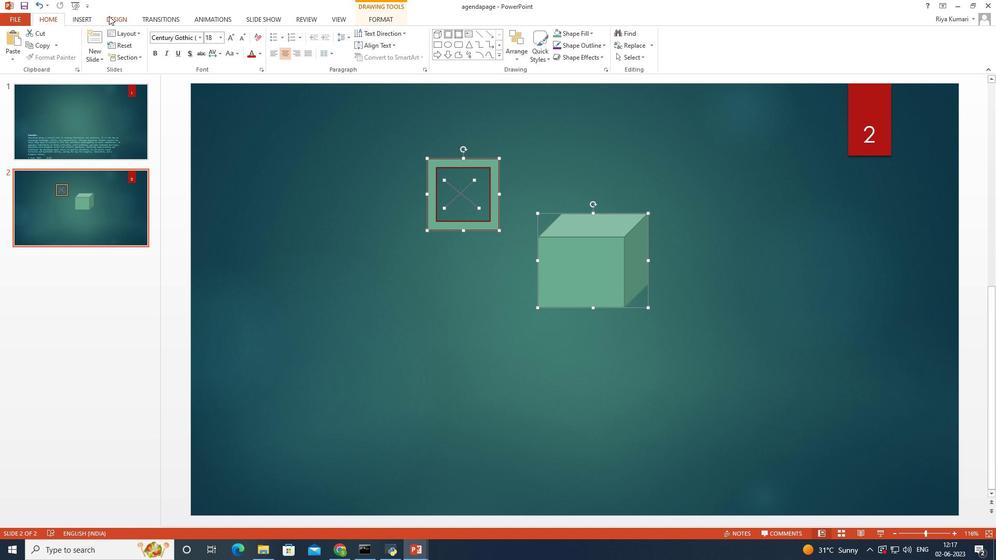 
Action: Mouse pressed left at (110, 18)
Screenshot: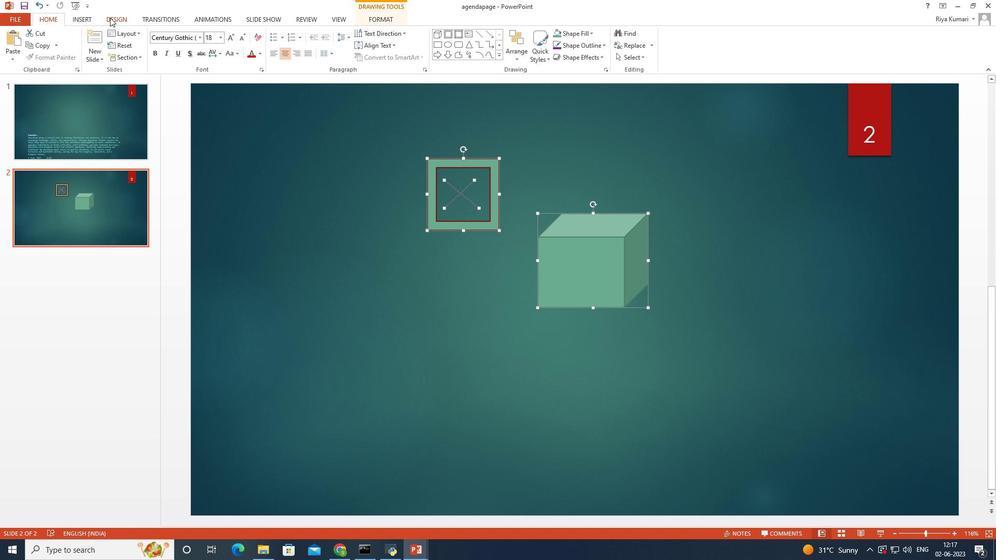 
Action: Mouse moved to (716, 42)
Screenshot: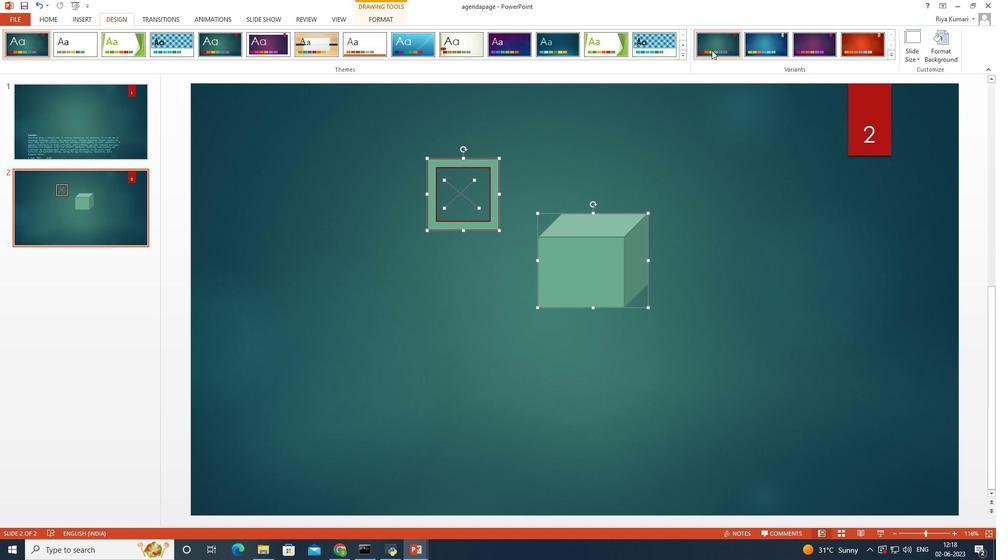 
Action: Mouse pressed left at (716, 42)
Screenshot: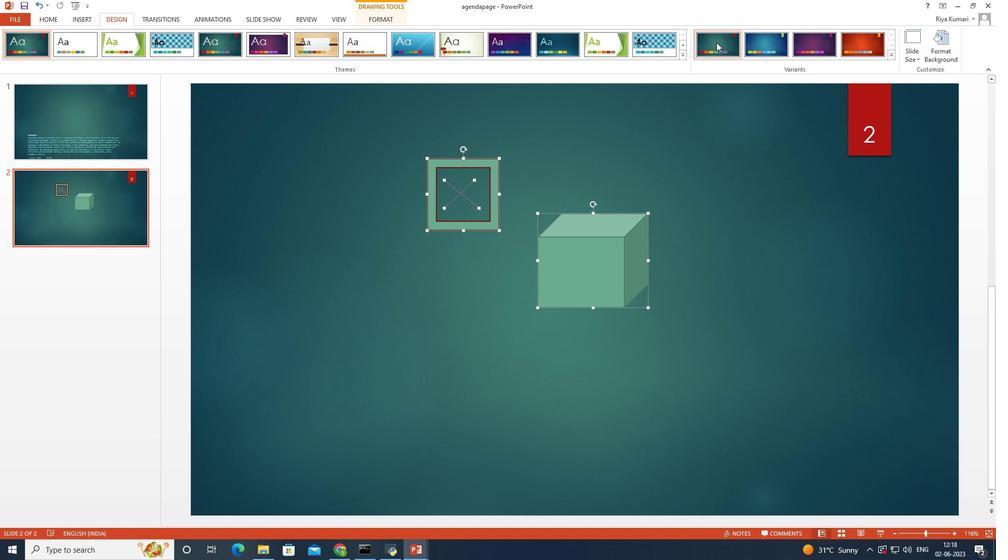 
Action: Mouse moved to (695, 172)
Screenshot: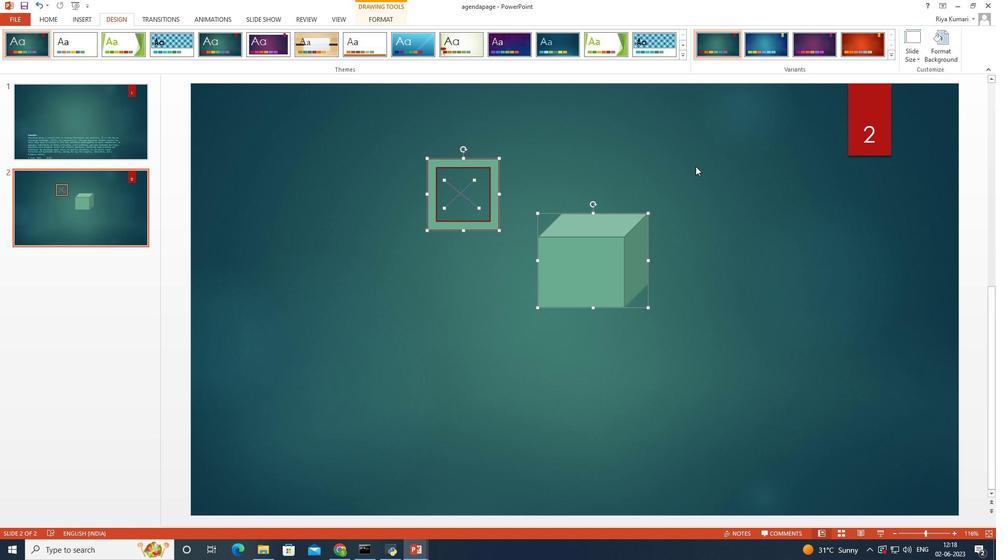 
Action: Mouse pressed left at (695, 172)
Screenshot: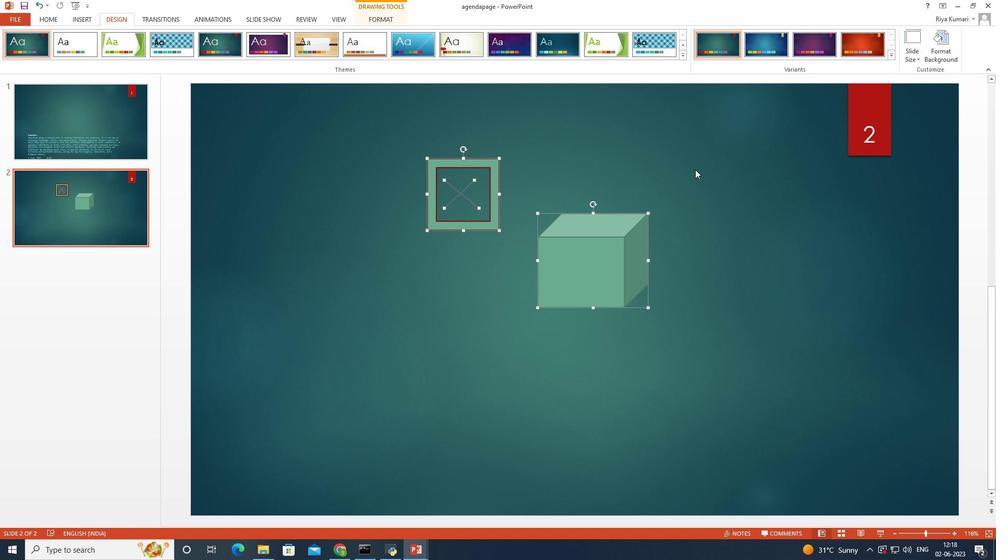 
Action: Mouse moved to (586, 265)
Screenshot: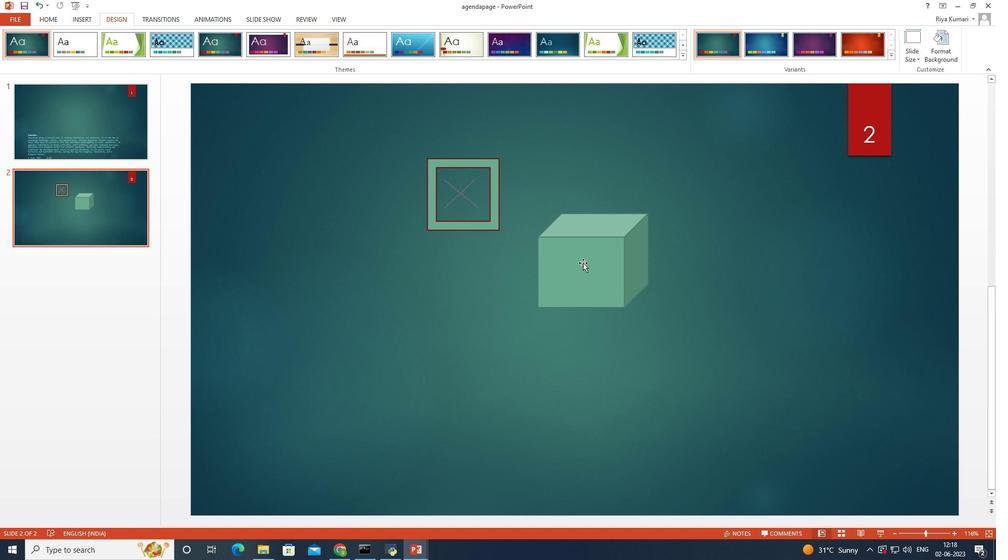 
Action: Mouse pressed left at (584, 262)
Screenshot: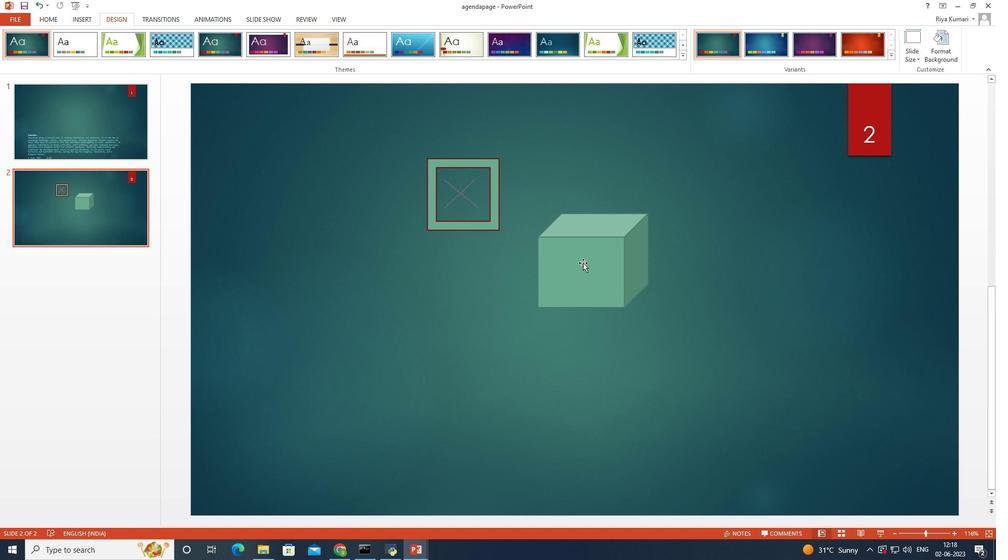 
Action: Mouse moved to (481, 212)
Screenshot: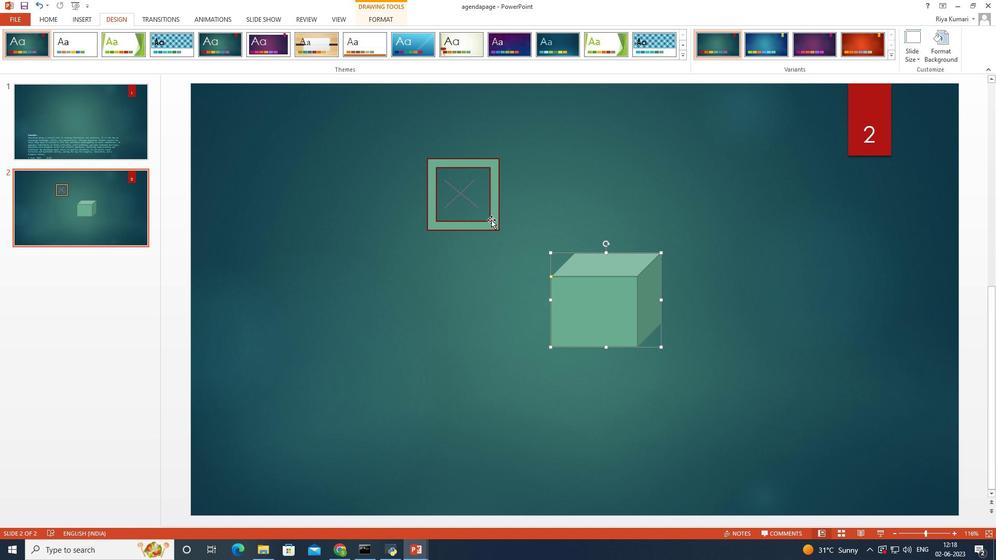 
Action: Mouse pressed left at (481, 212)
Screenshot: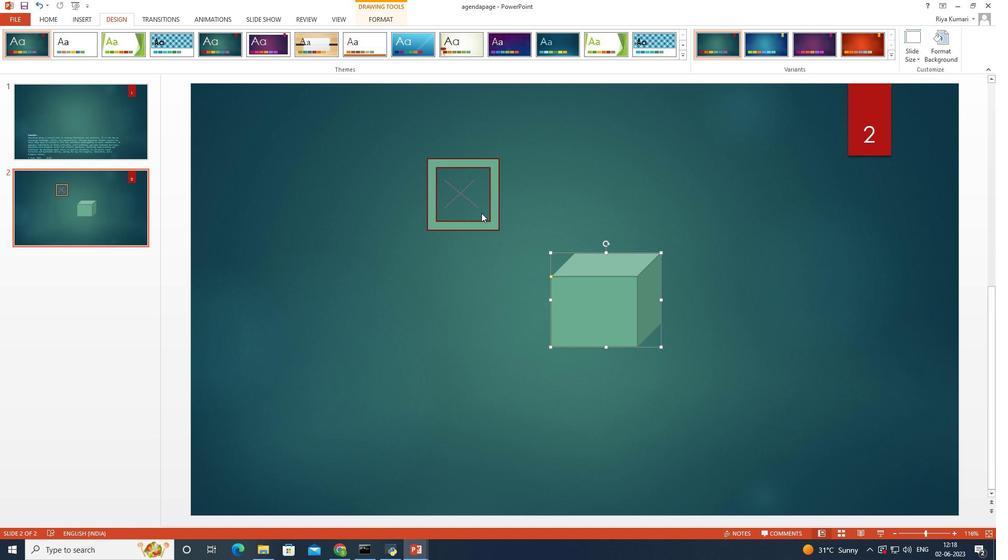 
Action: Mouse moved to (472, 190)
Screenshot: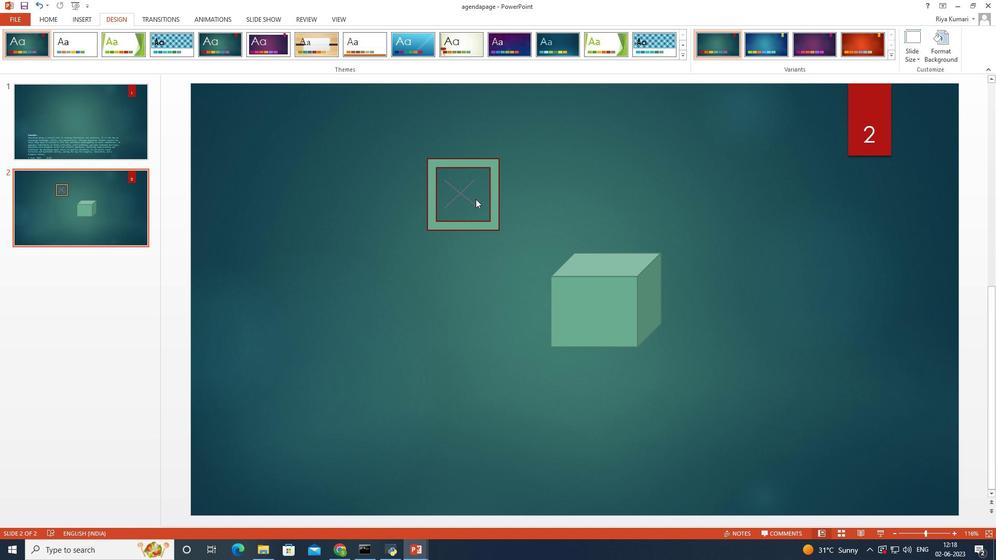 
Action: Mouse pressed left at (472, 190)
Screenshot: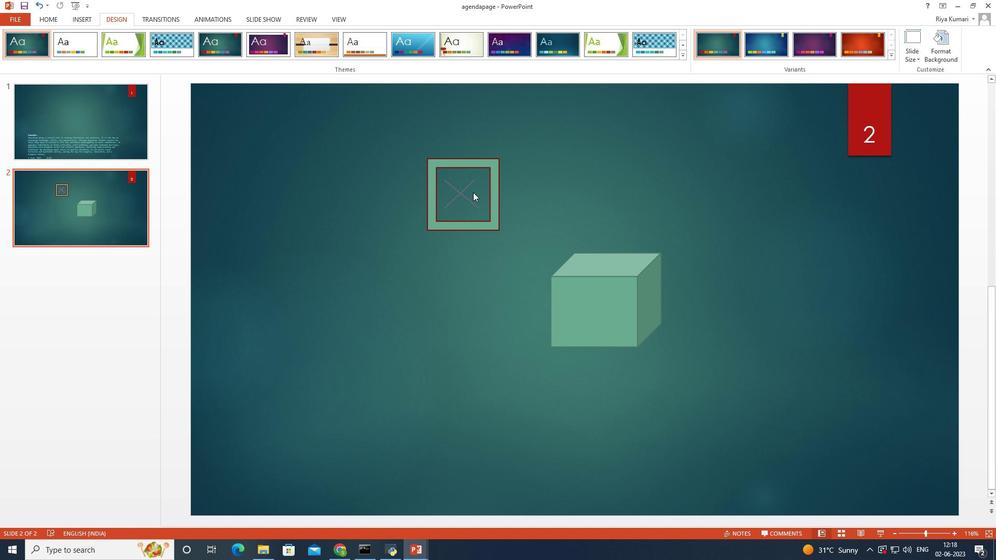 
Action: Mouse moved to (466, 192)
Screenshot: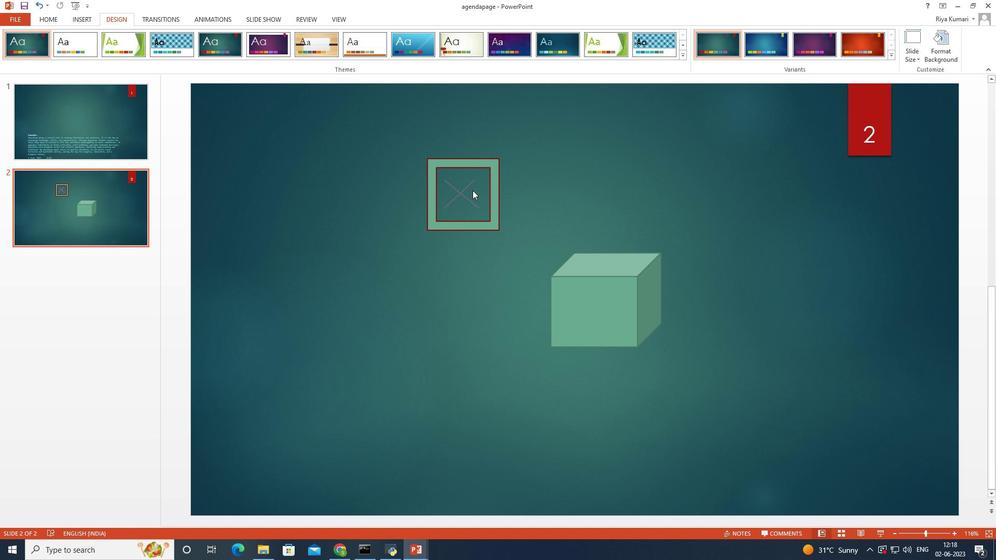 
Action: Mouse pressed left at (466, 192)
Screenshot: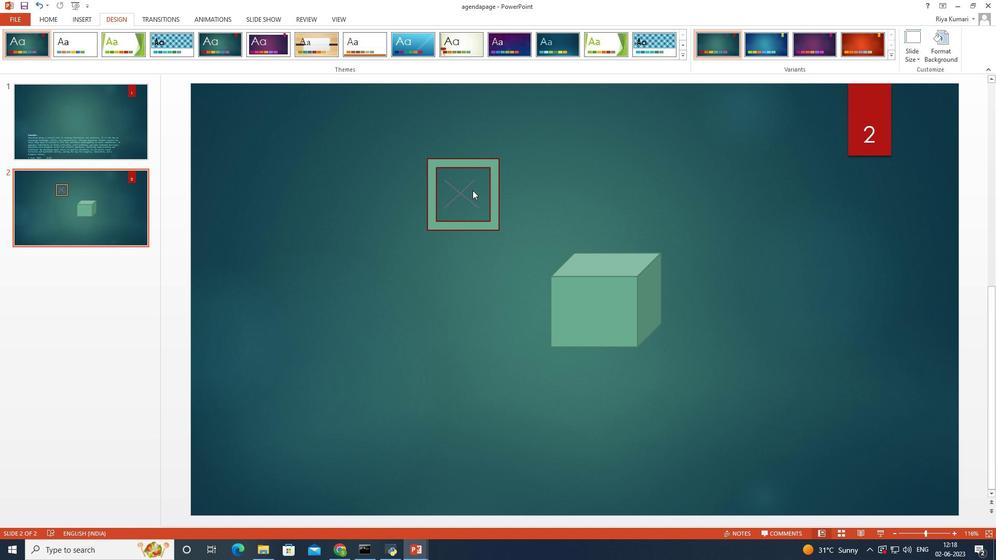 
Action: Mouse moved to (478, 192)
Screenshot: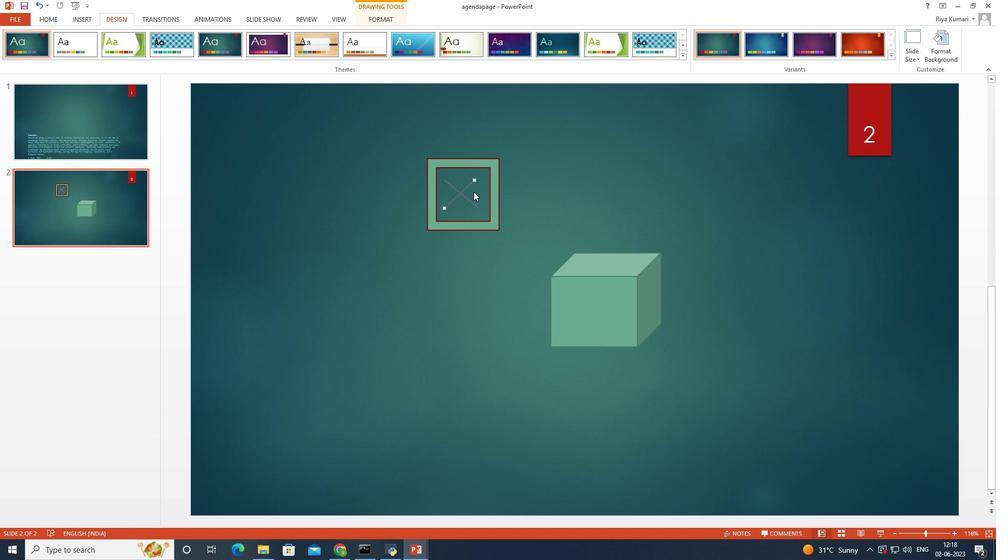 
Action: Mouse pressed left at (478, 192)
Screenshot: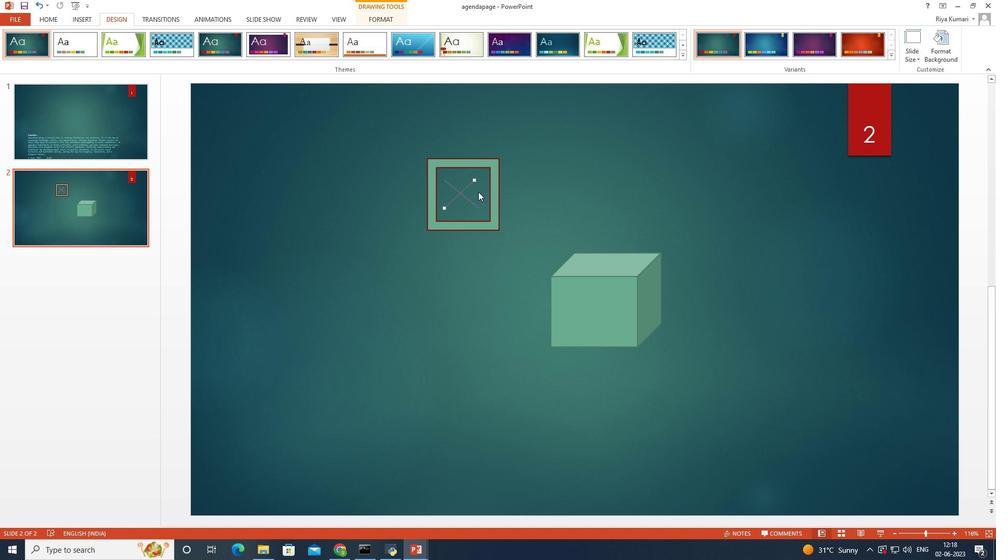 
Action: Mouse moved to (492, 192)
Screenshot: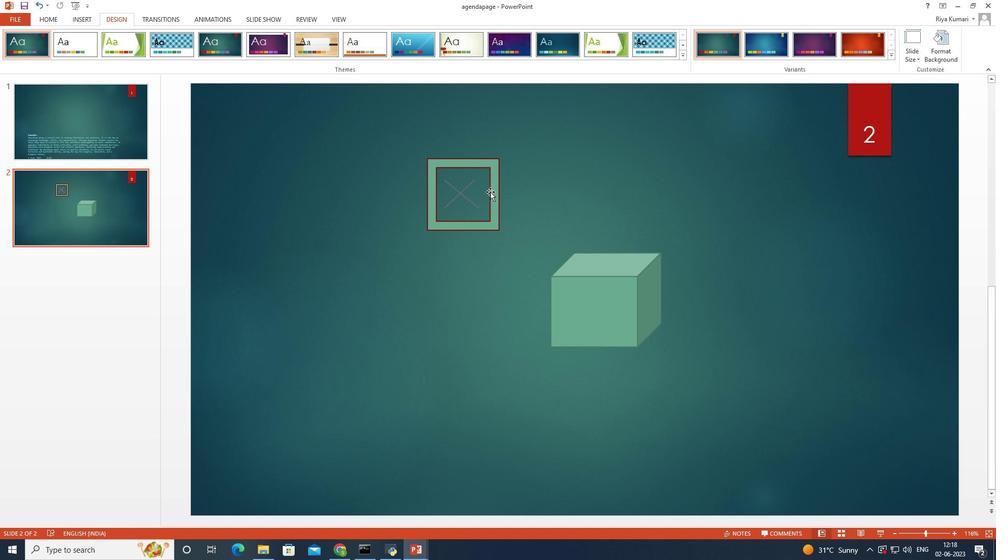 
Action: Mouse pressed left at (492, 192)
Screenshot: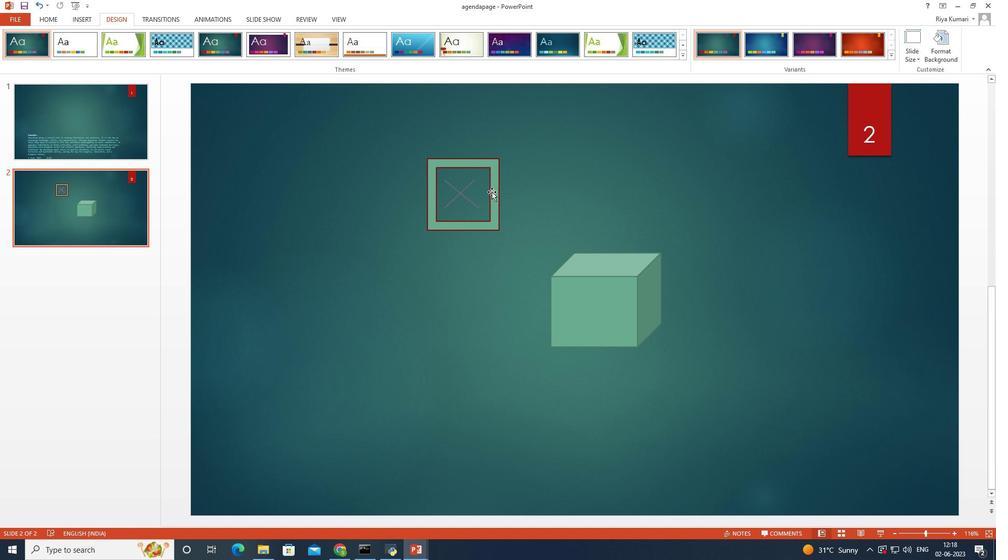 
Action: Mouse moved to (595, 304)
Screenshot: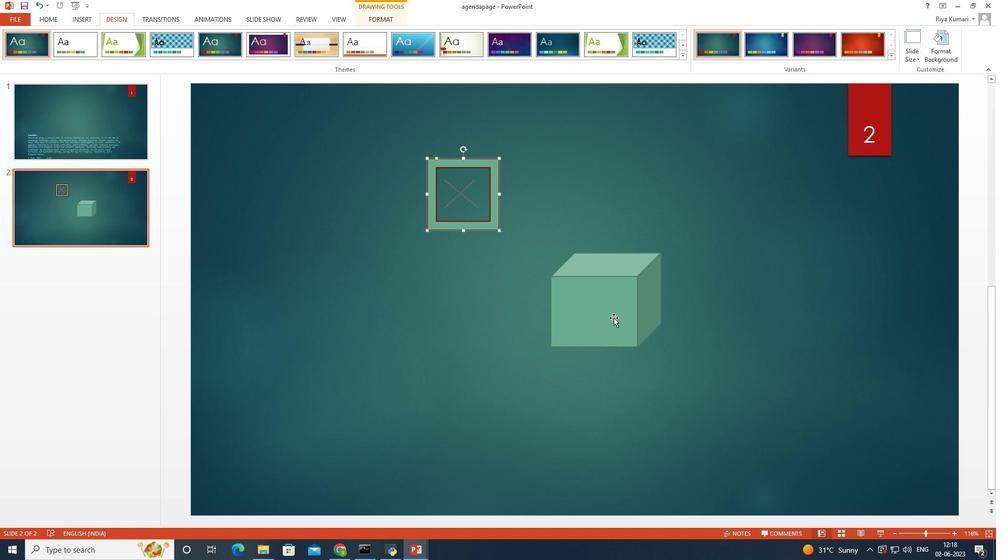 
Action: Mouse pressed left at (595, 304)
Screenshot: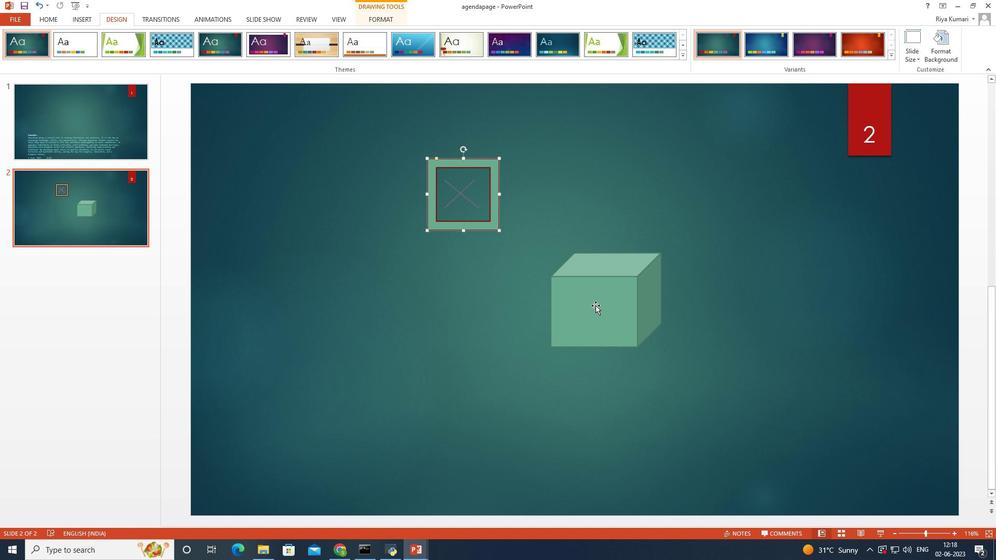 
Action: Mouse moved to (706, 273)
Screenshot: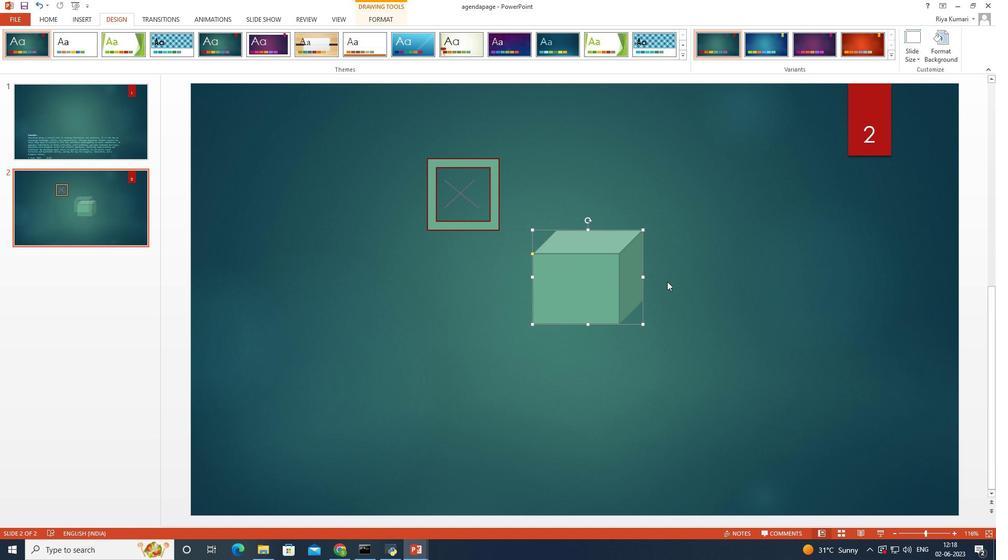 
Action: Mouse pressed left at (706, 273)
Screenshot: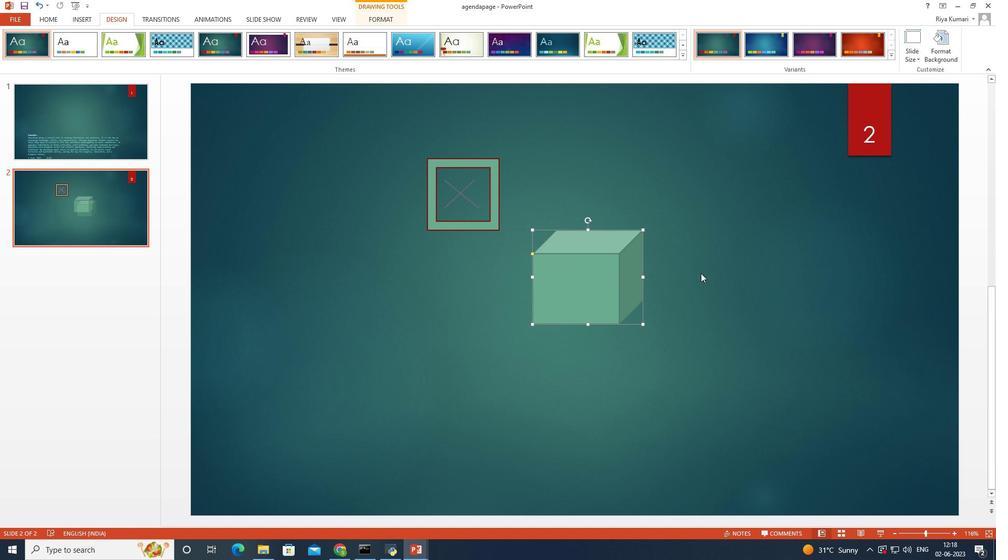 
Action: Mouse moved to (683, 261)
Screenshot: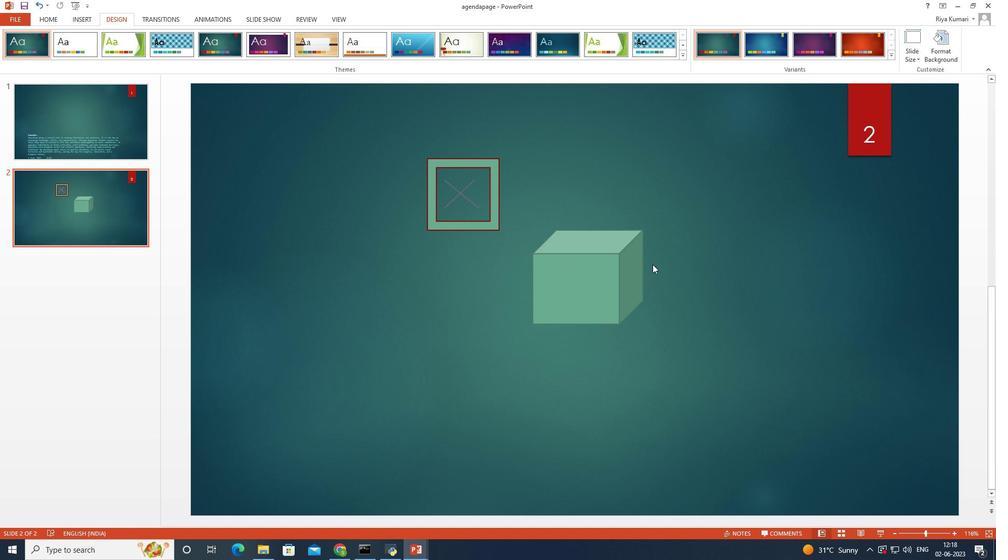 
